 Task: Look for space in Cabanatuan City, Philippines from 12th August, 2023 to 16th August, 2023 for 8 adults in price range Rs.10000 to Rs.16000. Place can be private room with 8 bedrooms having 8 beds and 8 bathrooms. Property type can be house, flat, guest house, hotel. Amenities needed are: wifi, TV, free parkinig on premises, gym, breakfast. Booking option can be shelf check-in. Required host language is English.
Action: Mouse moved to (512, 131)
Screenshot: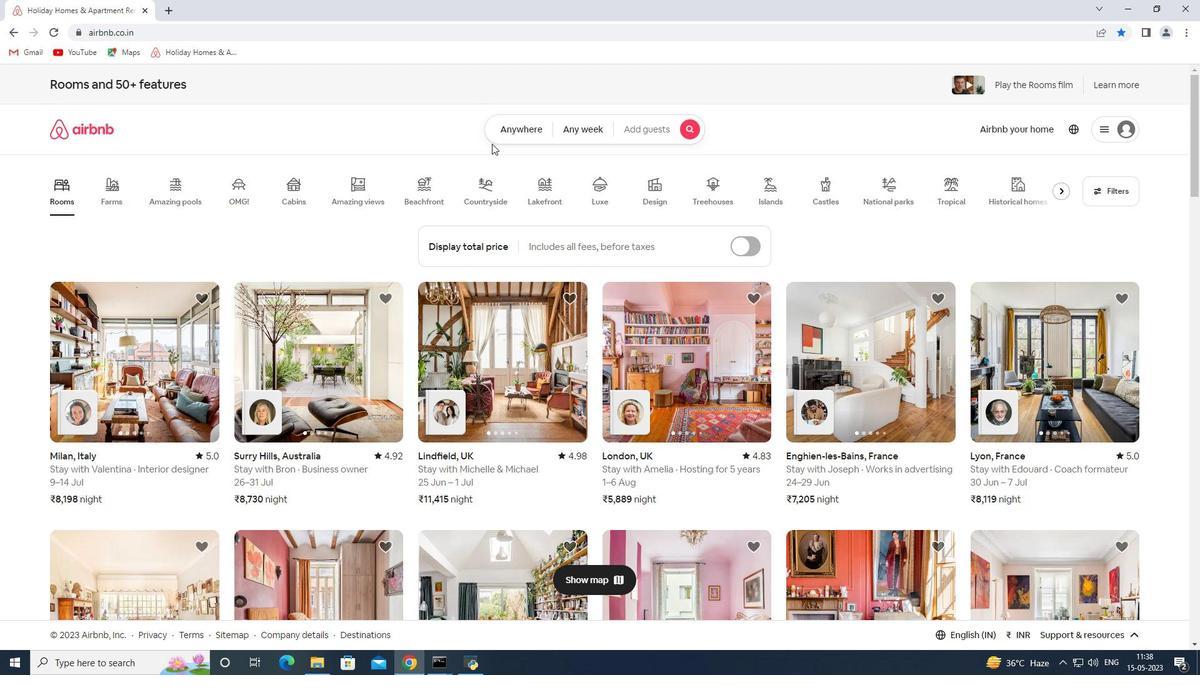 
Action: Mouse pressed left at (512, 131)
Screenshot: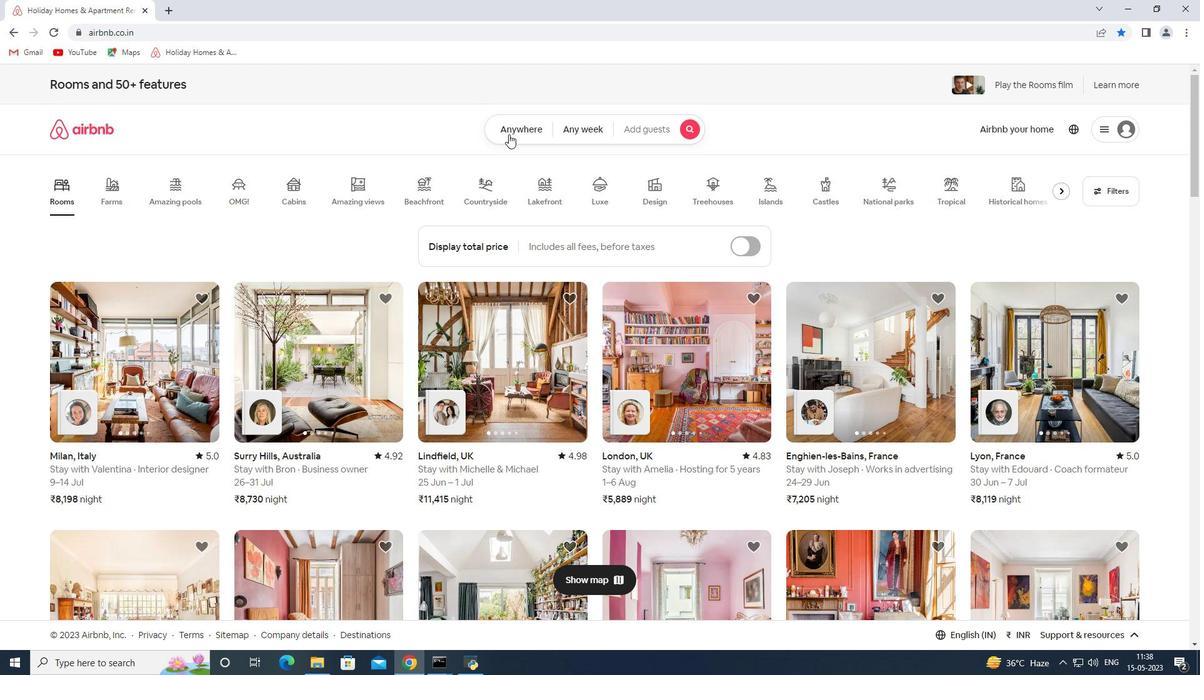 
Action: Mouse moved to (414, 182)
Screenshot: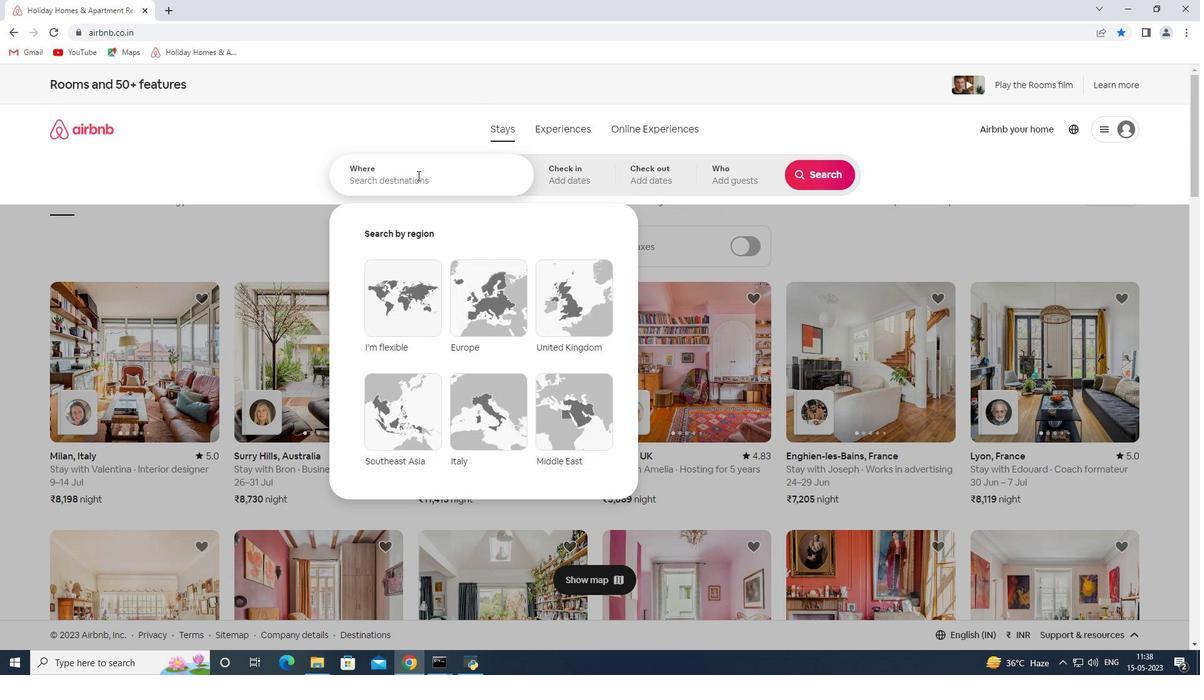 
Action: Mouse pressed left at (414, 182)
Screenshot: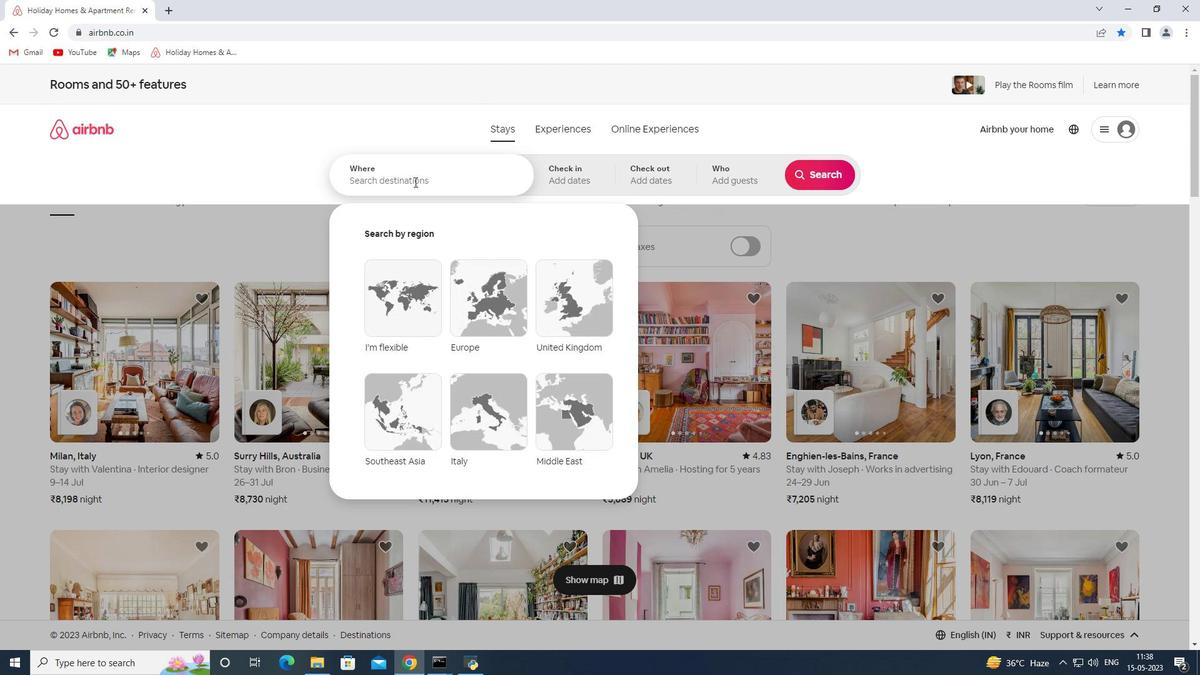 
Action: Key pressed <Key.shift><Key.shift>Cabanatuan<Key.space><Key.shift>City<Key.space><Key.shift>Philipp<Key.shift><Key.shift><Key.shift><Key.shift><Key.shift><Key.shift><Key.shift><Key.shift><Key.shift><Key.shift>Ines<Key.space><Key.enter>
Screenshot: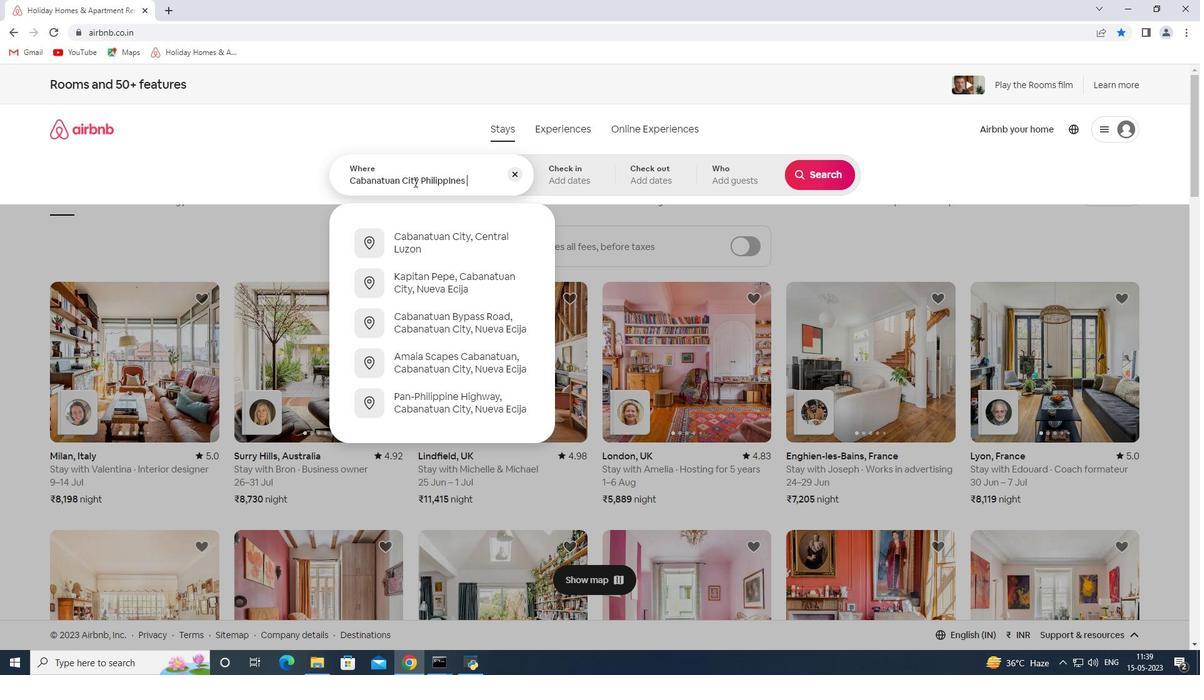 
Action: Mouse moved to (811, 277)
Screenshot: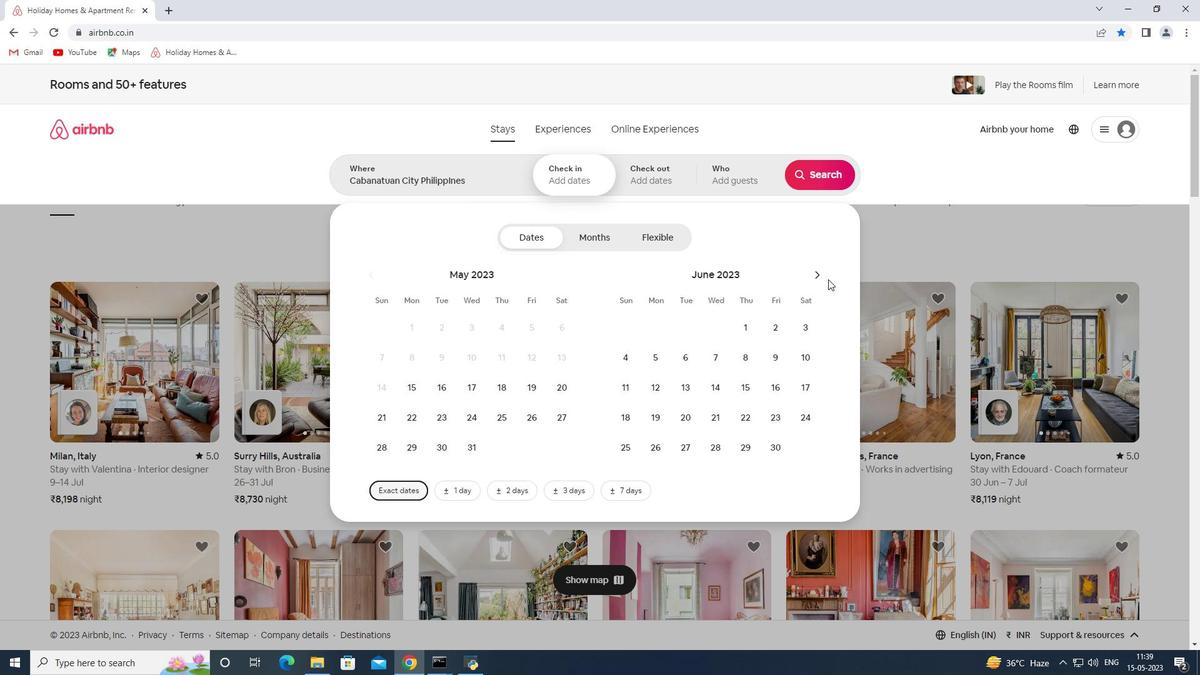 
Action: Mouse pressed left at (811, 277)
Screenshot: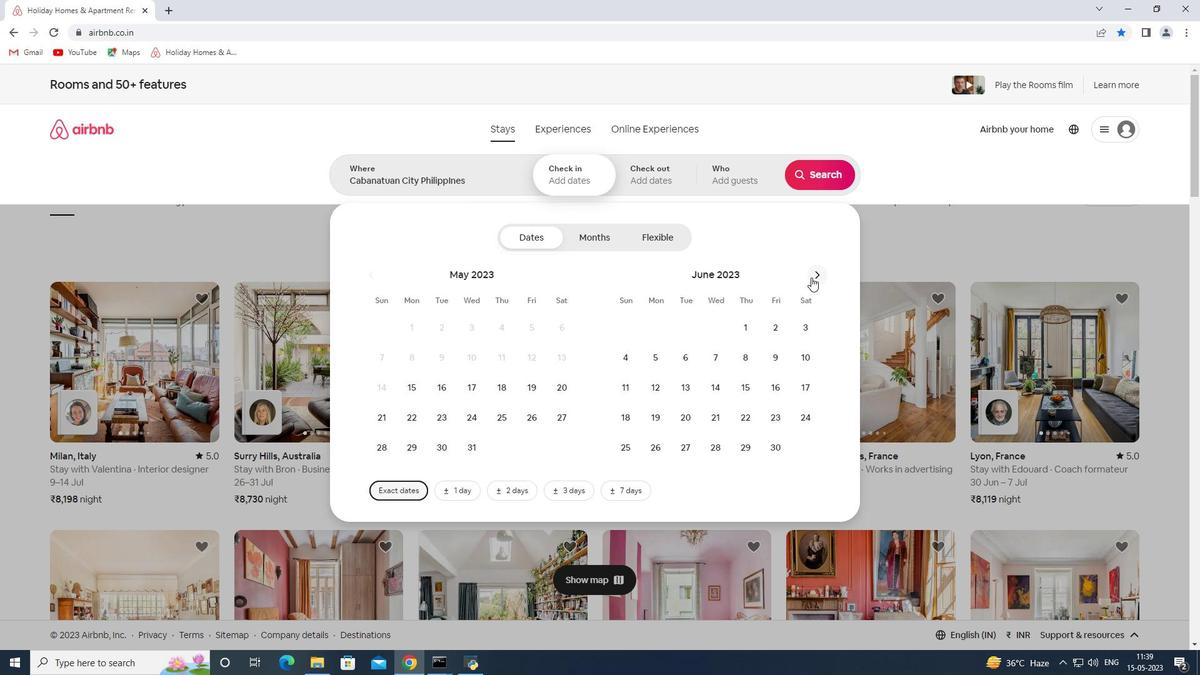 
Action: Mouse pressed left at (811, 277)
Screenshot: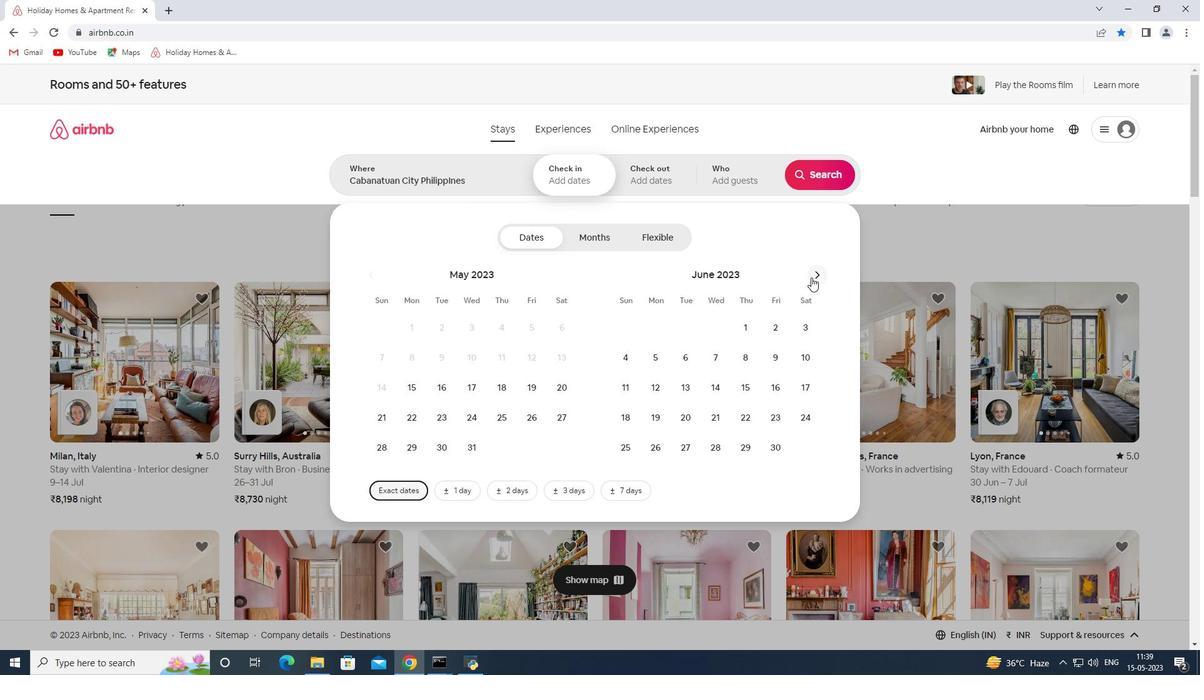 
Action: Mouse pressed left at (811, 277)
Screenshot: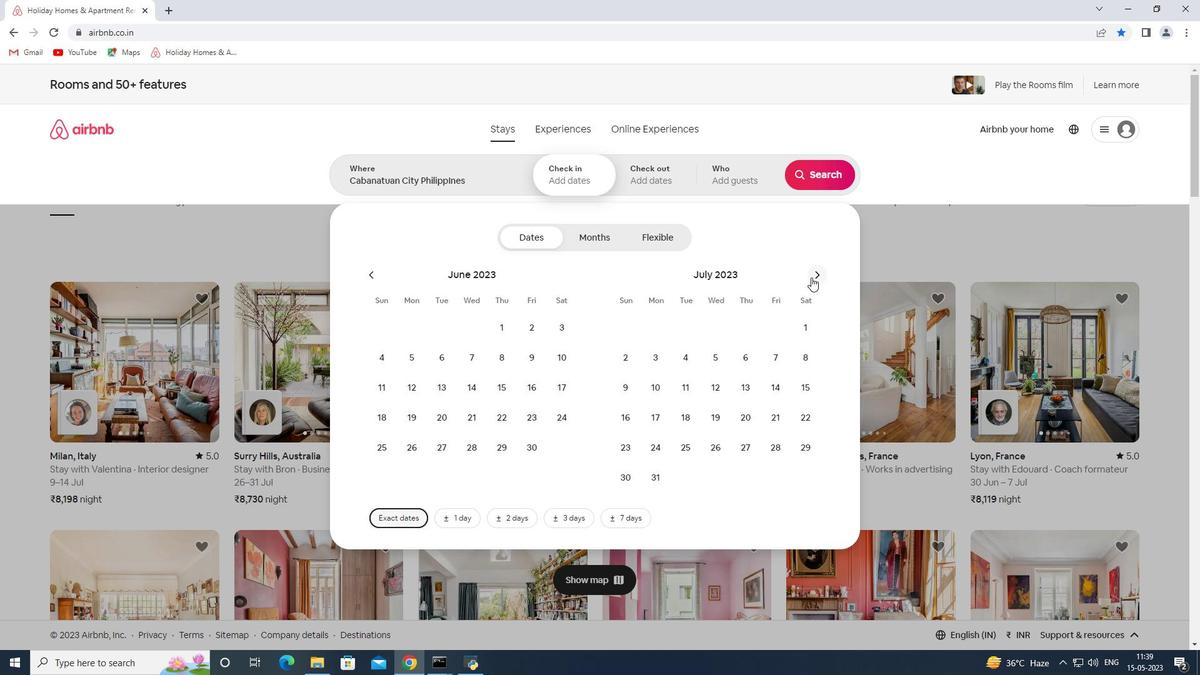 
Action: Mouse moved to (808, 356)
Screenshot: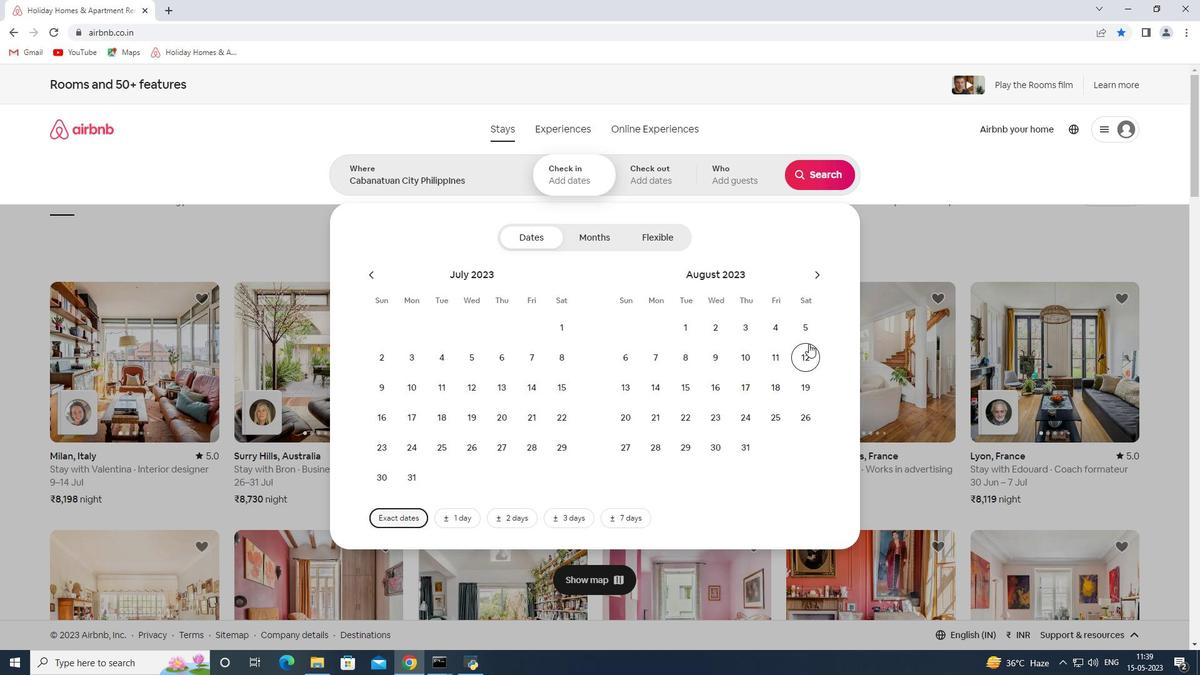 
Action: Mouse pressed left at (808, 356)
Screenshot: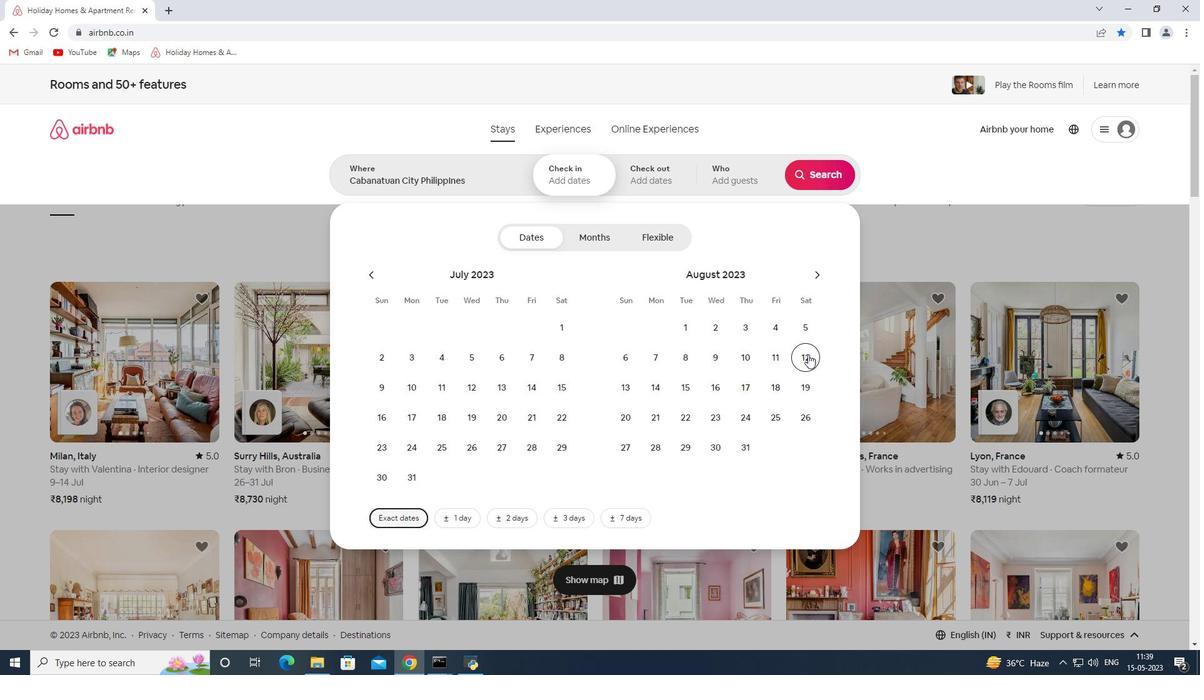 
Action: Mouse moved to (712, 392)
Screenshot: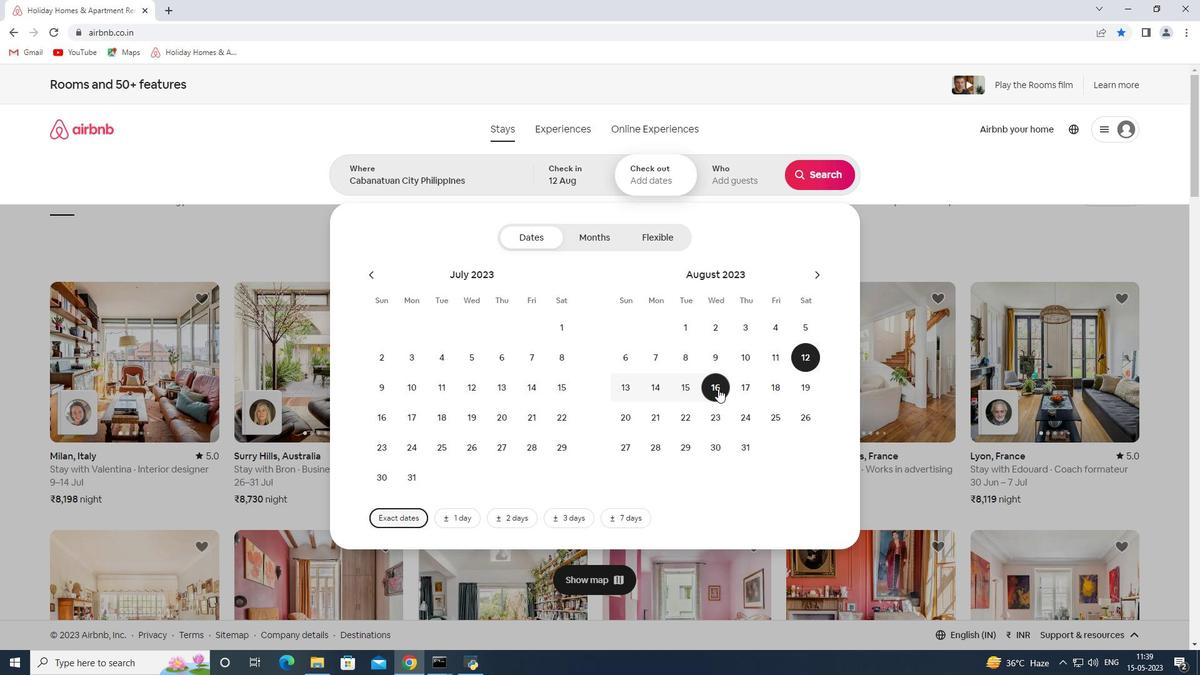 
Action: Mouse pressed left at (712, 392)
Screenshot: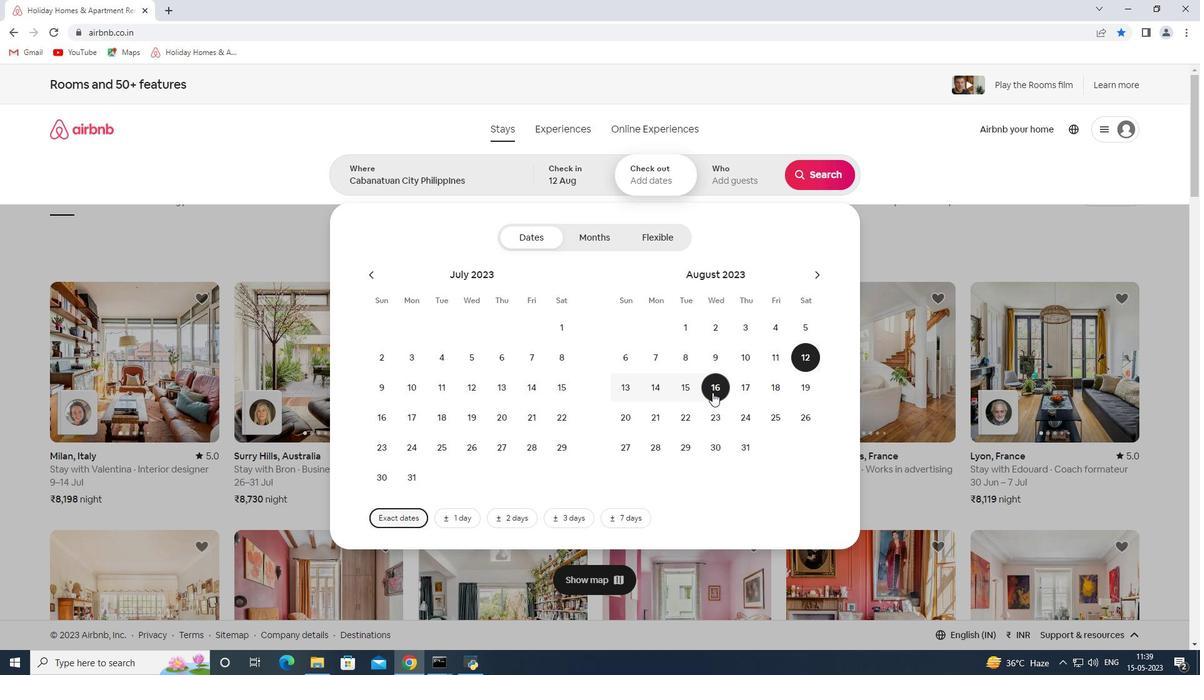 
Action: Mouse moved to (738, 175)
Screenshot: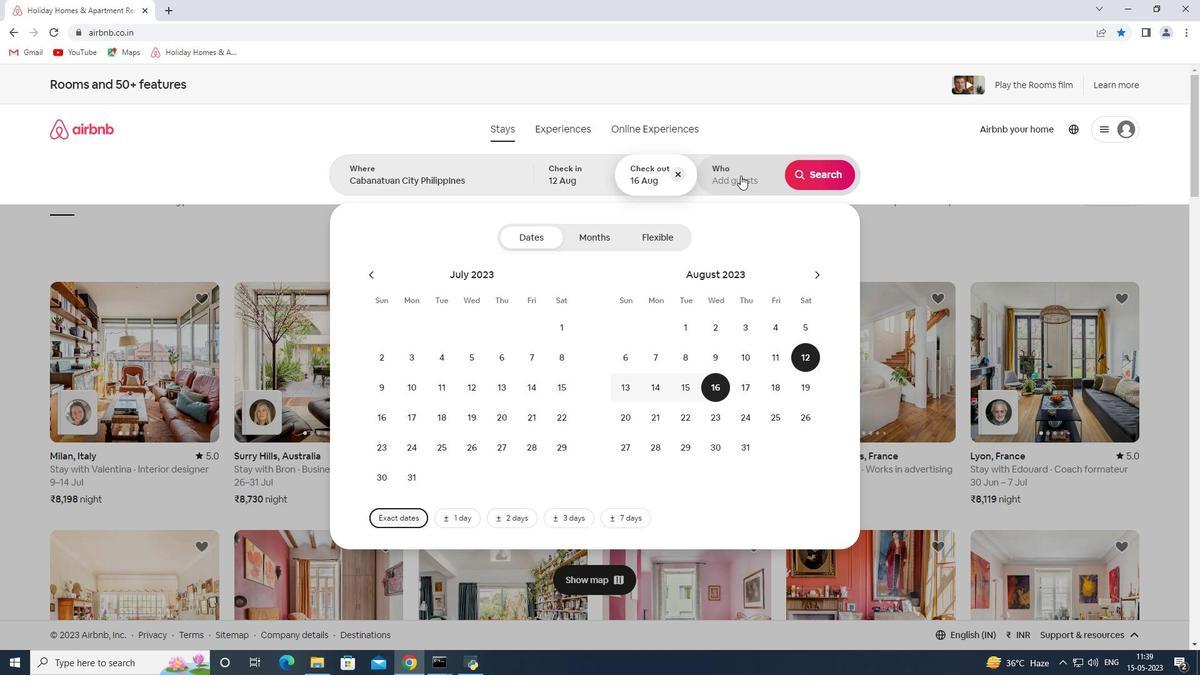 
Action: Mouse pressed left at (738, 175)
Screenshot: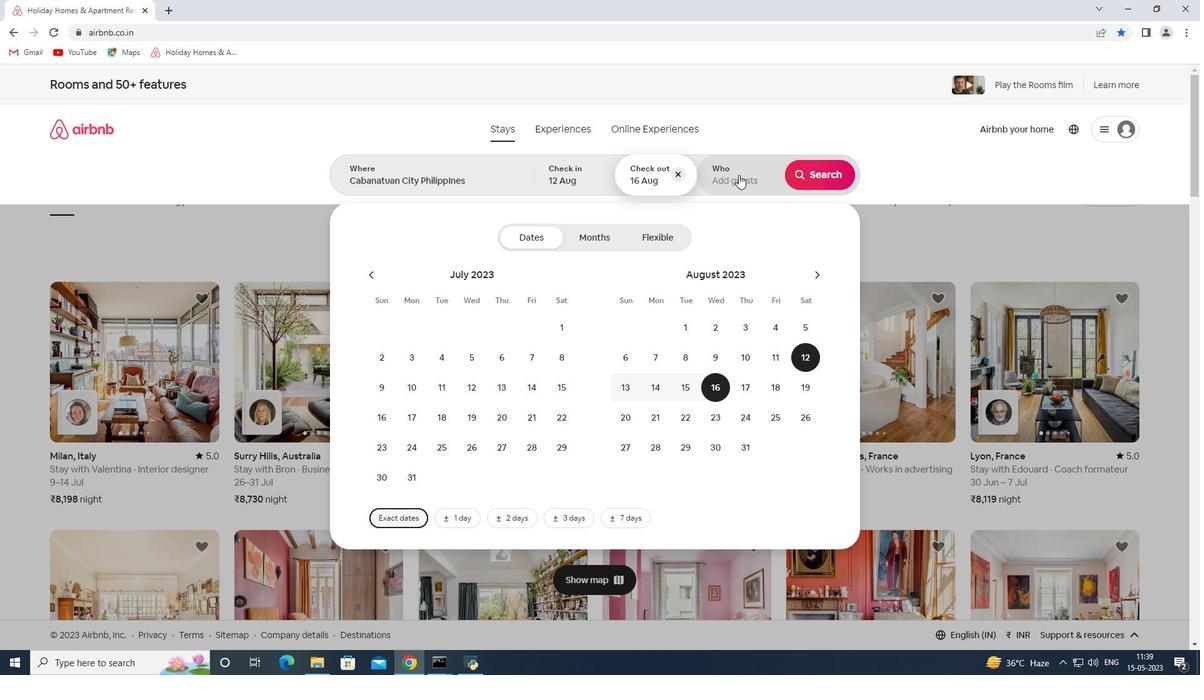 
Action: Mouse moved to (821, 242)
Screenshot: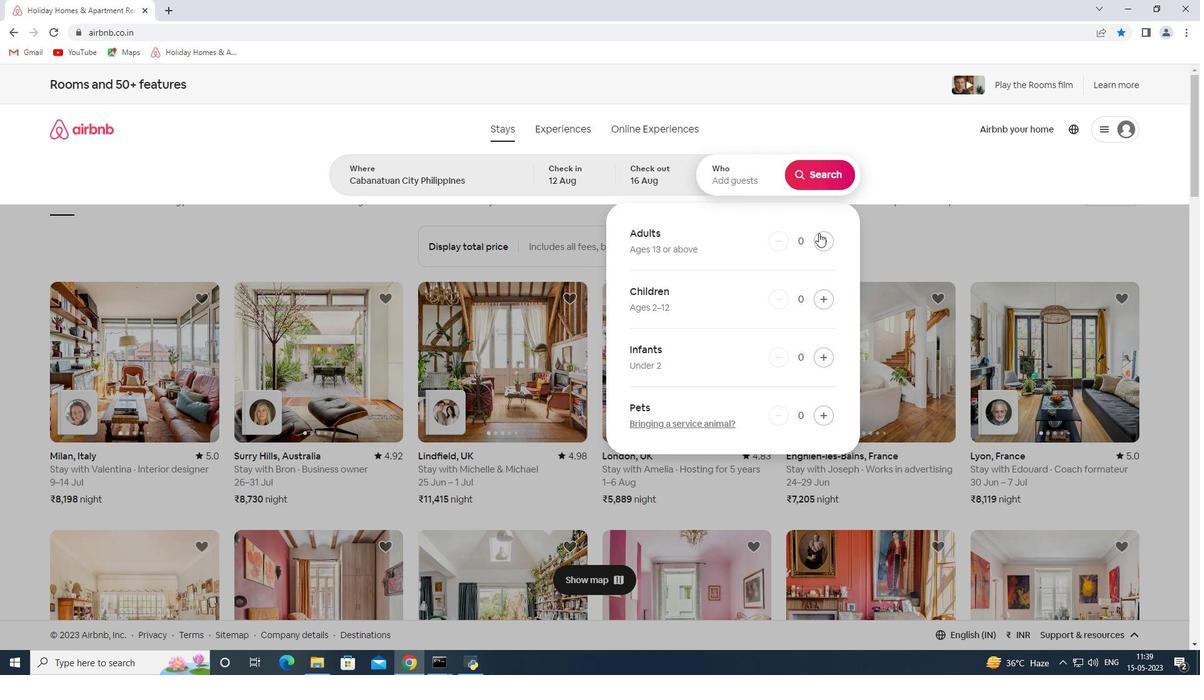 
Action: Mouse pressed left at (821, 242)
Screenshot: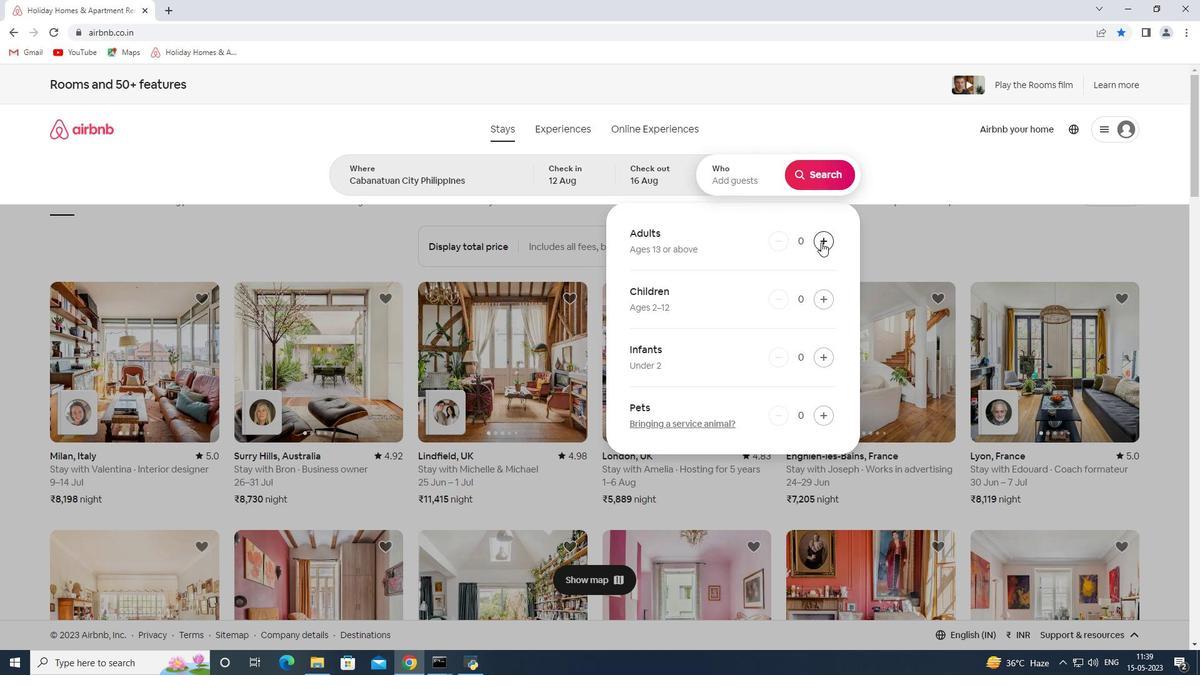 
Action: Mouse pressed left at (821, 242)
Screenshot: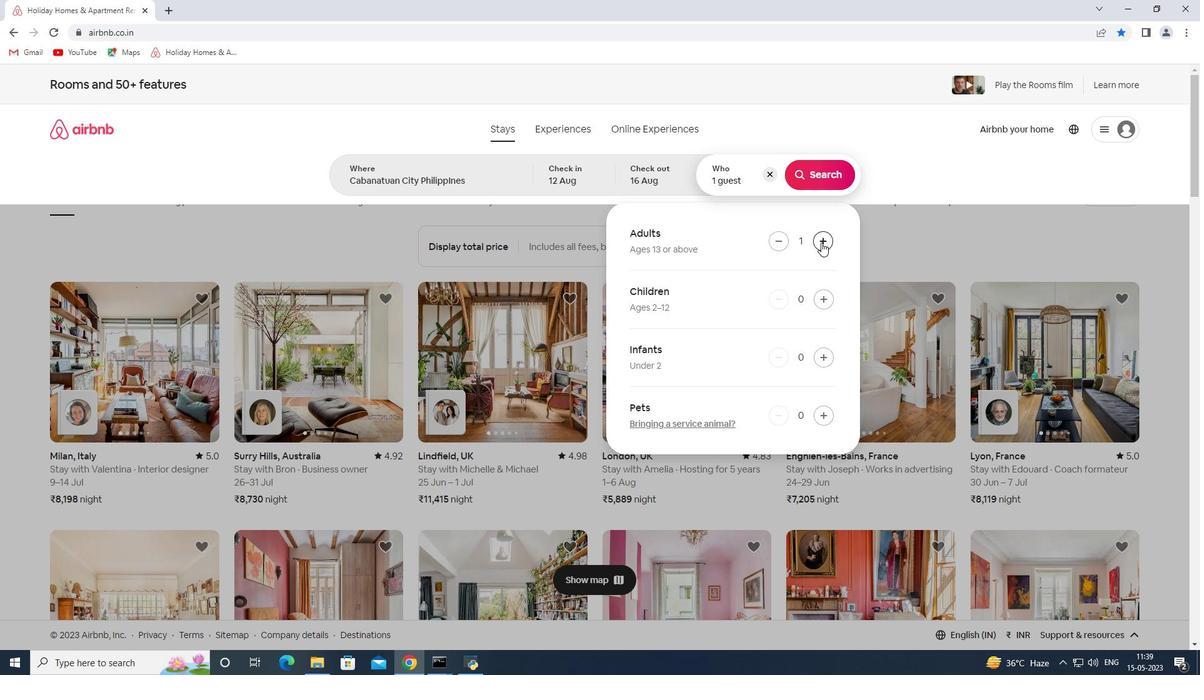 
Action: Mouse pressed left at (821, 242)
Screenshot: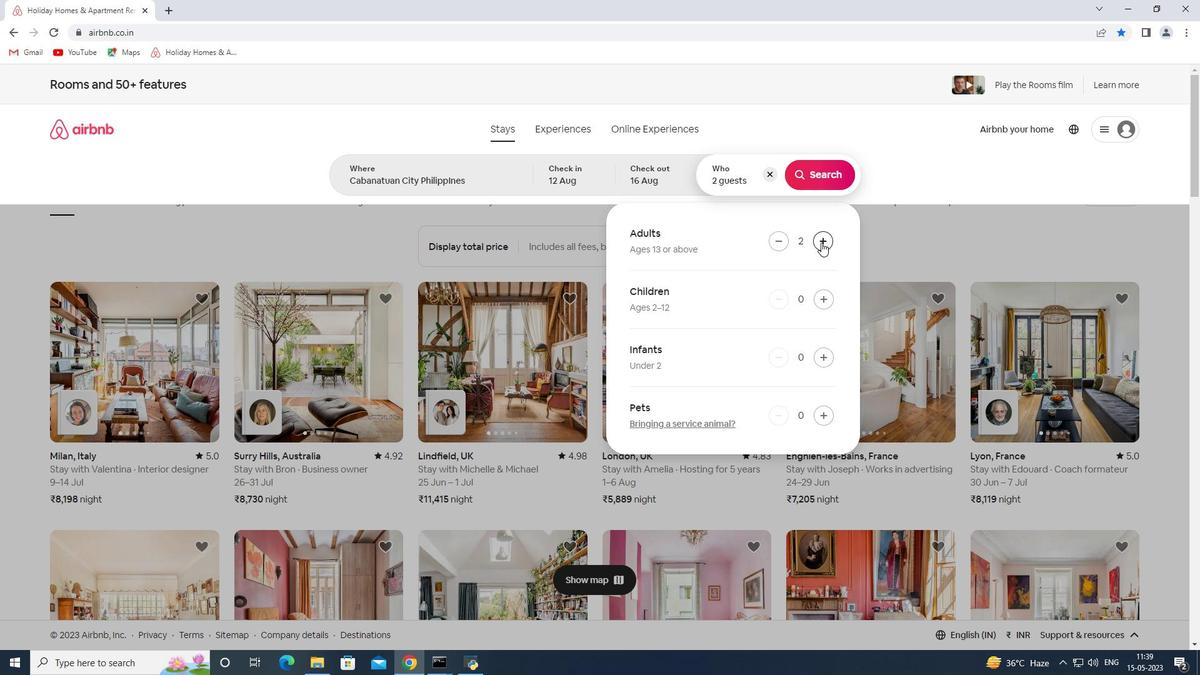 
Action: Mouse pressed left at (821, 242)
Screenshot: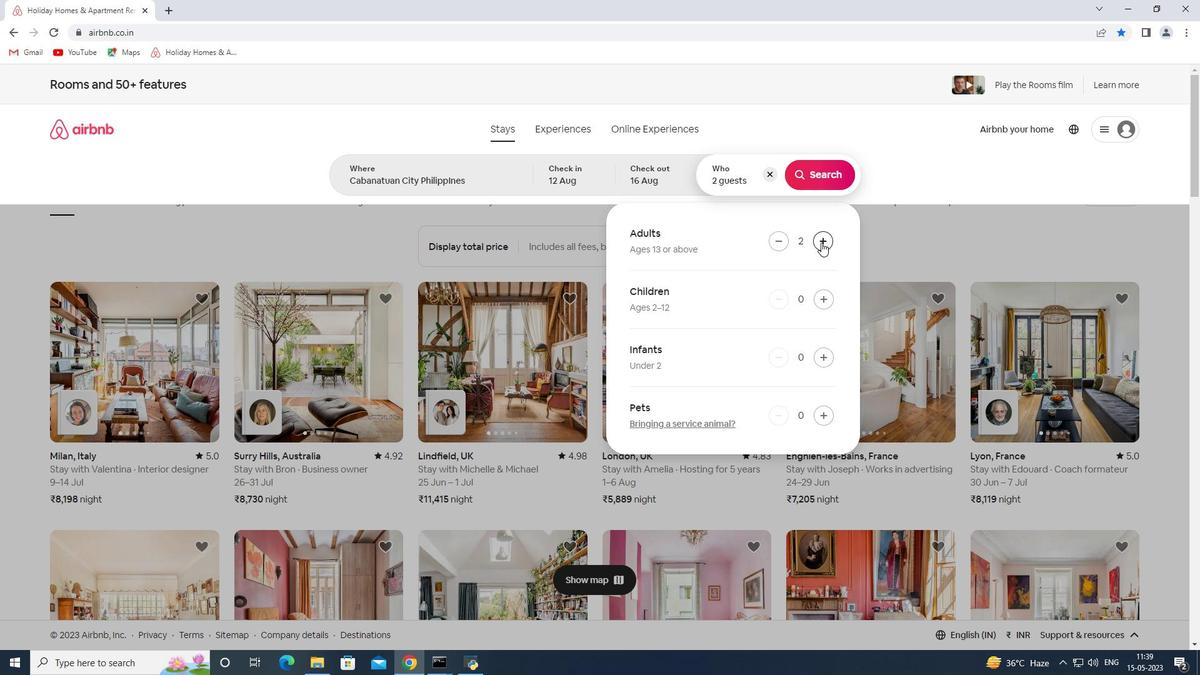 
Action: Mouse pressed left at (821, 242)
Screenshot: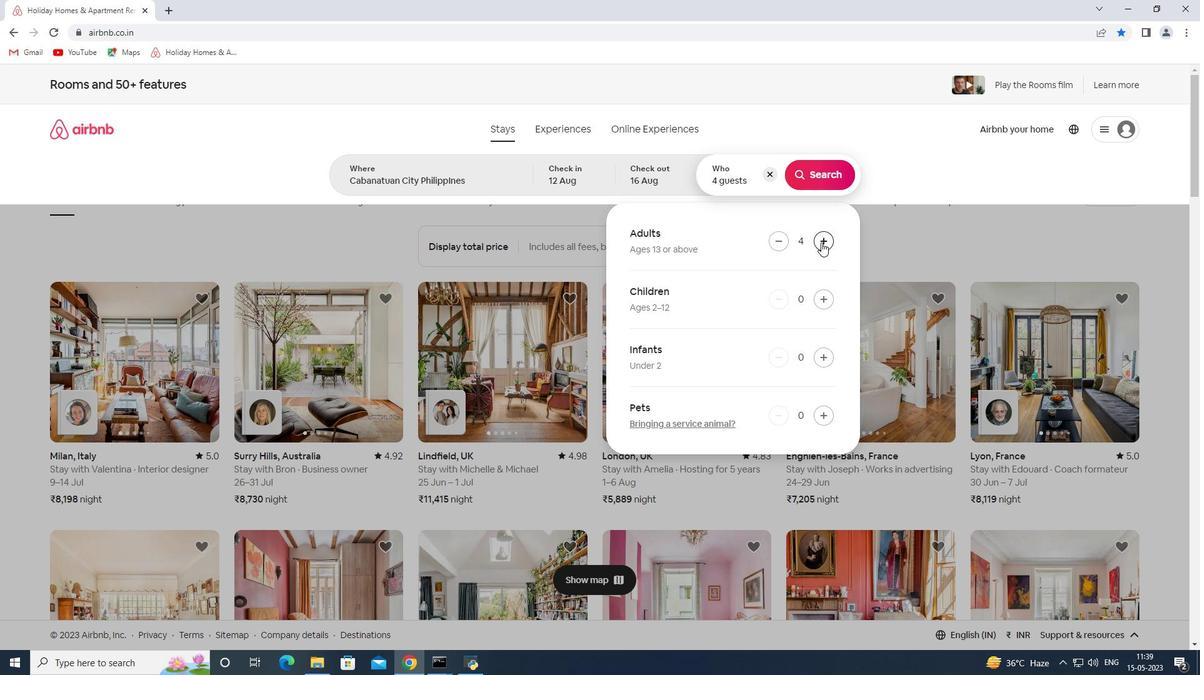 
Action: Mouse pressed left at (821, 242)
Screenshot: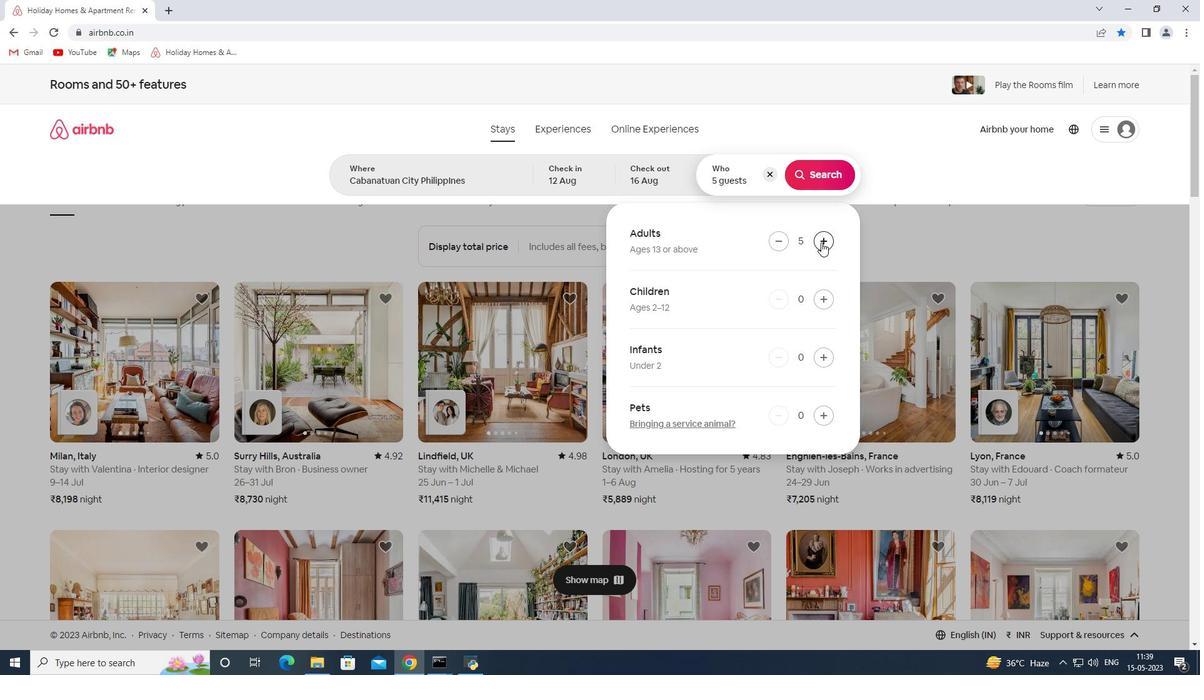 
Action: Mouse pressed left at (821, 242)
Screenshot: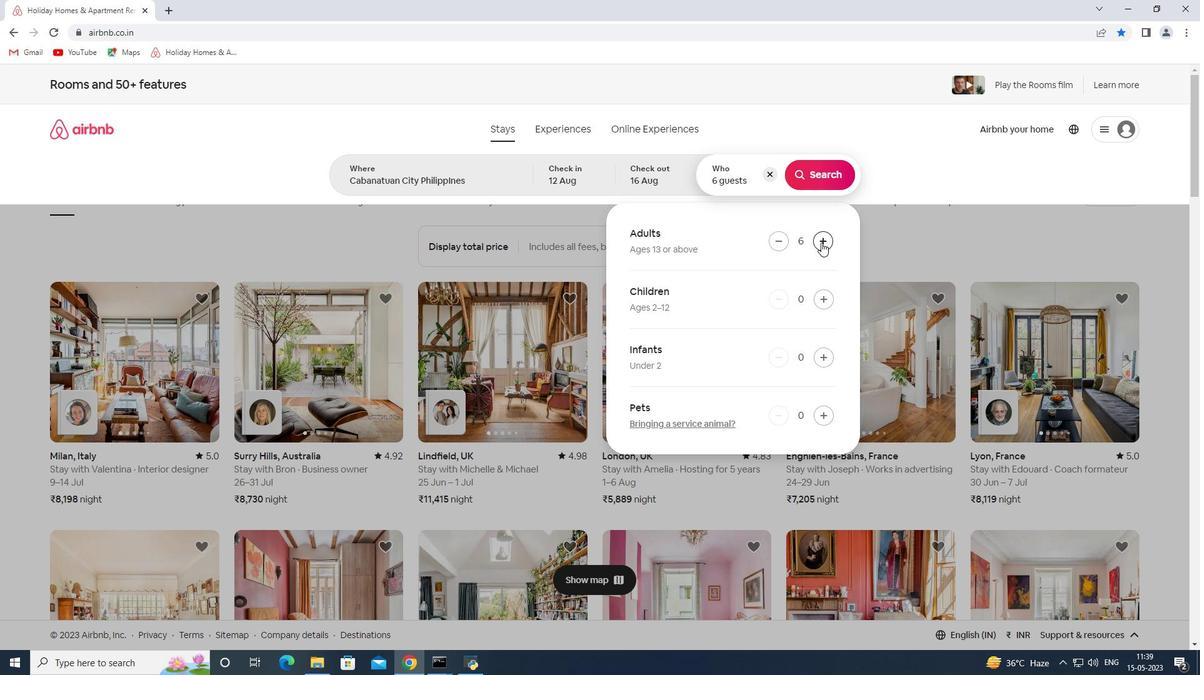 
Action: Mouse pressed left at (821, 242)
Screenshot: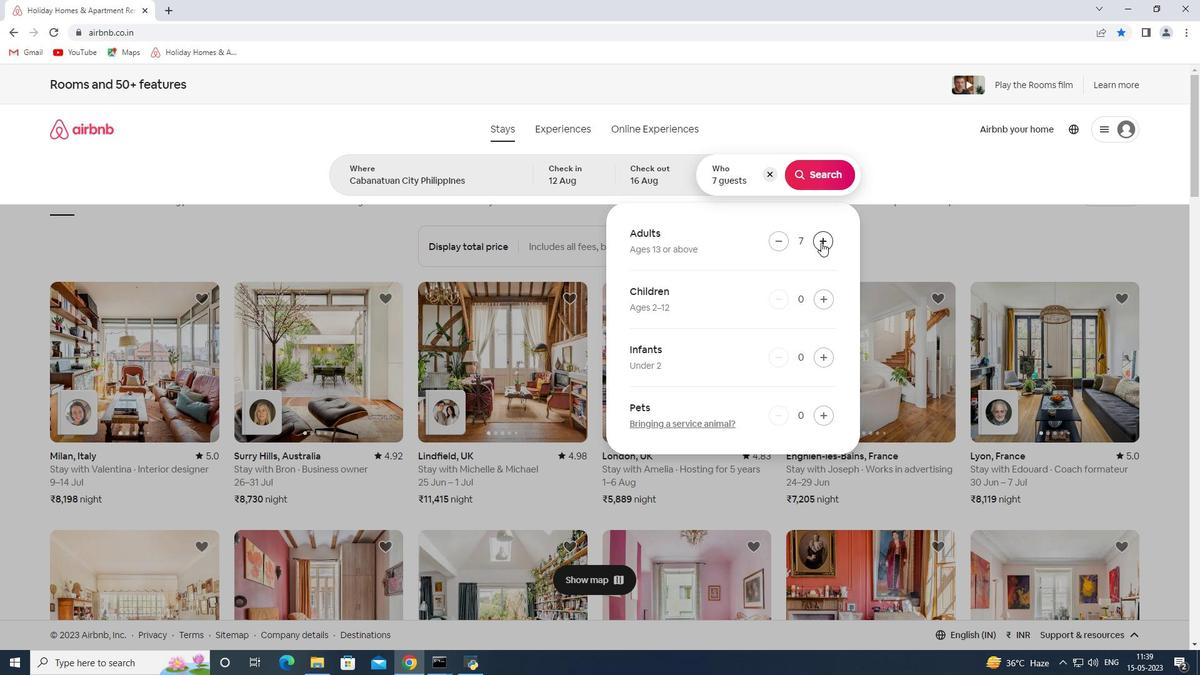 
Action: Mouse moved to (812, 177)
Screenshot: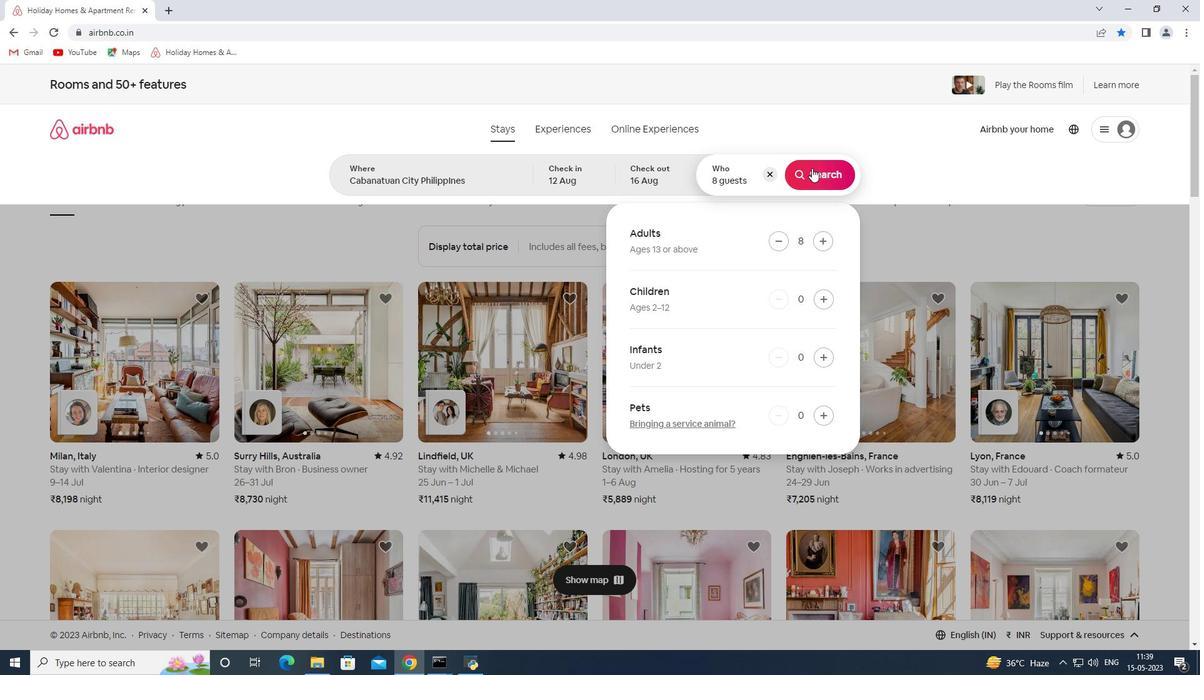 
Action: Mouse pressed left at (812, 177)
Screenshot: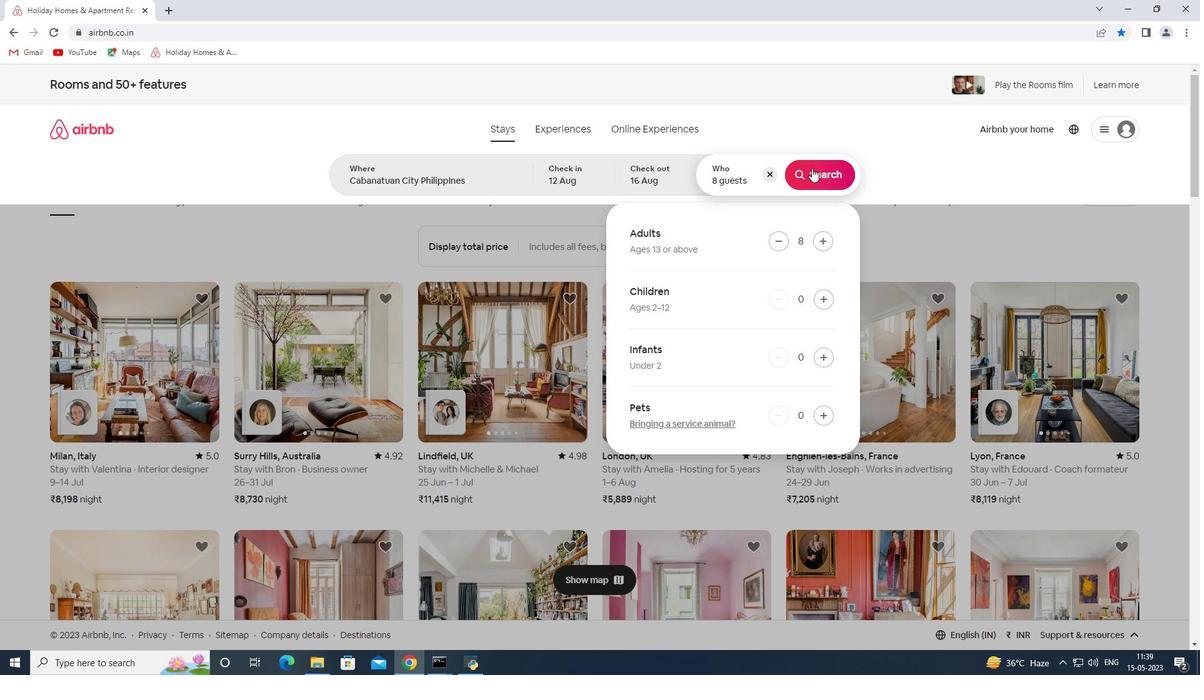 
Action: Mouse moved to (1158, 140)
Screenshot: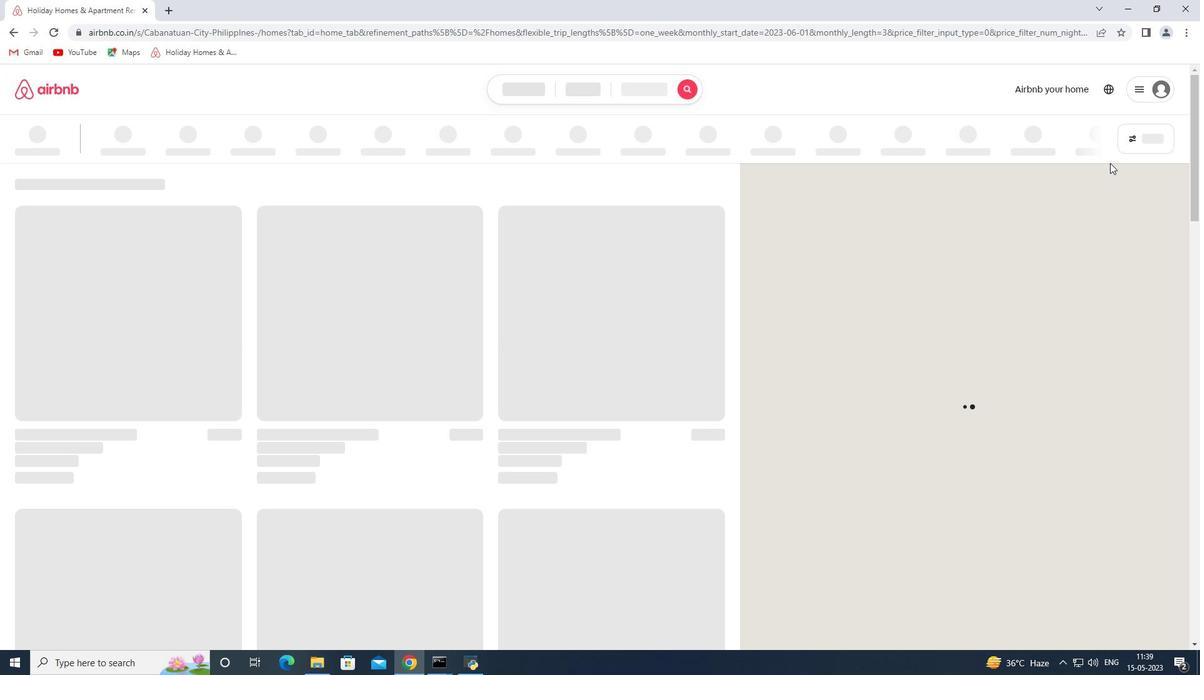 
Action: Mouse pressed left at (1158, 140)
Screenshot: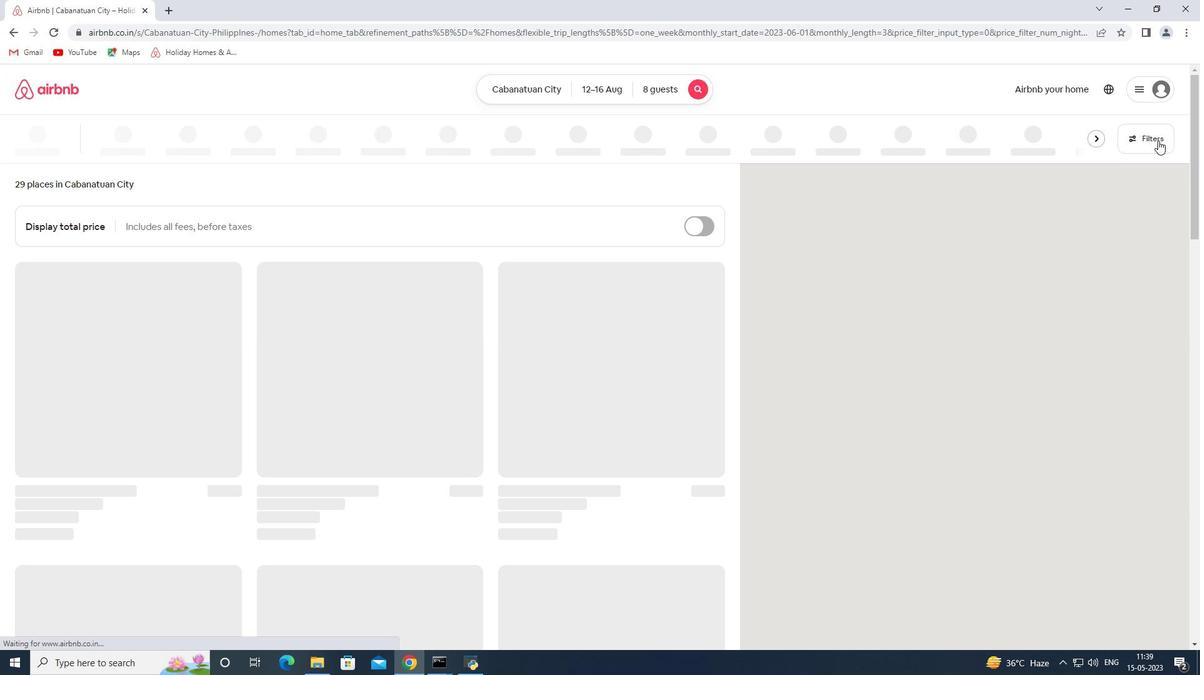 
Action: Mouse moved to (444, 447)
Screenshot: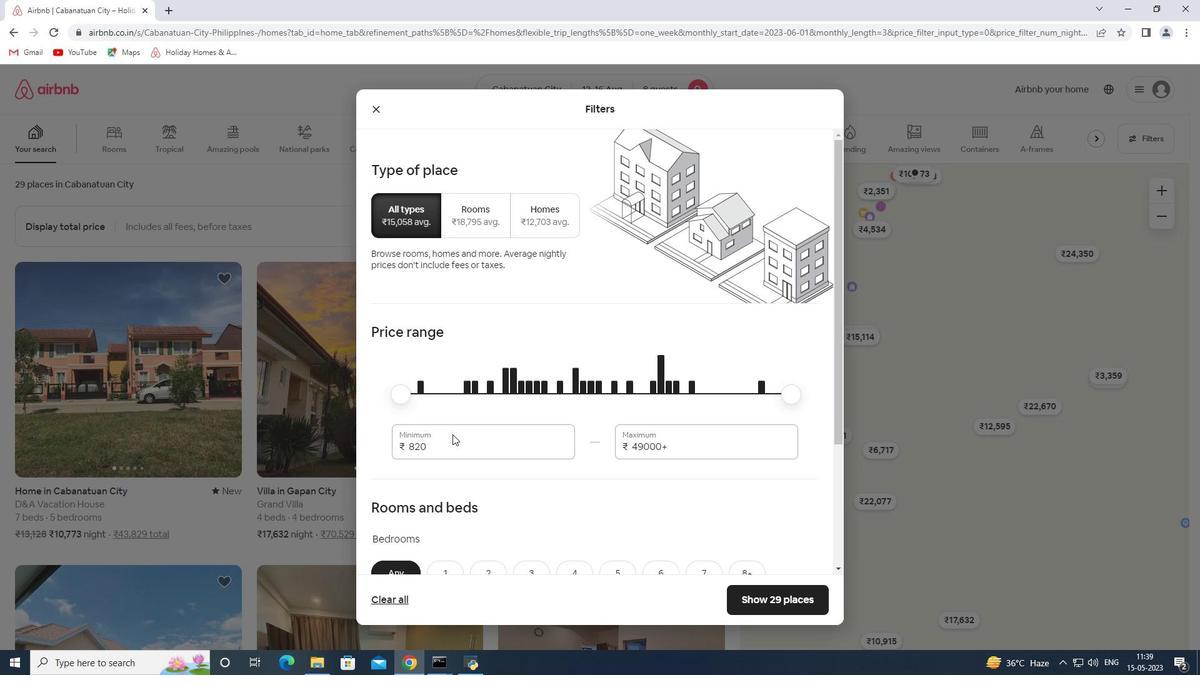 
Action: Mouse pressed left at (444, 447)
Screenshot: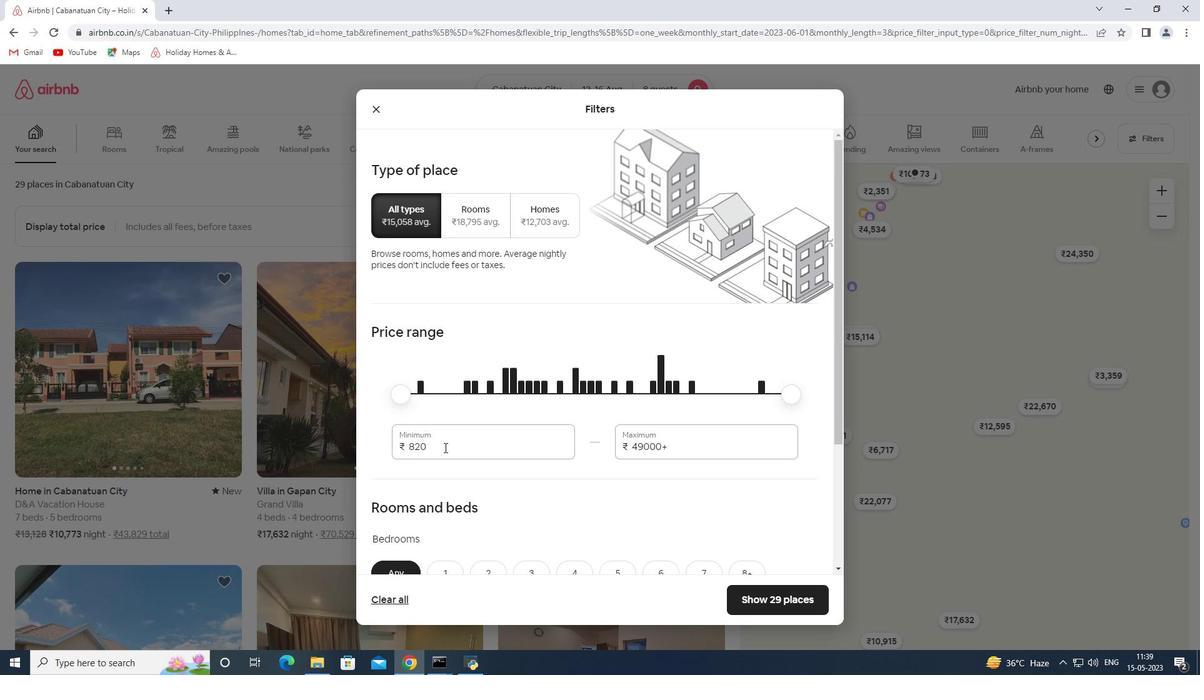 
Action: Mouse pressed left at (444, 447)
Screenshot: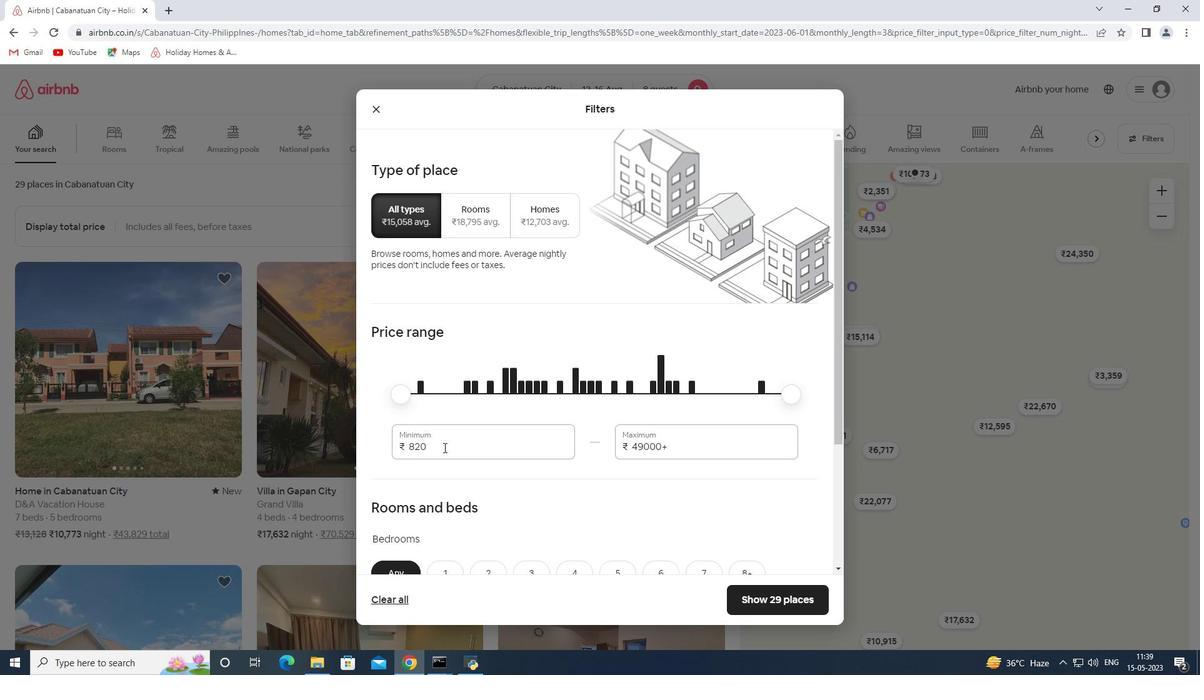 
Action: Key pressed 10000<Key.tab>16000
Screenshot: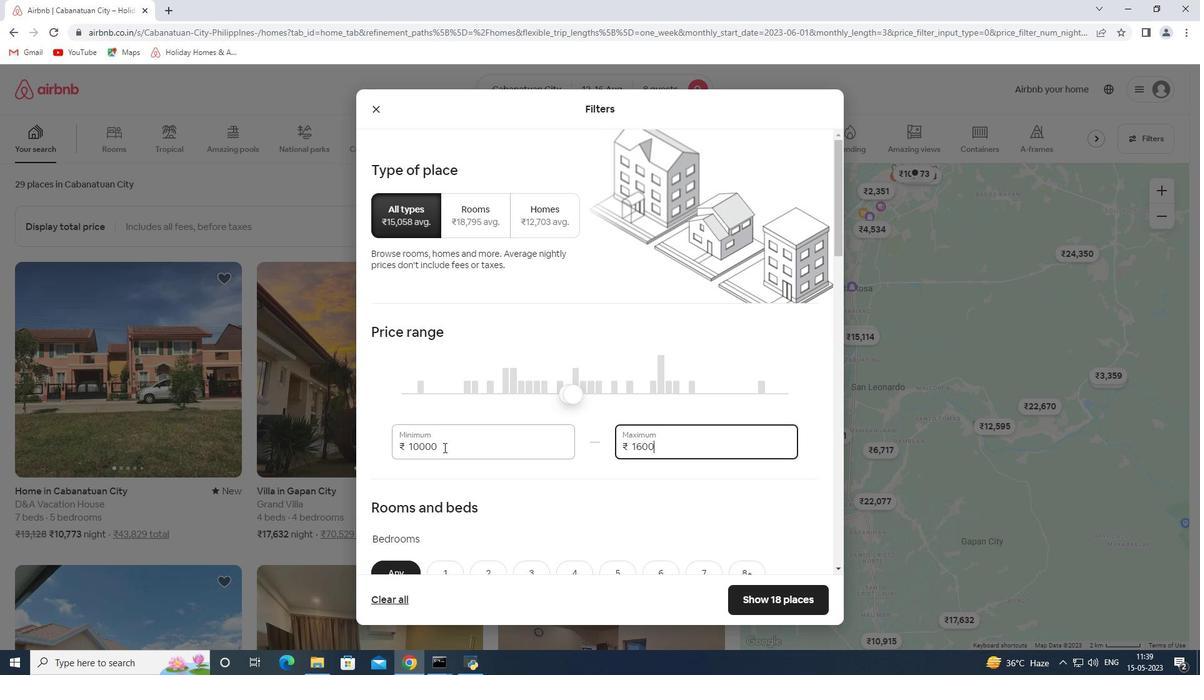 
Action: Mouse moved to (536, 342)
Screenshot: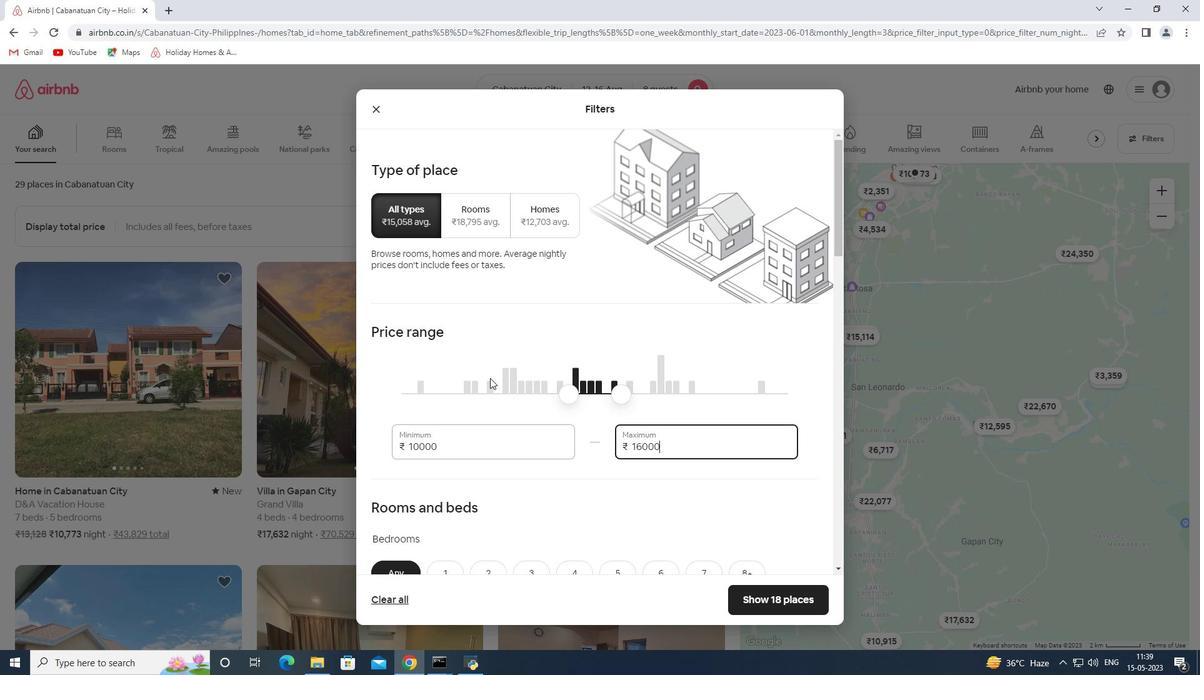 
Action: Mouse scrolled (536, 341) with delta (0, 0)
Screenshot: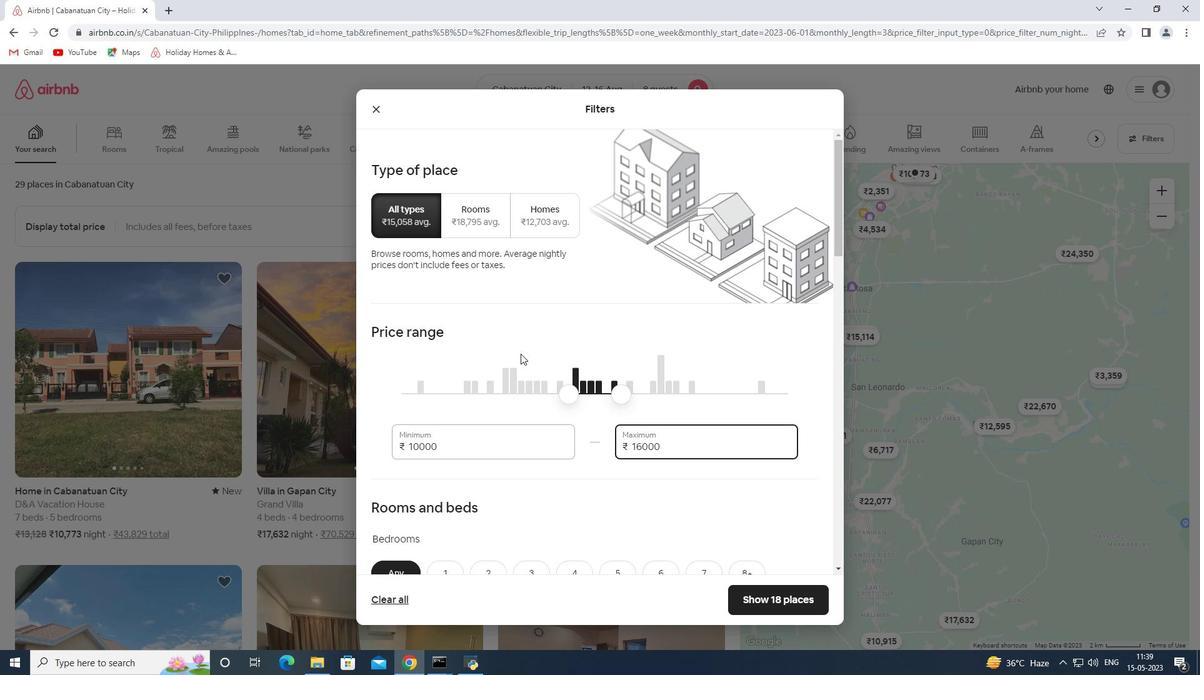 
Action: Mouse moved to (536, 342)
Screenshot: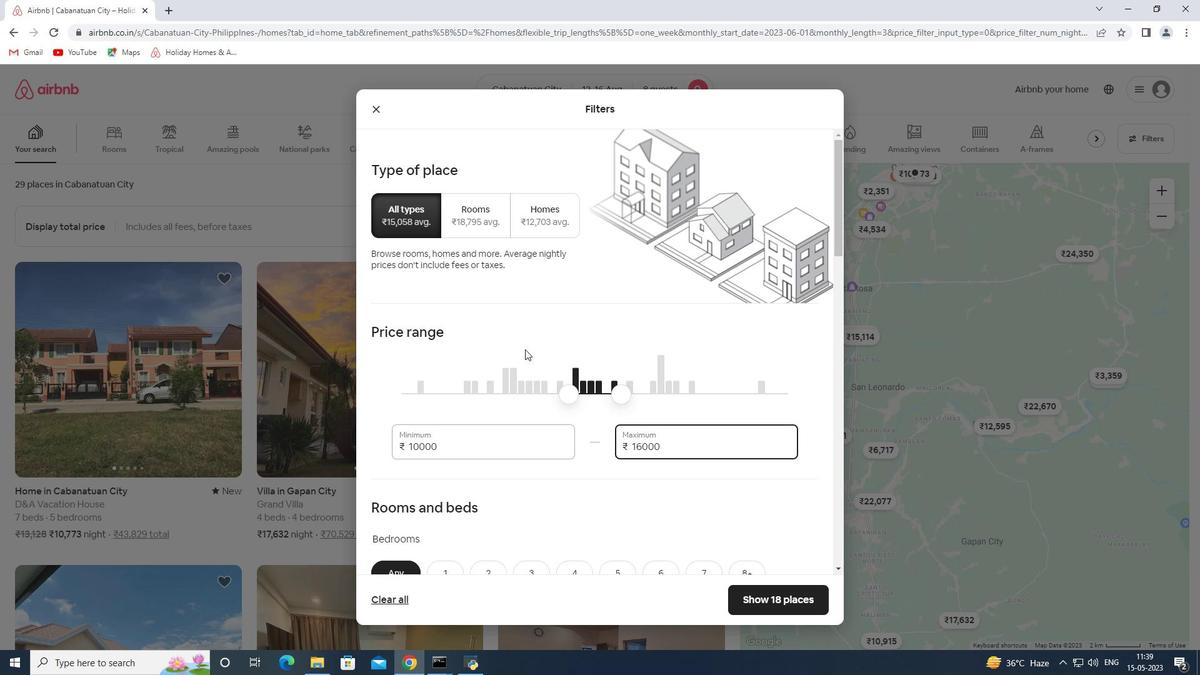 
Action: Mouse scrolled (536, 341) with delta (0, 0)
Screenshot: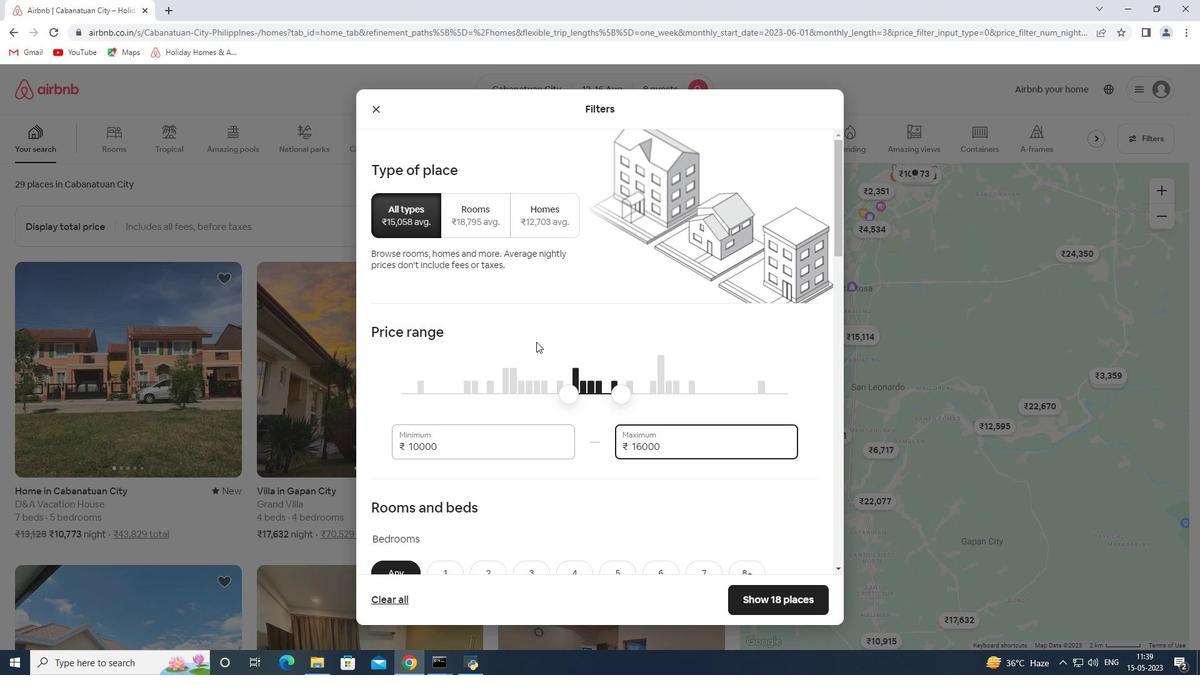 
Action: Mouse scrolled (536, 341) with delta (0, 0)
Screenshot: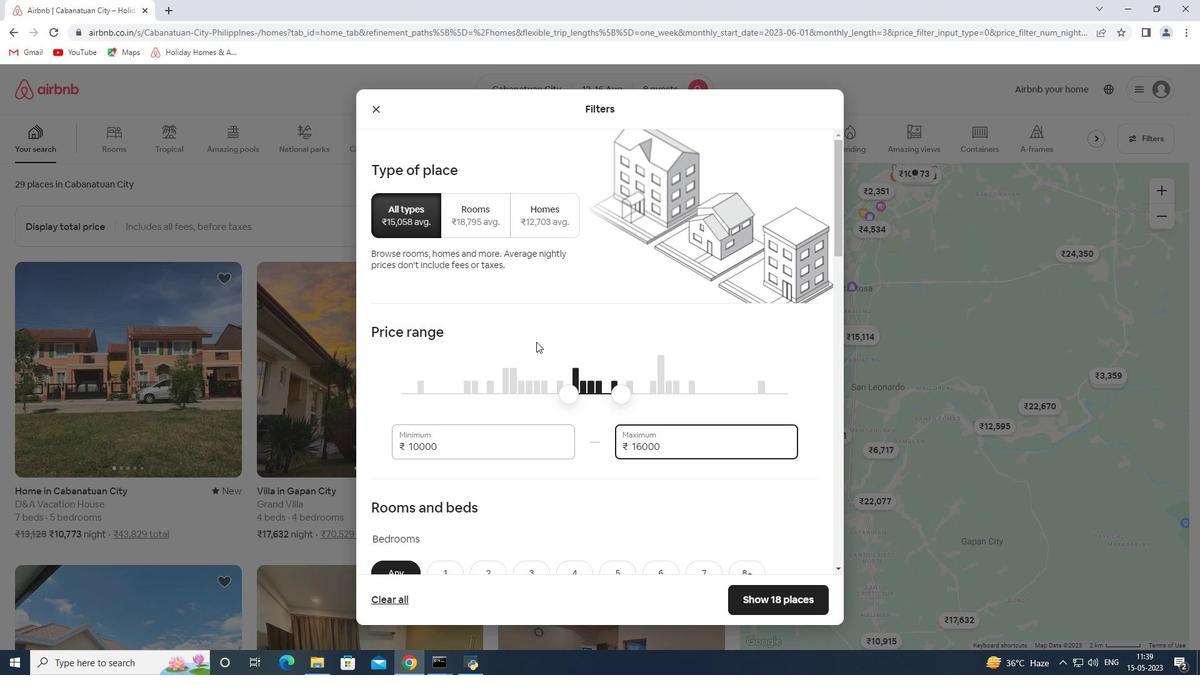 
Action: Mouse moved to (752, 391)
Screenshot: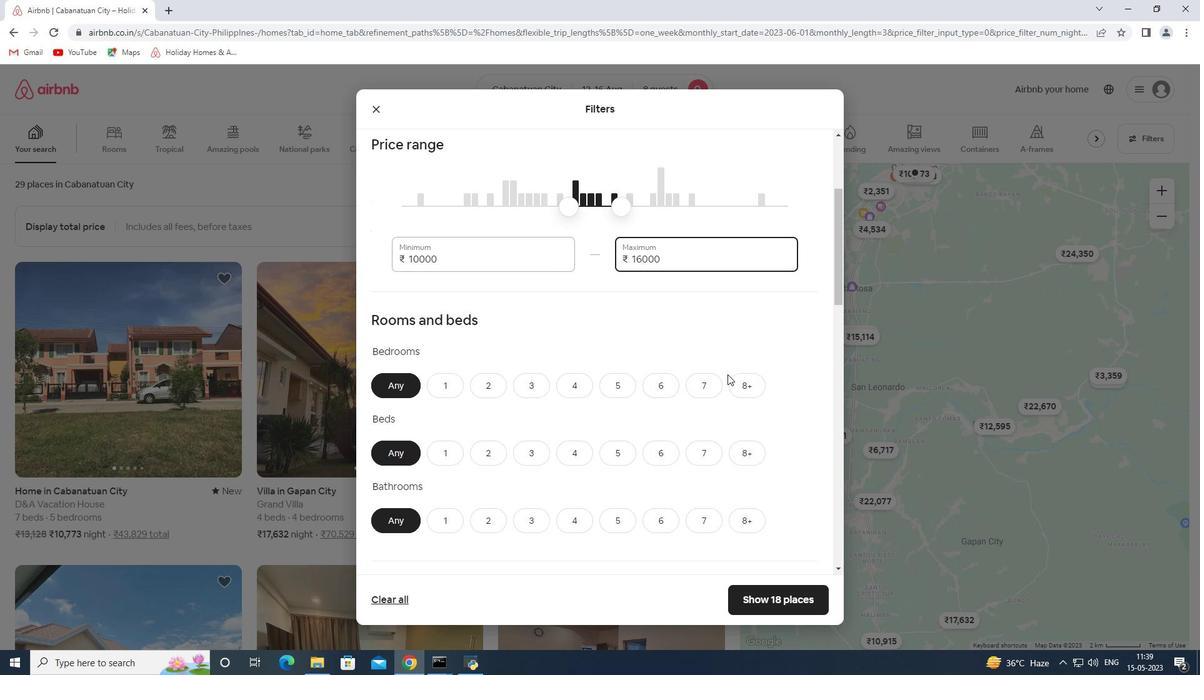 
Action: Mouse pressed left at (752, 391)
Screenshot: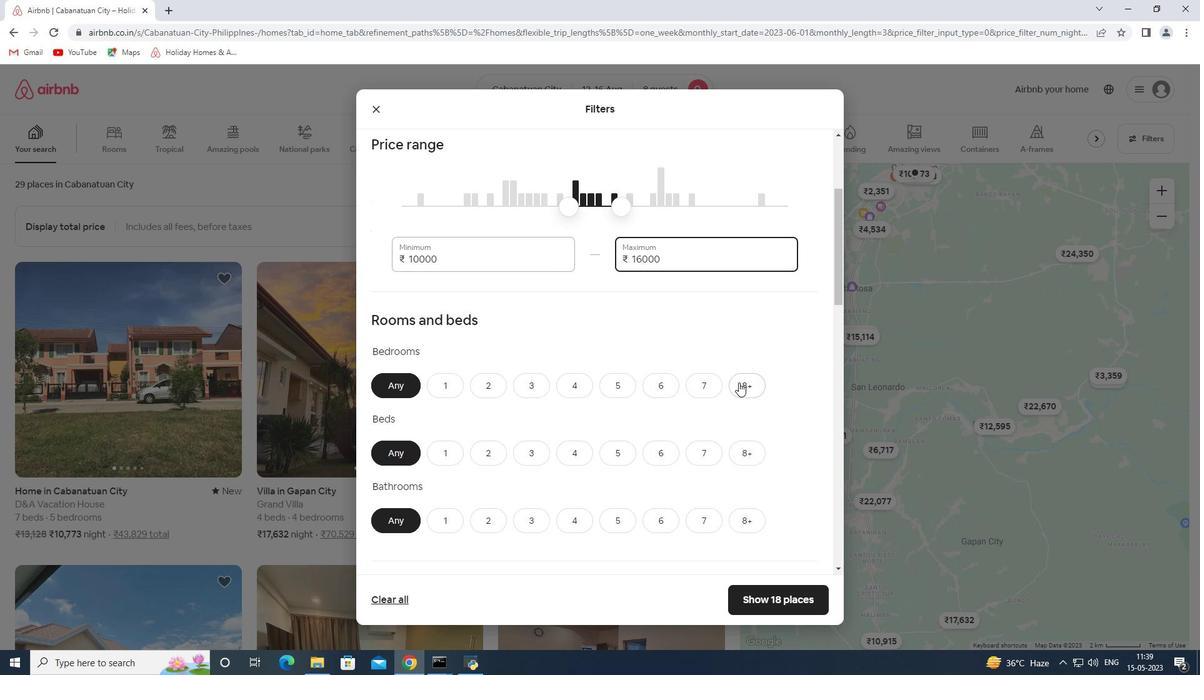 
Action: Mouse moved to (749, 450)
Screenshot: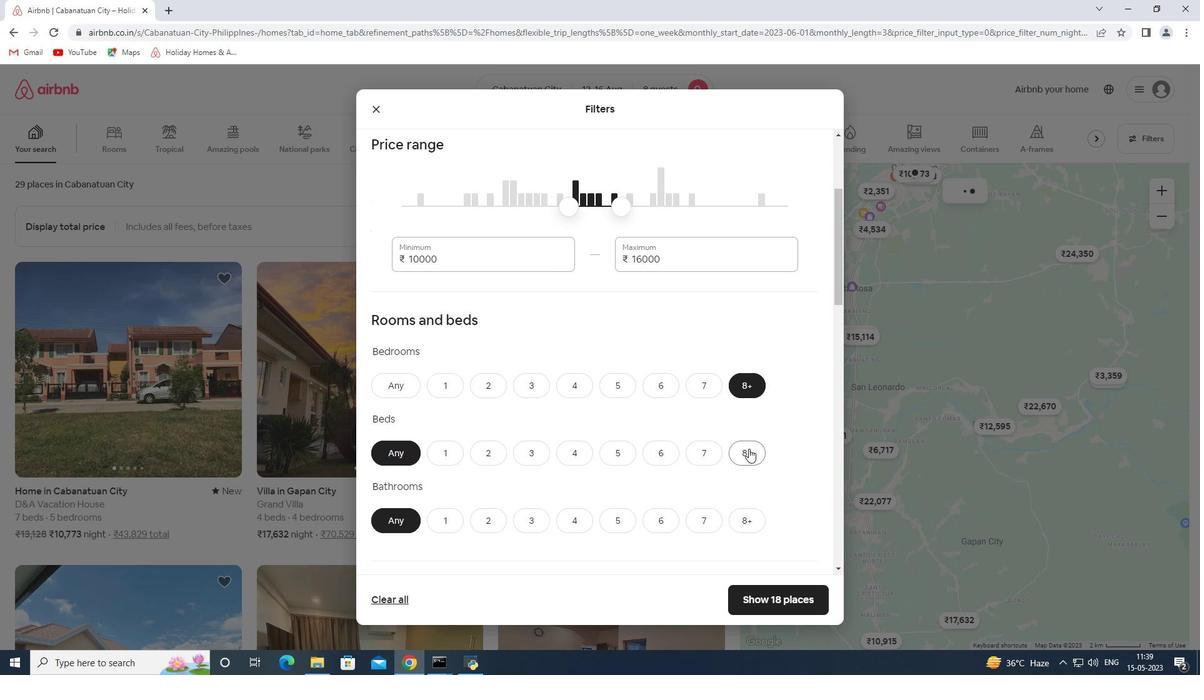 
Action: Mouse pressed left at (749, 450)
Screenshot: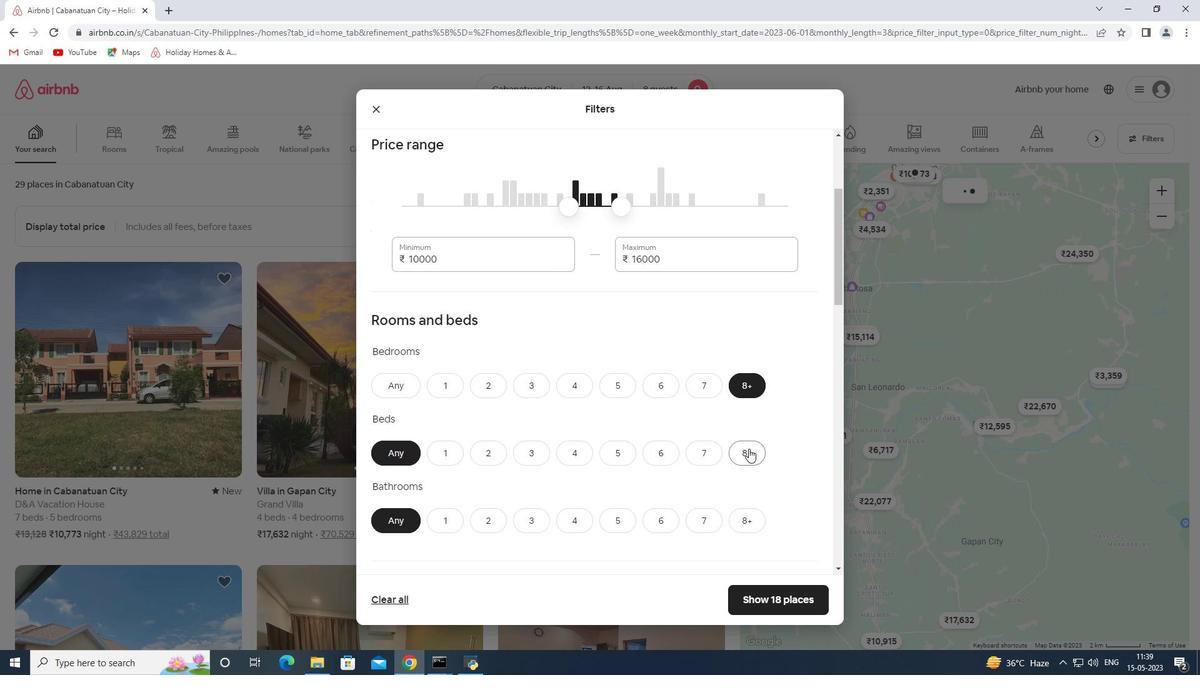 
Action: Mouse moved to (741, 512)
Screenshot: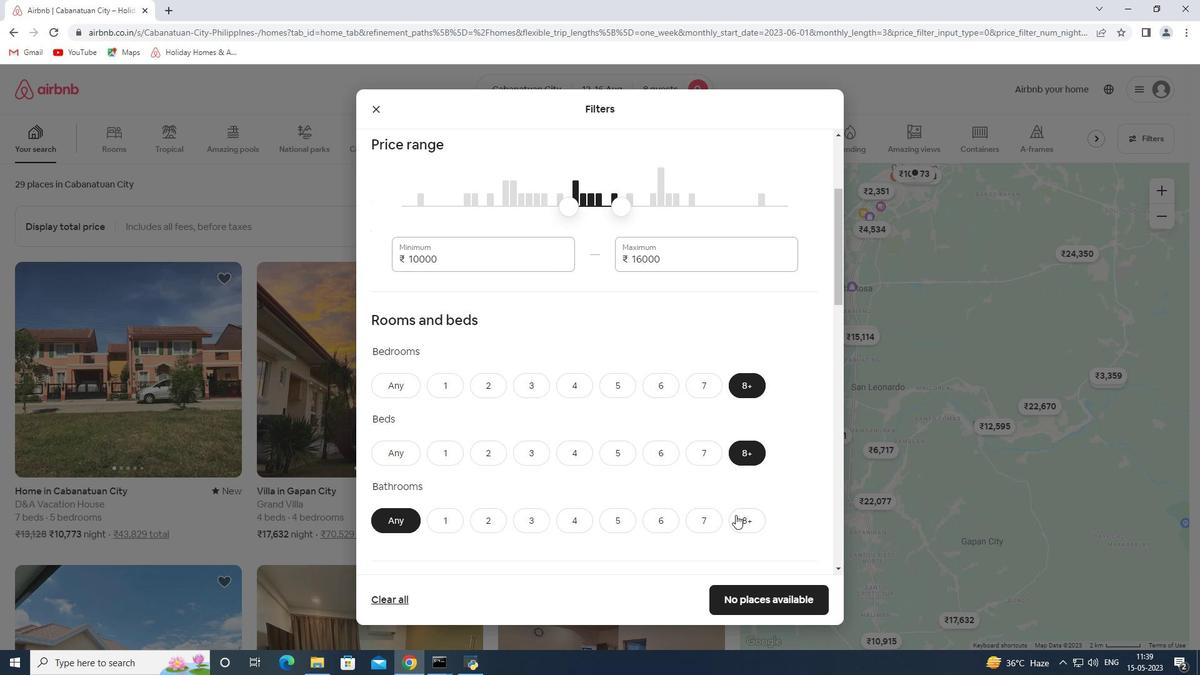 
Action: Mouse pressed left at (741, 512)
Screenshot: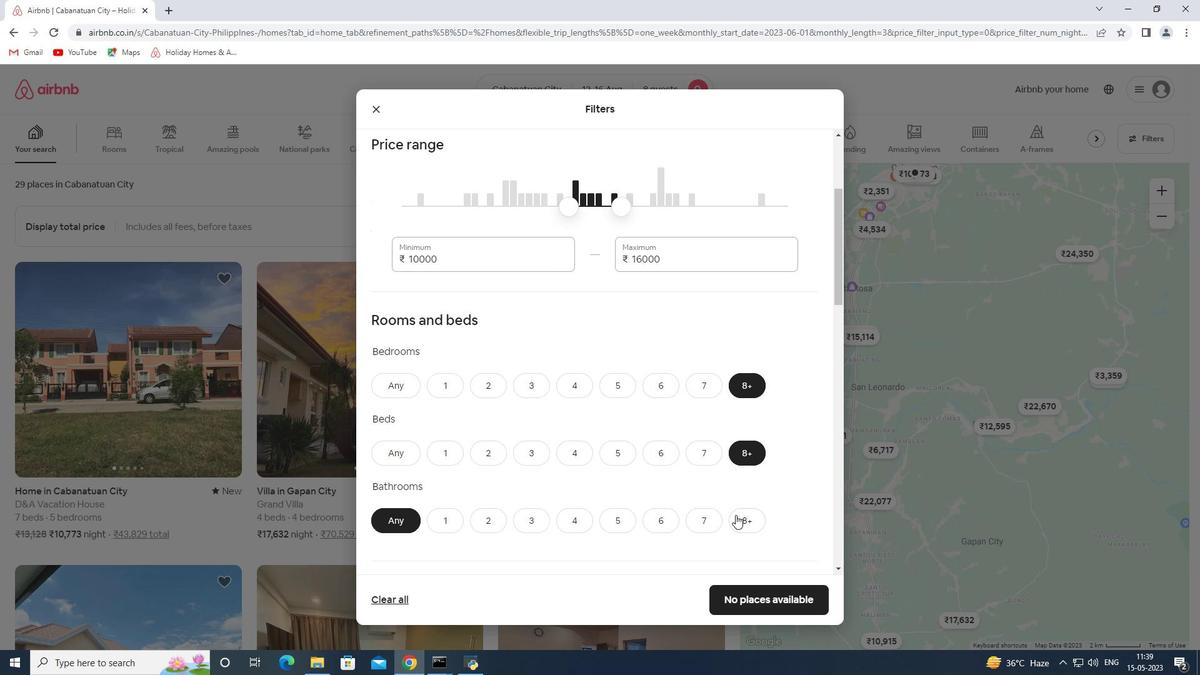 
Action: Mouse moved to (654, 418)
Screenshot: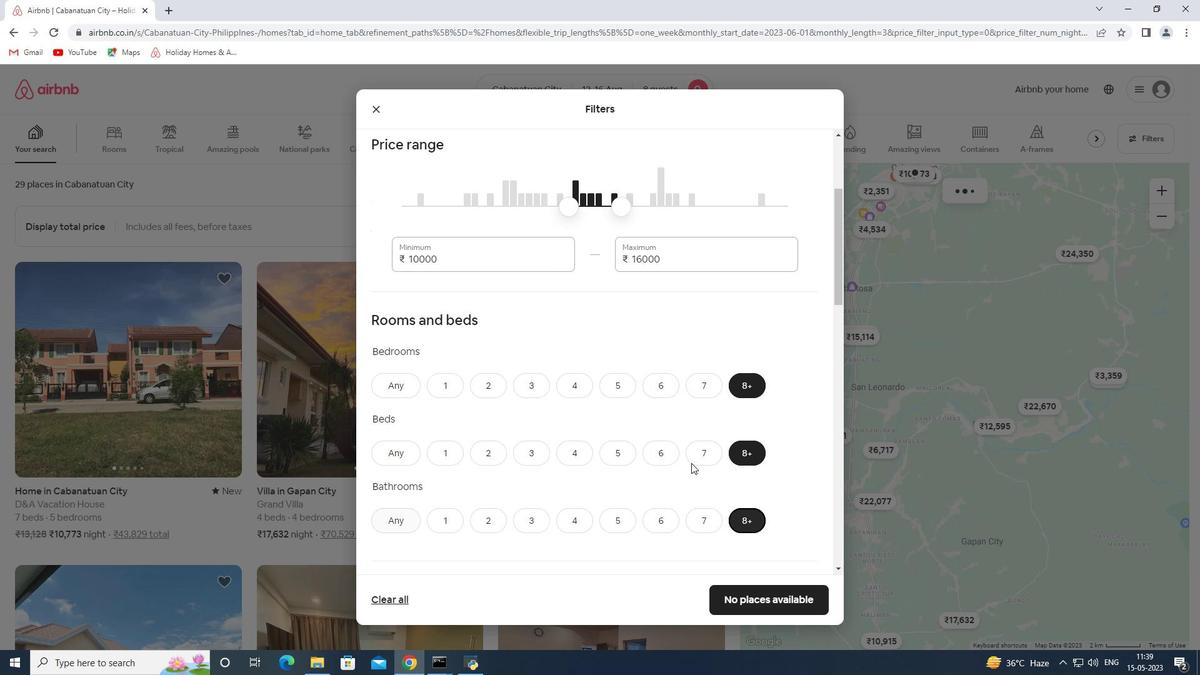 
Action: Mouse scrolled (654, 417) with delta (0, 0)
Screenshot: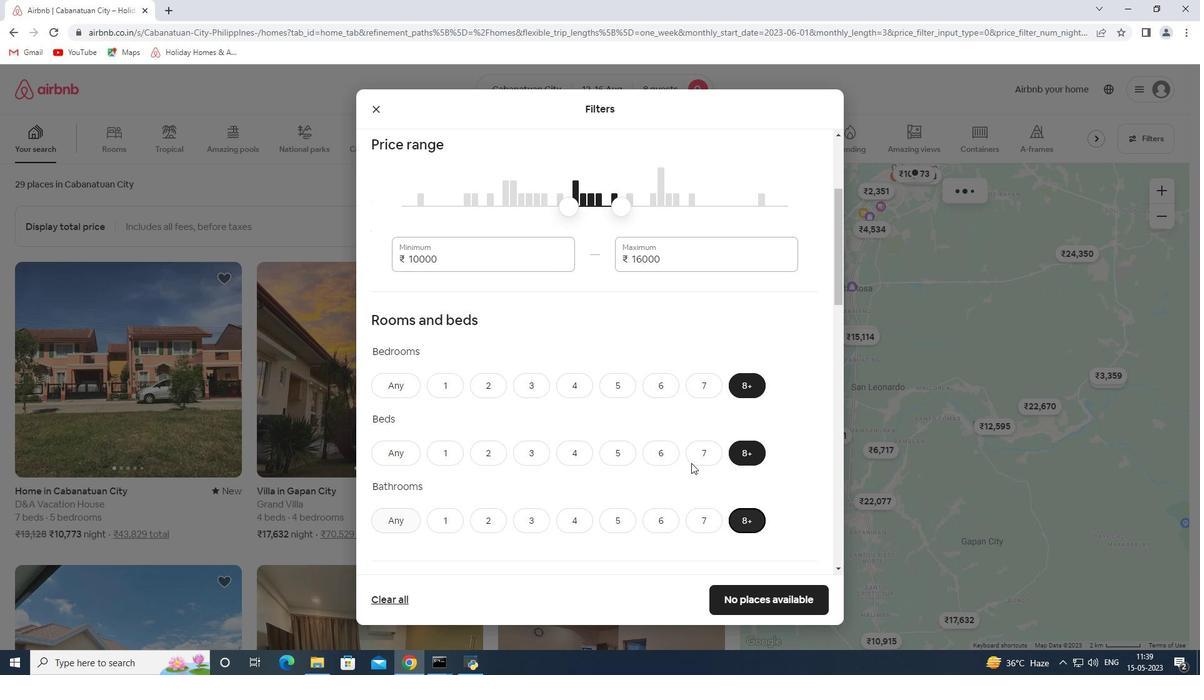 
Action: Mouse scrolled (654, 417) with delta (0, 0)
Screenshot: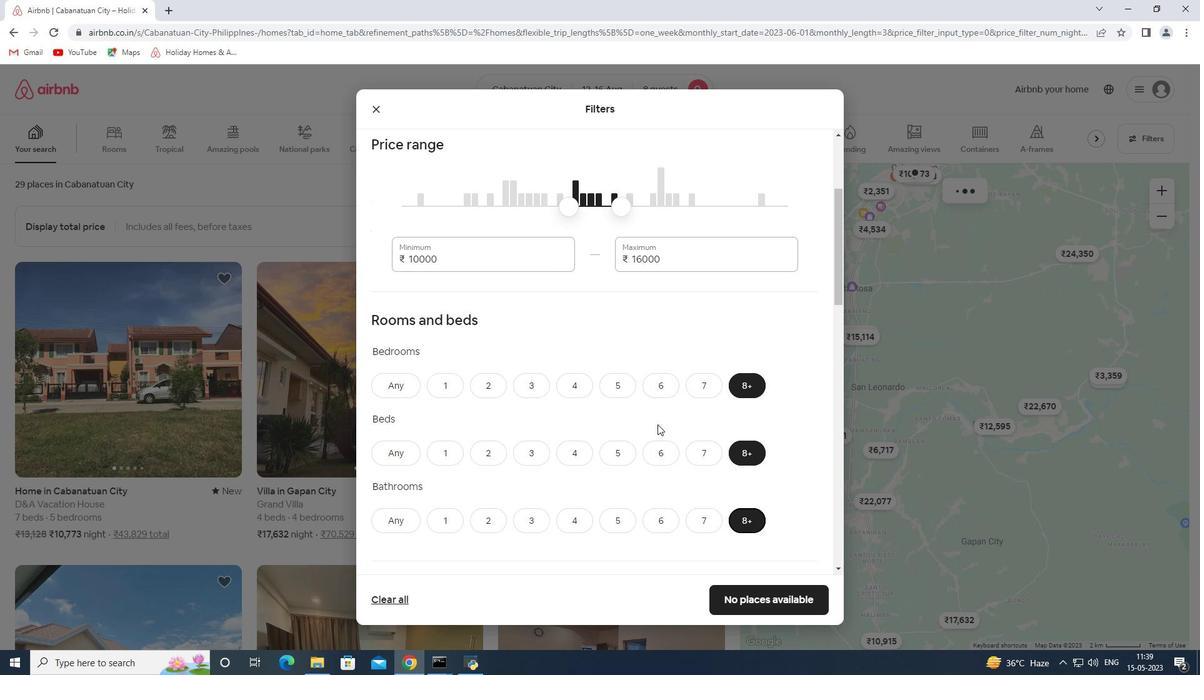 
Action: Mouse scrolled (654, 417) with delta (0, 0)
Screenshot: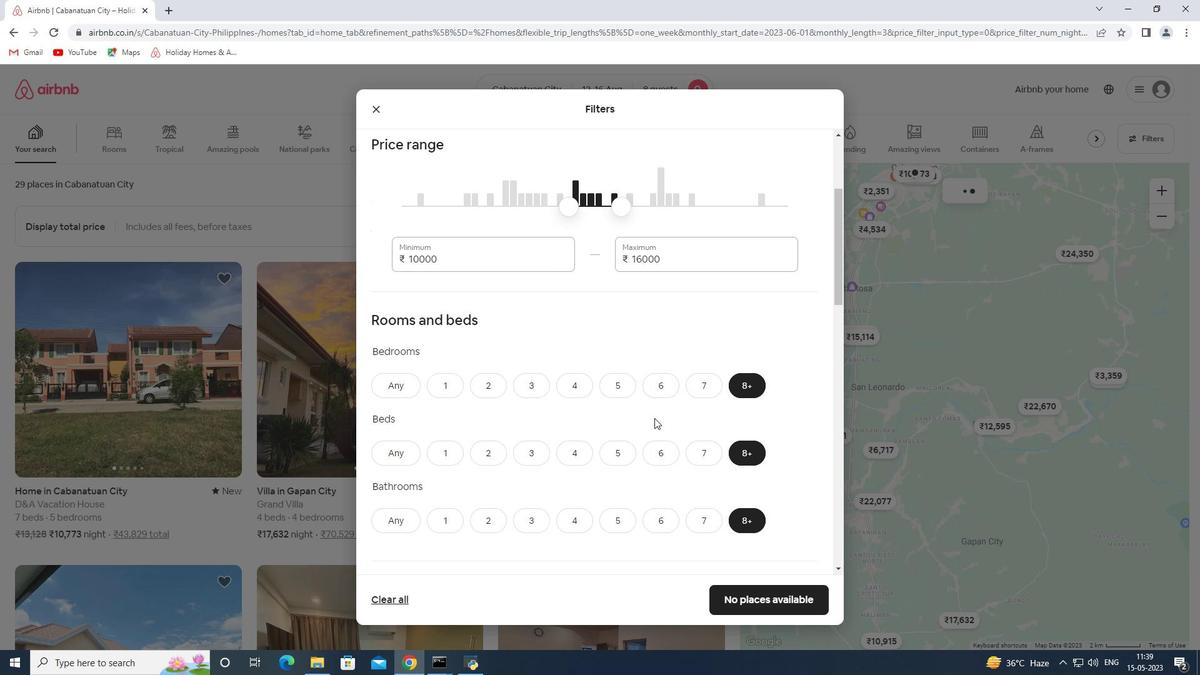 
Action: Mouse scrolled (654, 417) with delta (0, 0)
Screenshot: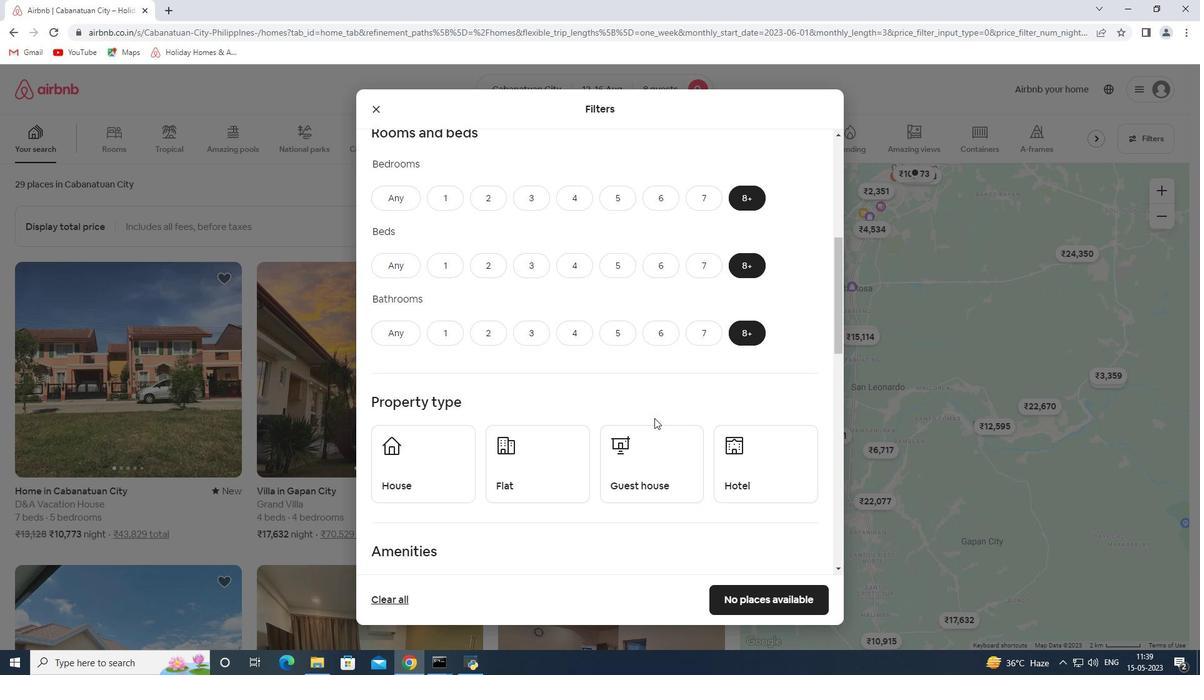 
Action: Mouse moved to (445, 415)
Screenshot: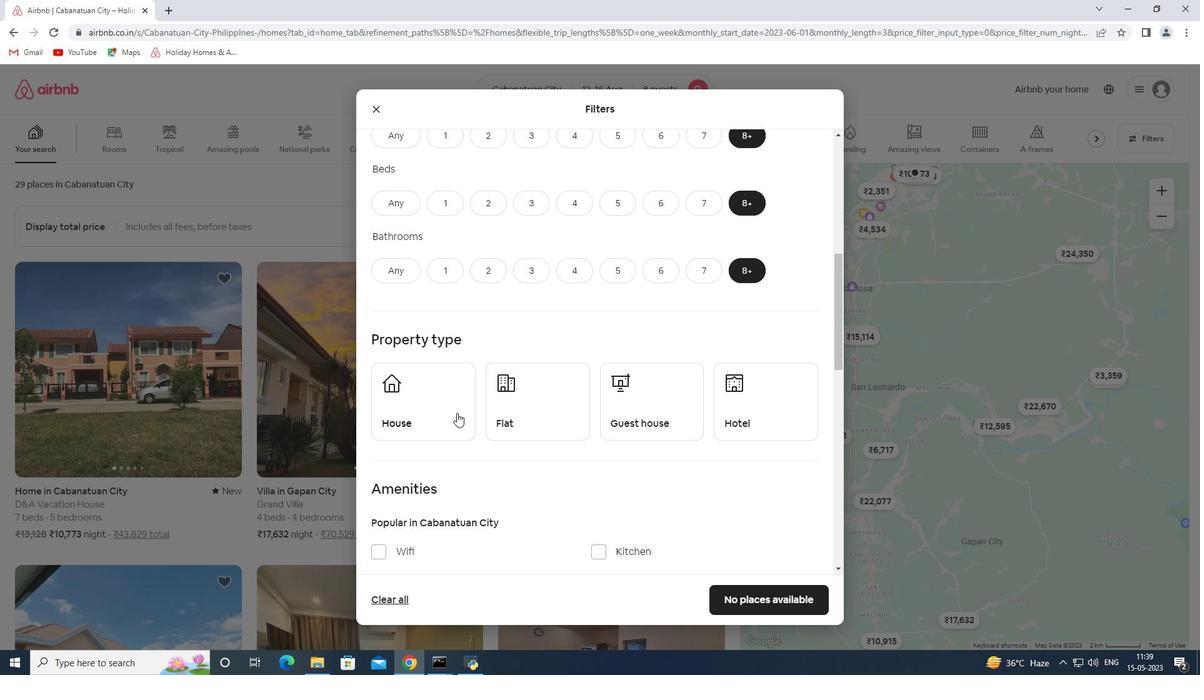 
Action: Mouse pressed left at (445, 415)
Screenshot: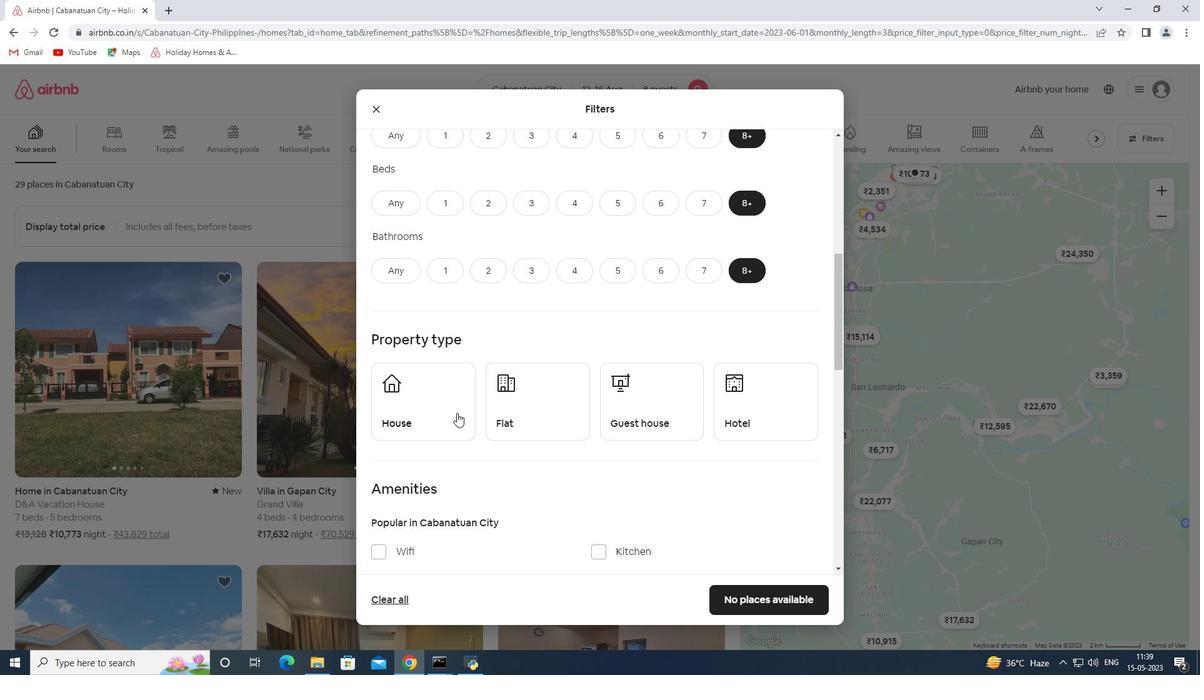 
Action: Mouse moved to (531, 417)
Screenshot: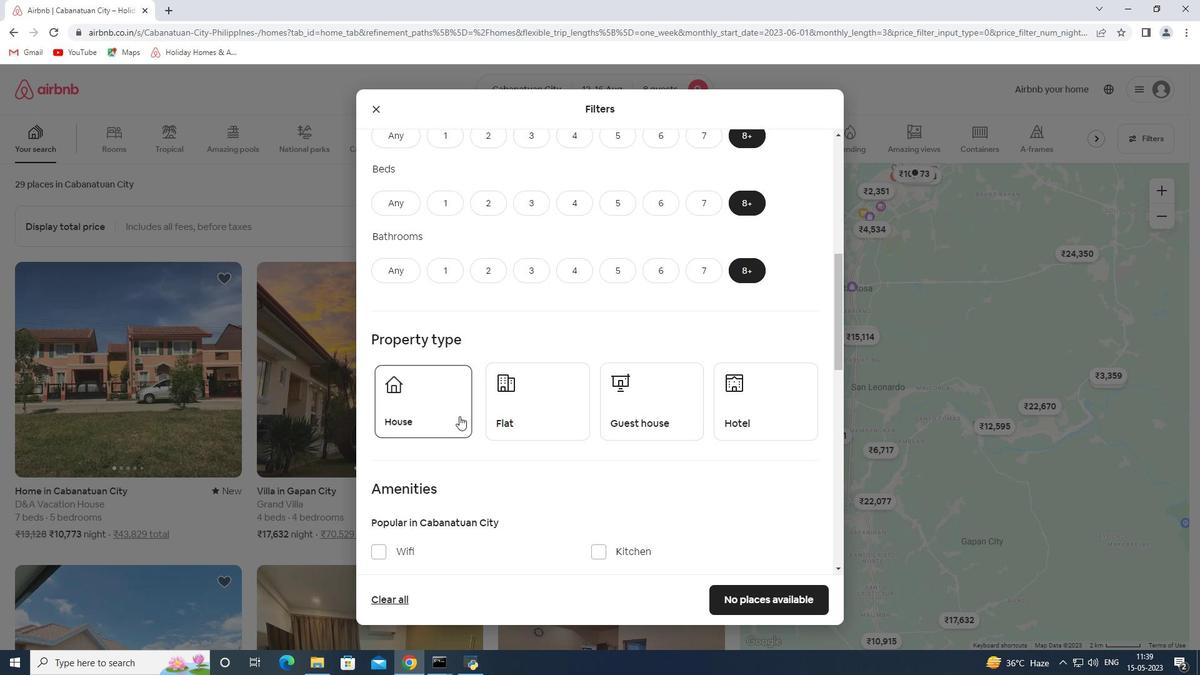 
Action: Mouse pressed left at (531, 417)
Screenshot: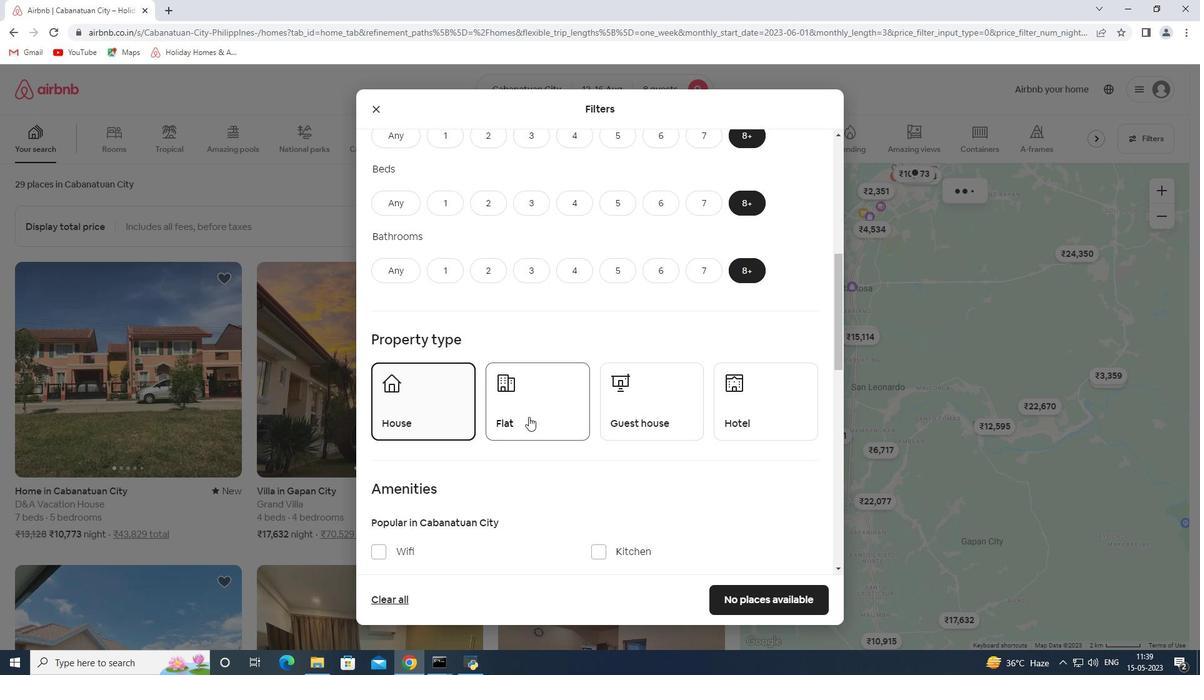 
Action: Mouse moved to (641, 418)
Screenshot: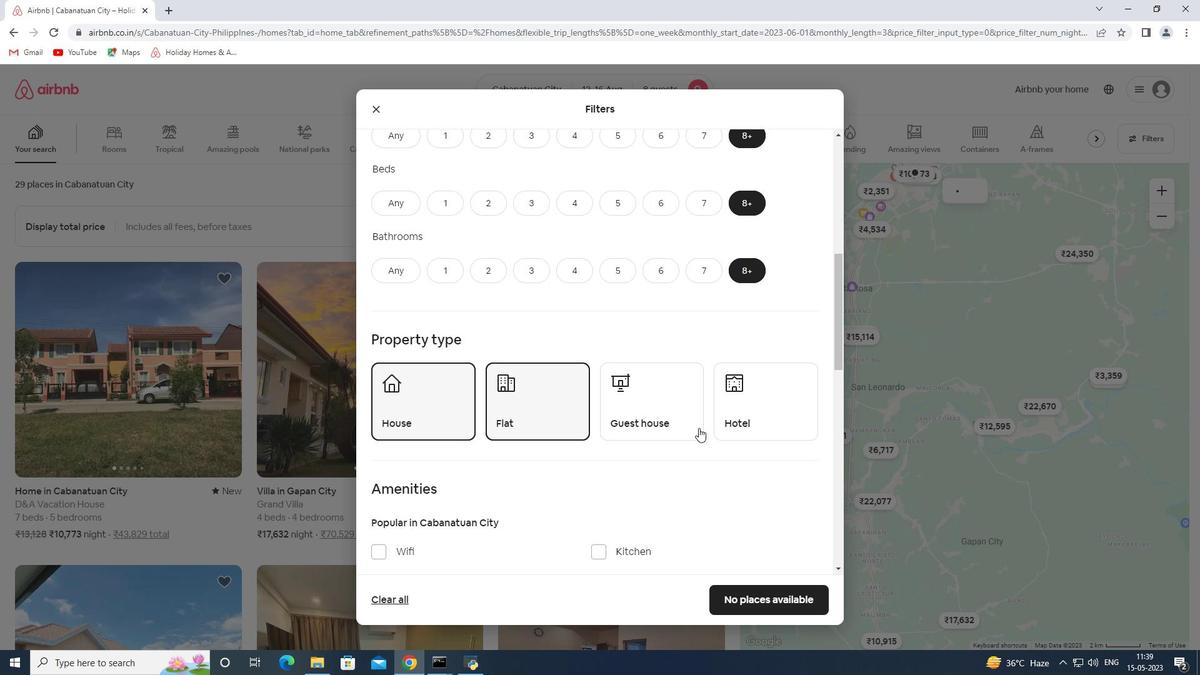 
Action: Mouse pressed left at (641, 418)
Screenshot: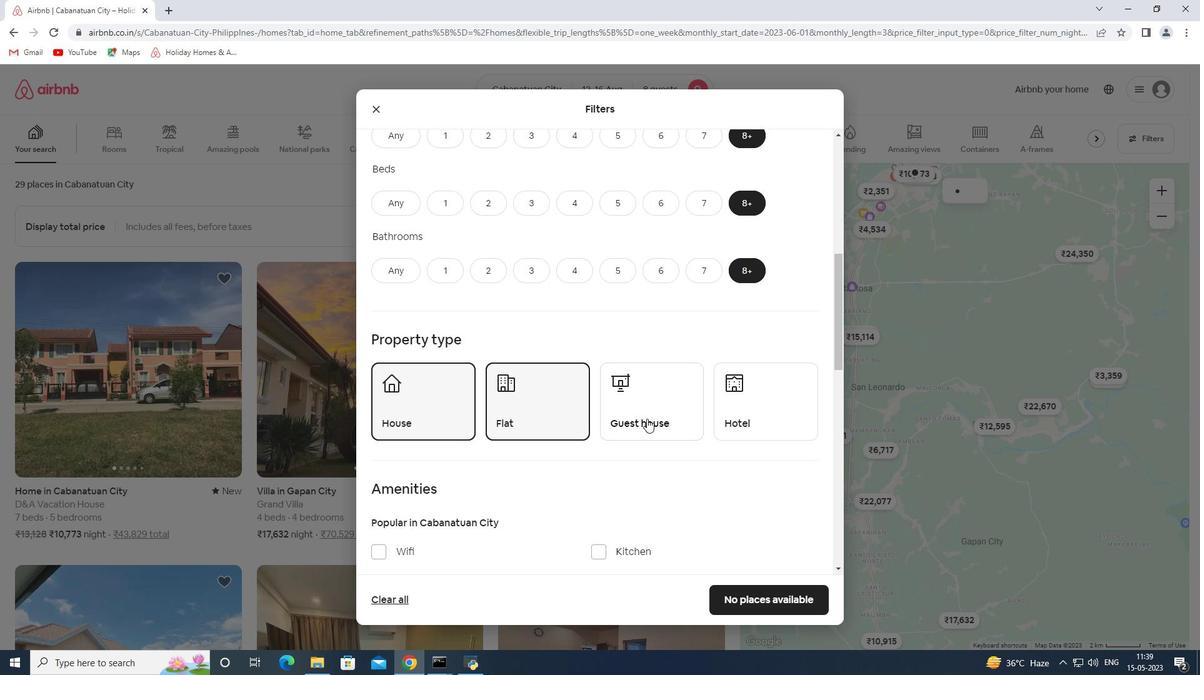 
Action: Mouse moved to (757, 435)
Screenshot: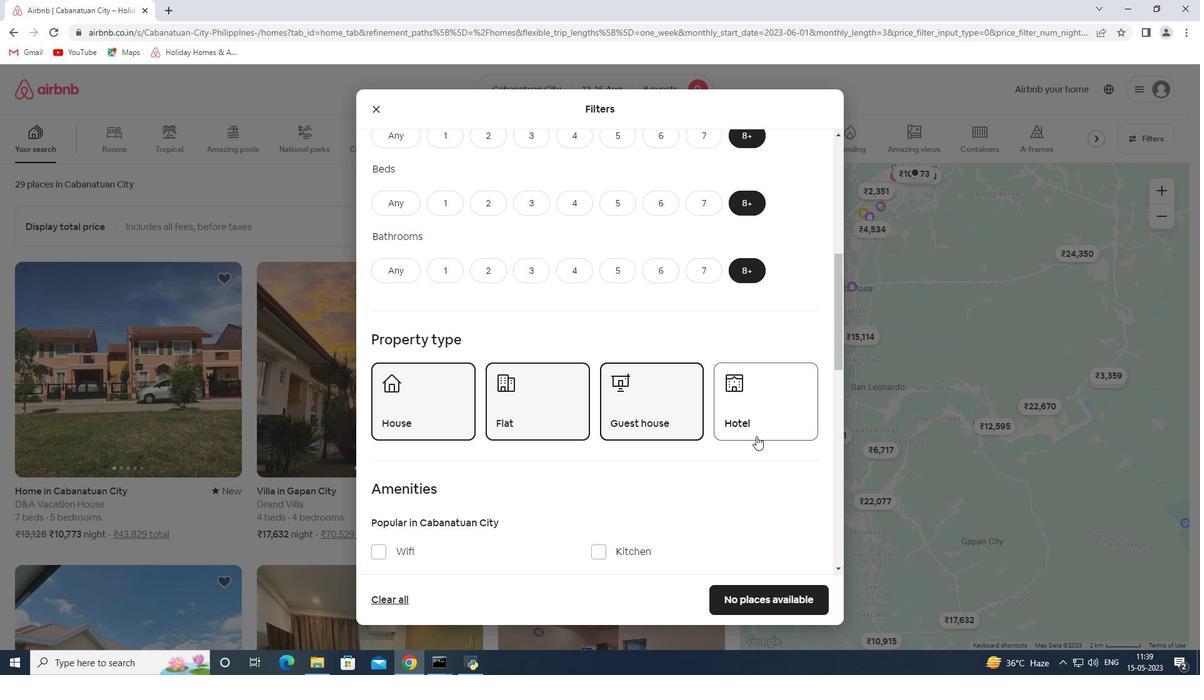 
Action: Mouse pressed left at (757, 435)
Screenshot: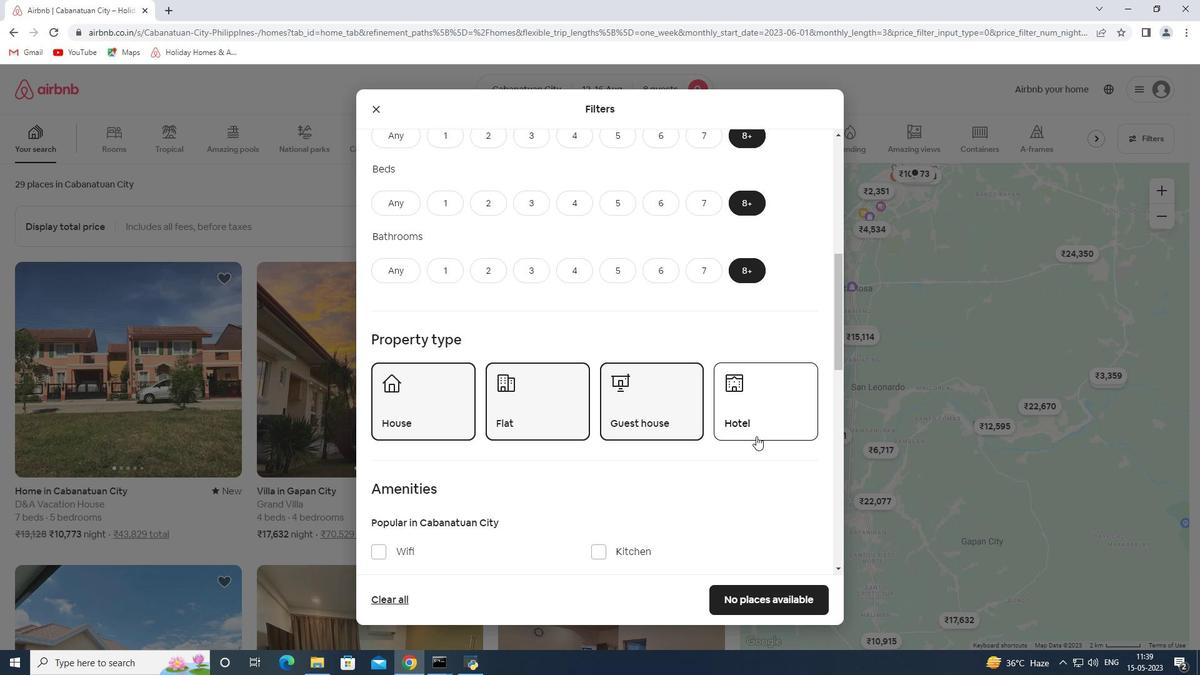 
Action: Mouse moved to (456, 508)
Screenshot: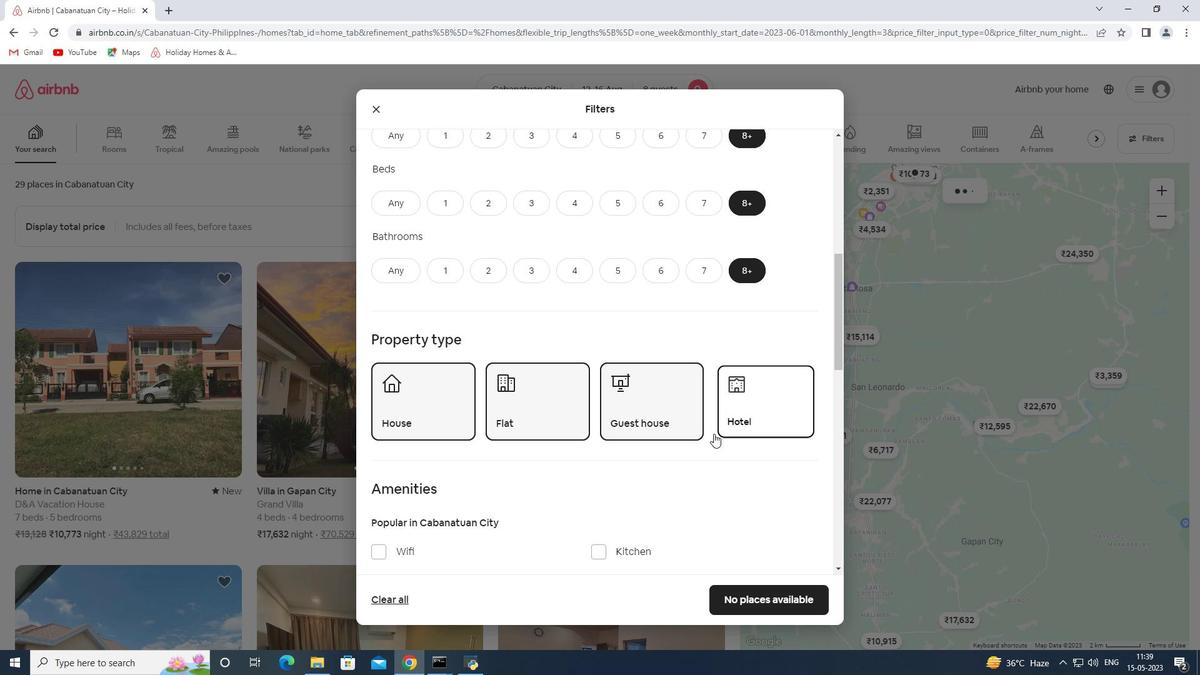 
Action: Mouse scrolled (456, 507) with delta (0, 0)
Screenshot: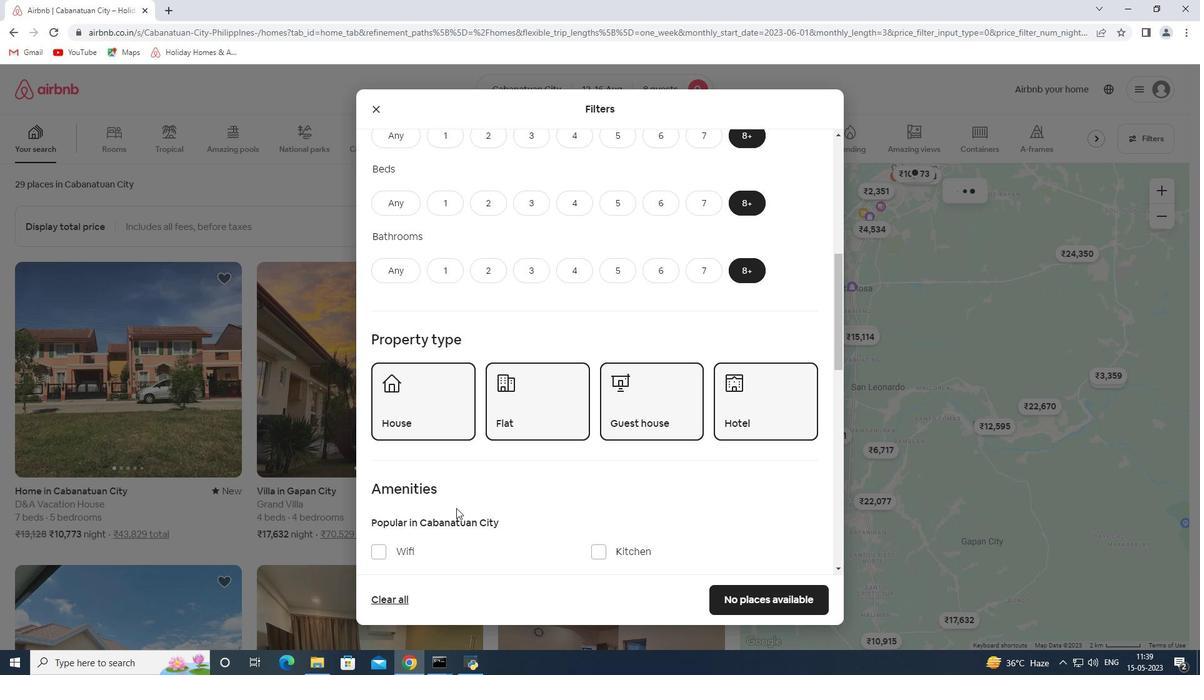 
Action: Mouse scrolled (456, 507) with delta (0, 0)
Screenshot: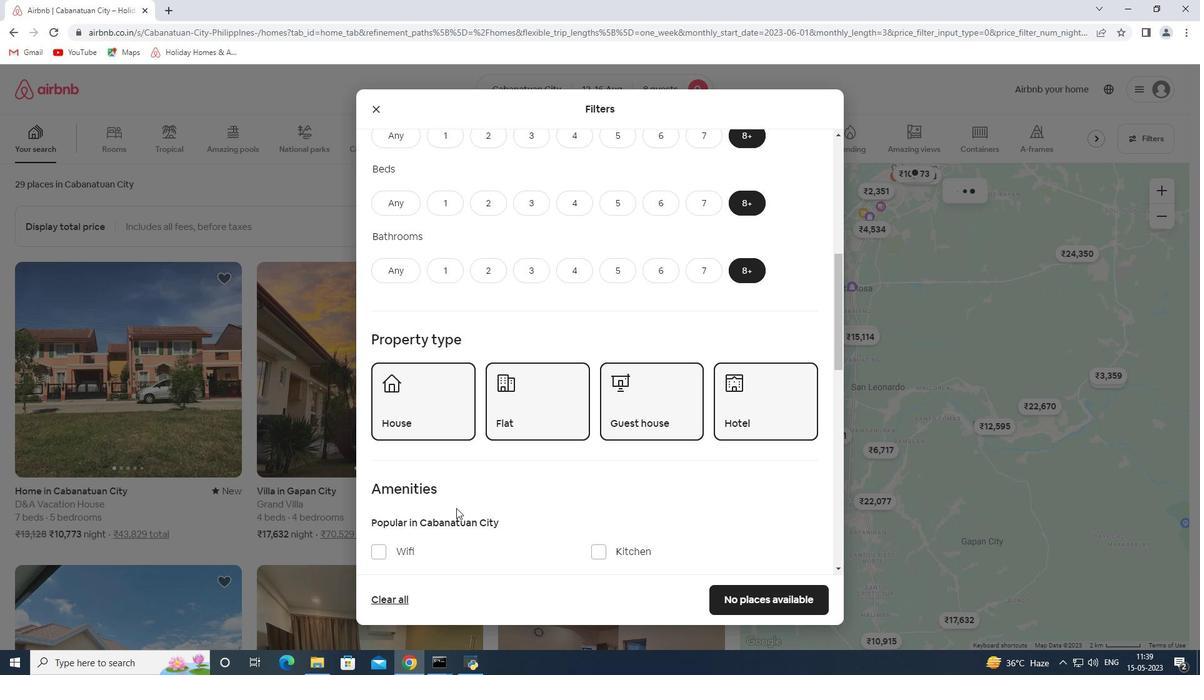 
Action: Mouse scrolled (456, 507) with delta (0, 0)
Screenshot: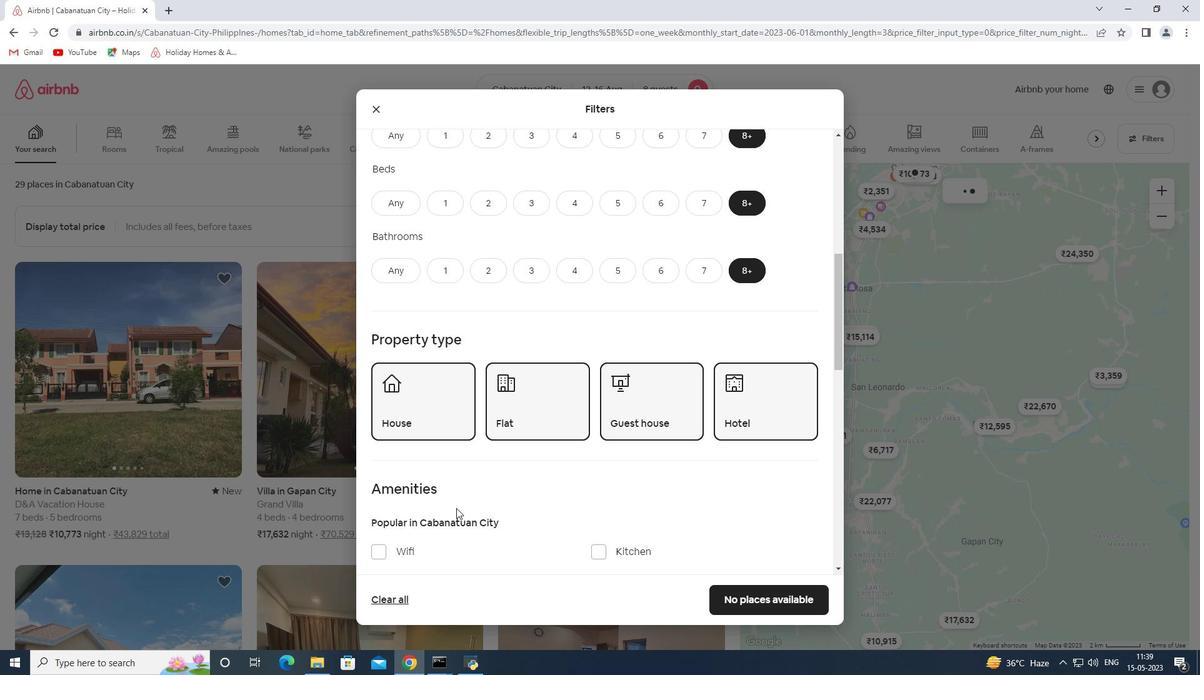 
Action: Mouse moved to (455, 508)
Screenshot: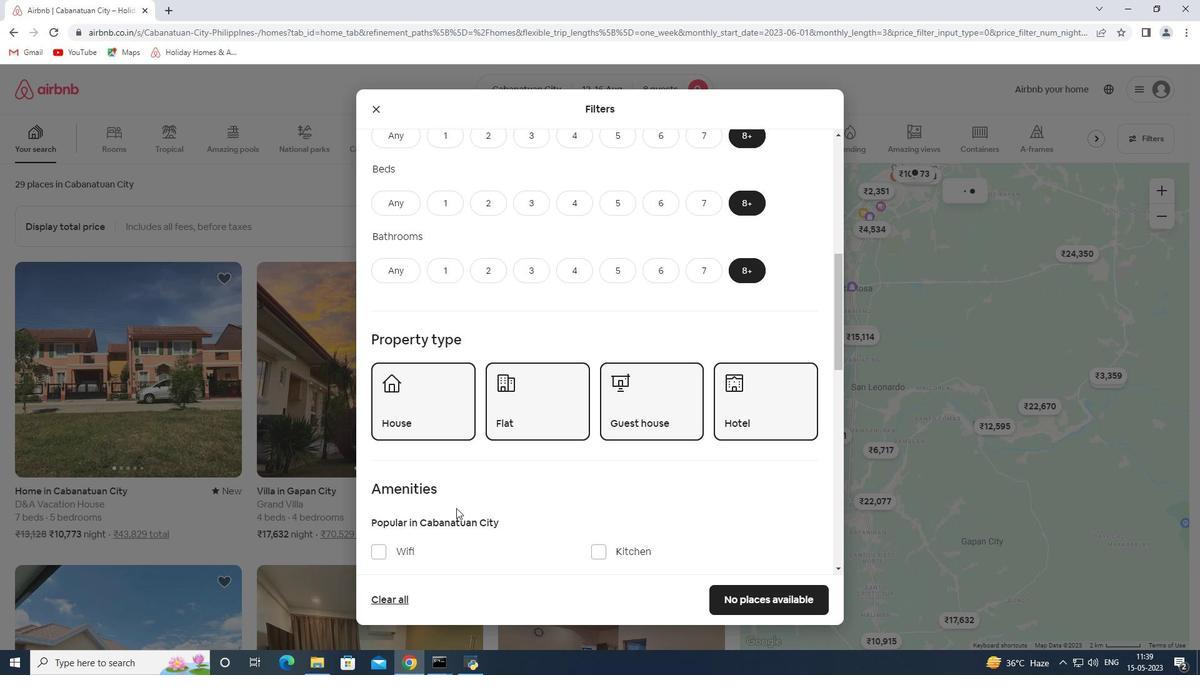 
Action: Mouse scrolled (455, 507) with delta (0, 0)
Screenshot: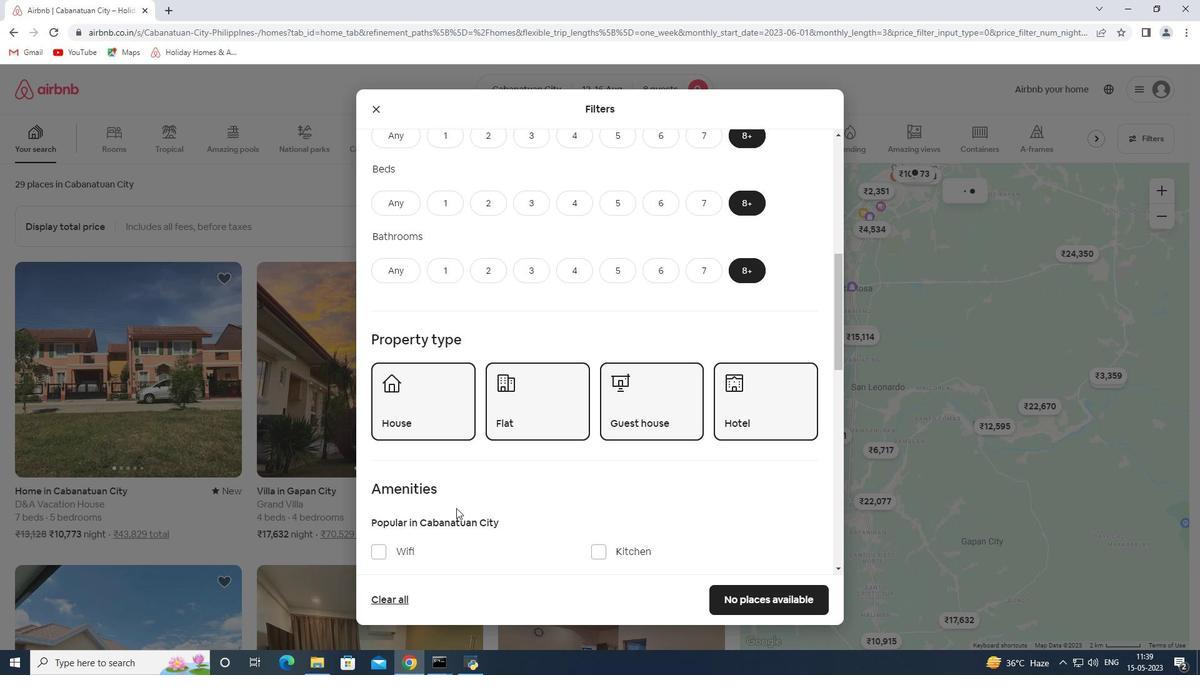 
Action: Mouse moved to (407, 301)
Screenshot: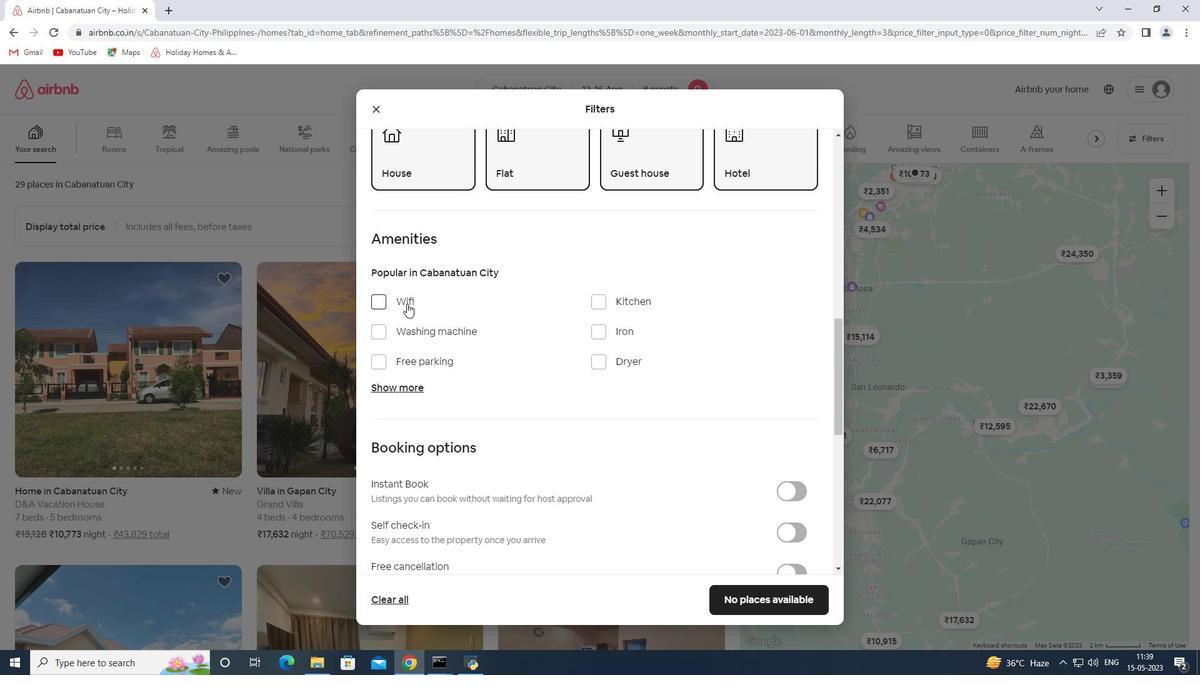 
Action: Mouse pressed left at (407, 301)
Screenshot: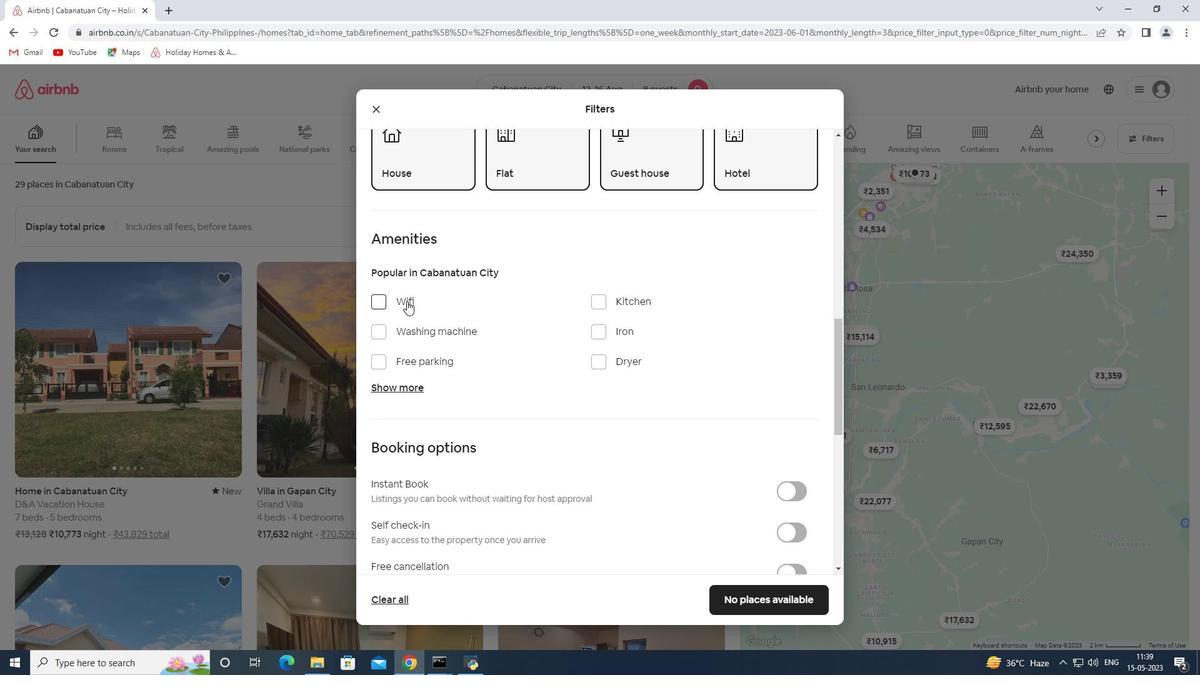 
Action: Mouse moved to (411, 390)
Screenshot: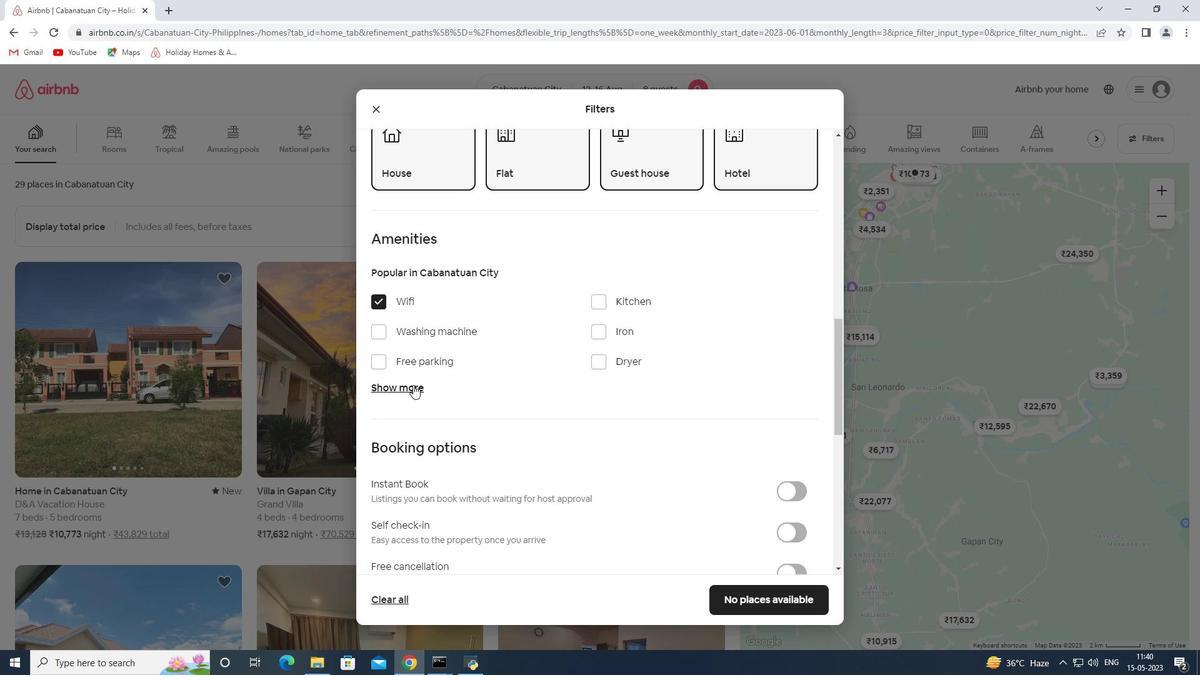
Action: Mouse pressed left at (411, 390)
Screenshot: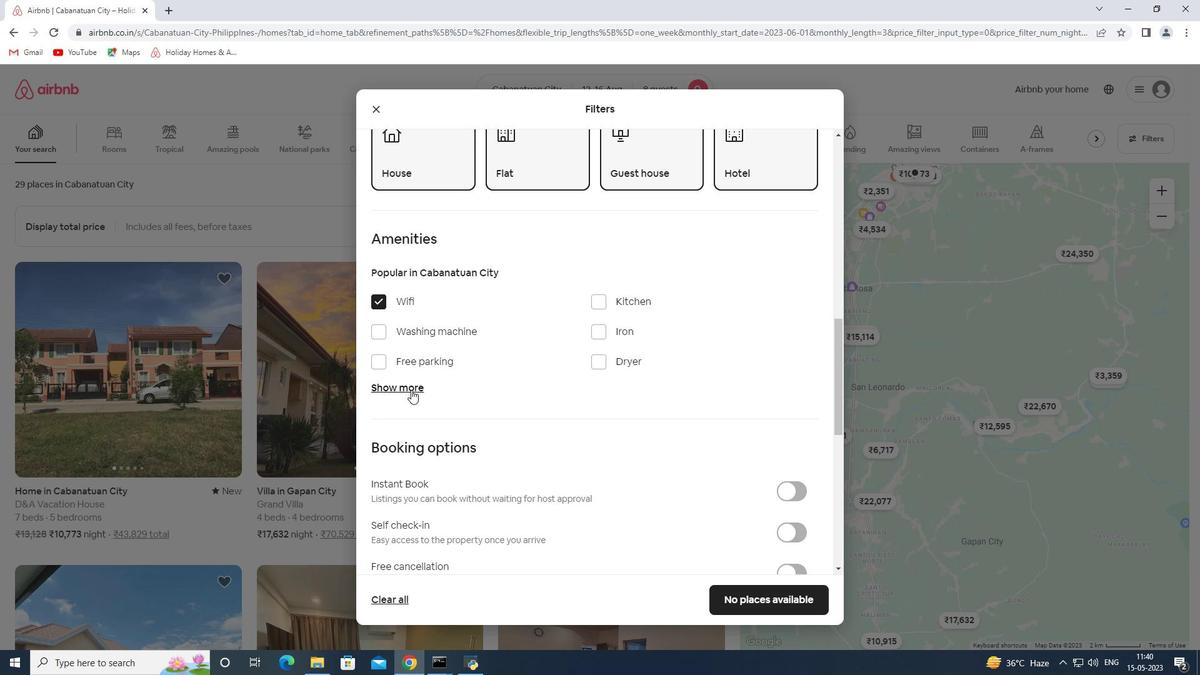 
Action: Mouse moved to (432, 353)
Screenshot: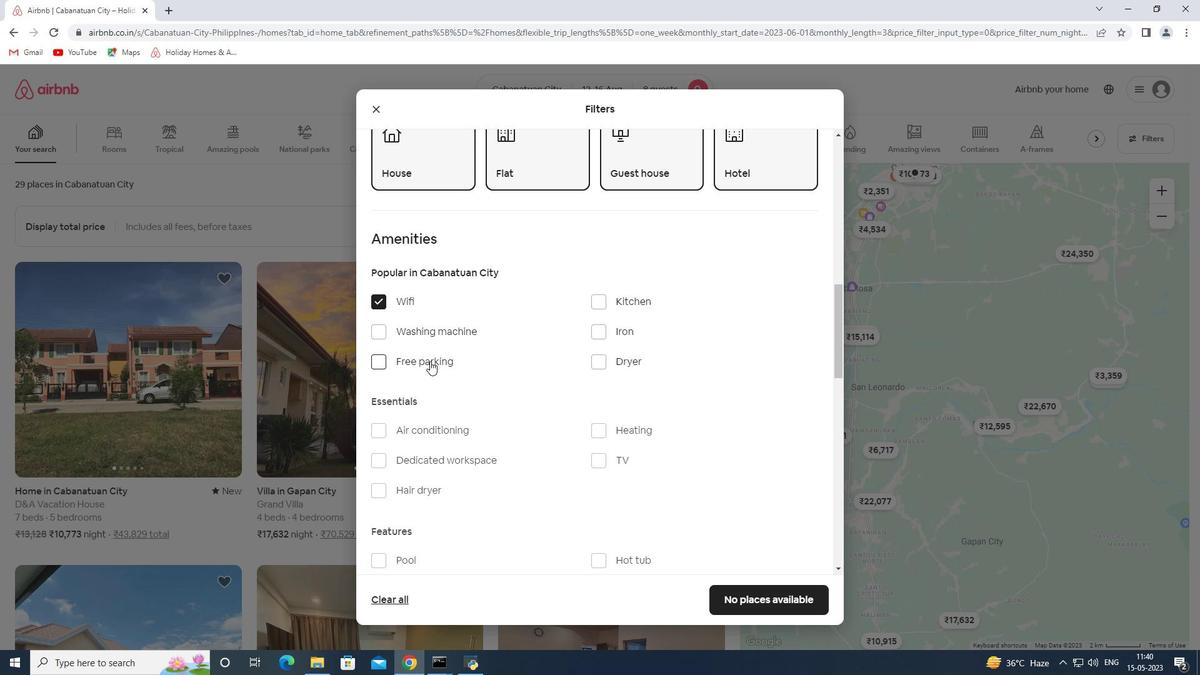 
Action: Mouse pressed left at (432, 353)
Screenshot: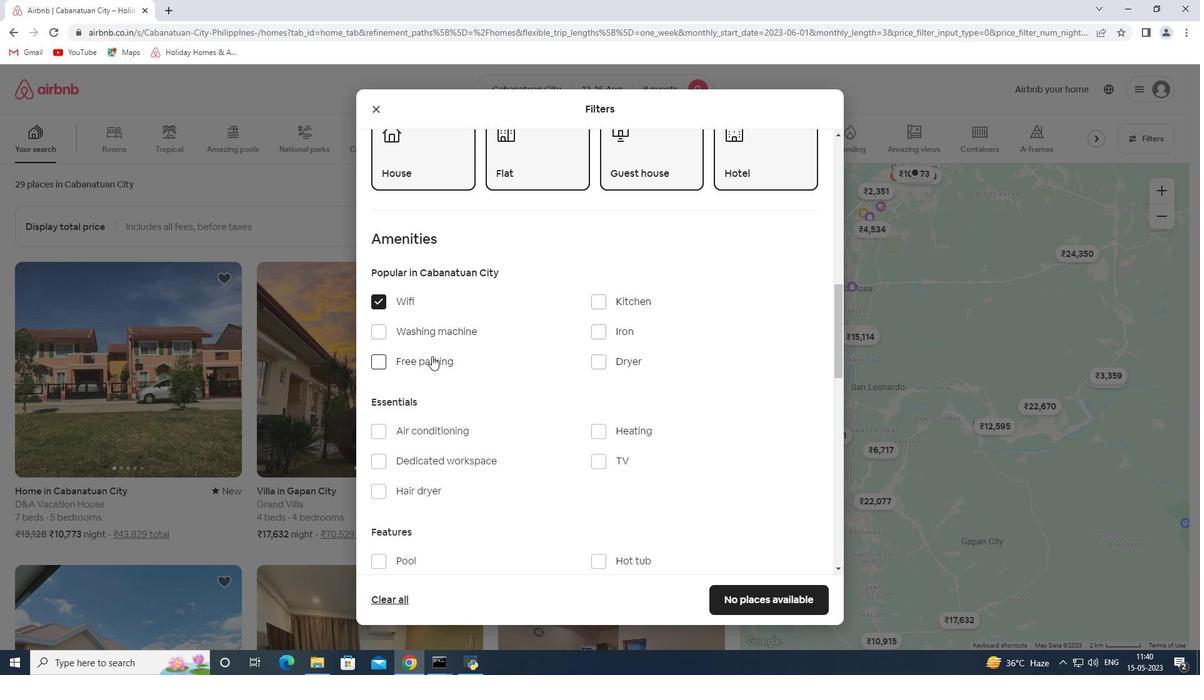 
Action: Mouse moved to (432, 358)
Screenshot: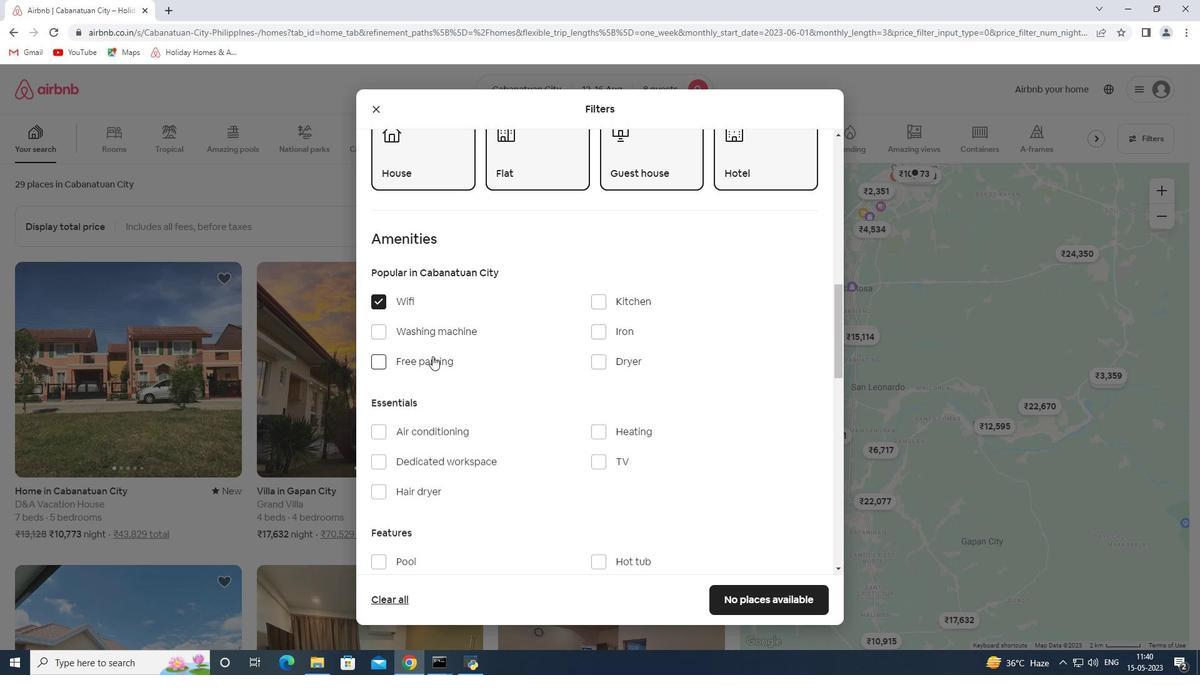 
Action: Mouse pressed left at (432, 358)
Screenshot: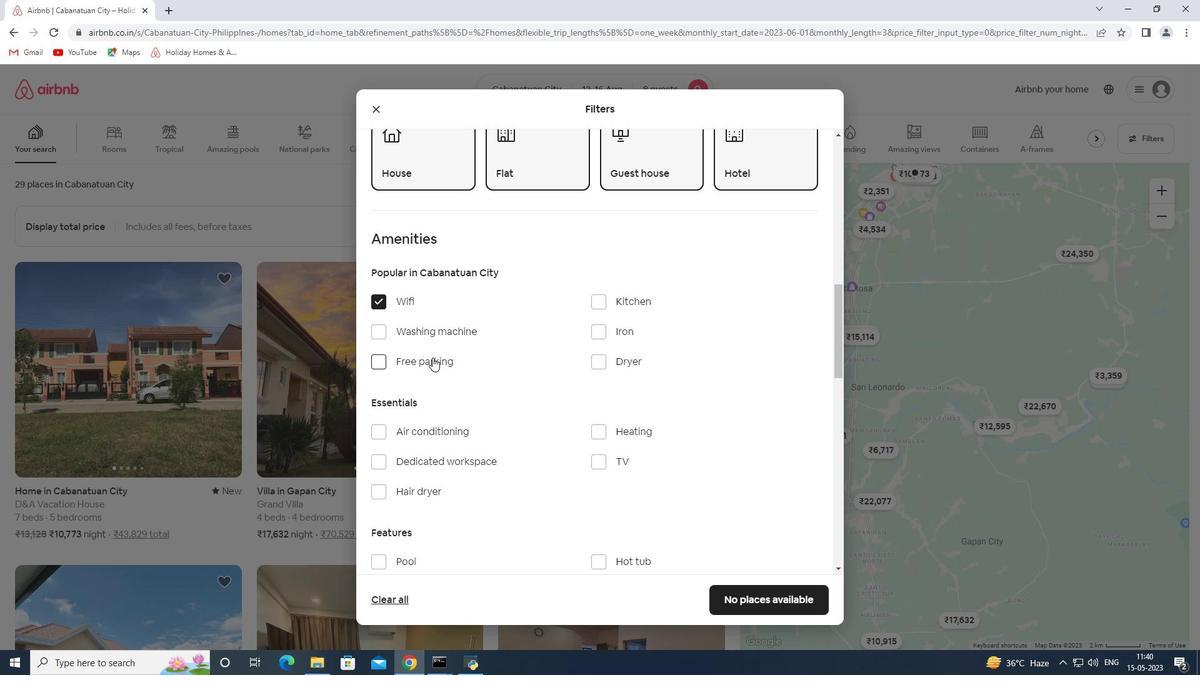 
Action: Mouse moved to (616, 465)
Screenshot: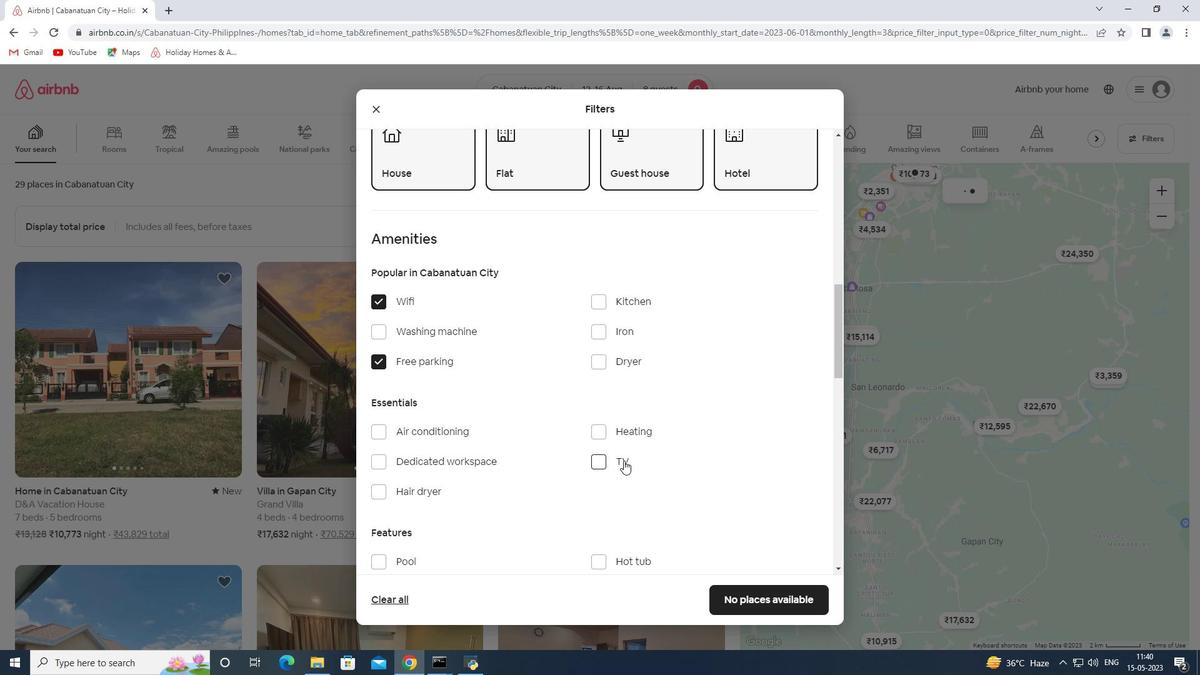 
Action: Mouse pressed left at (616, 465)
Screenshot: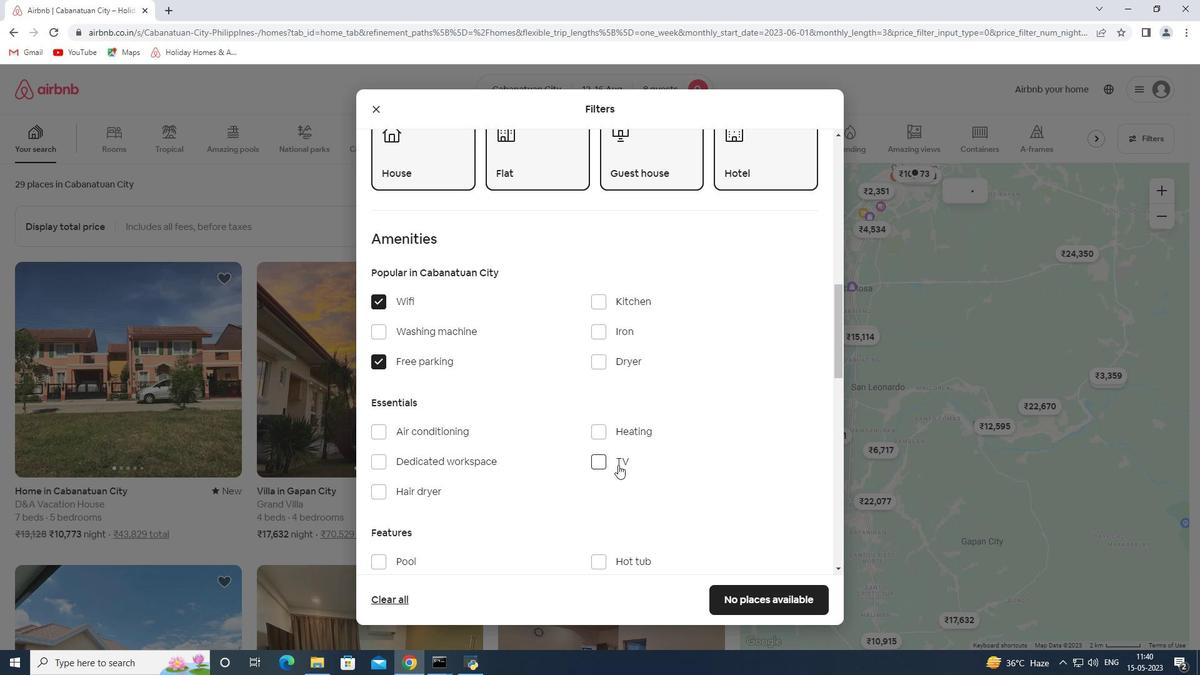 
Action: Mouse moved to (572, 479)
Screenshot: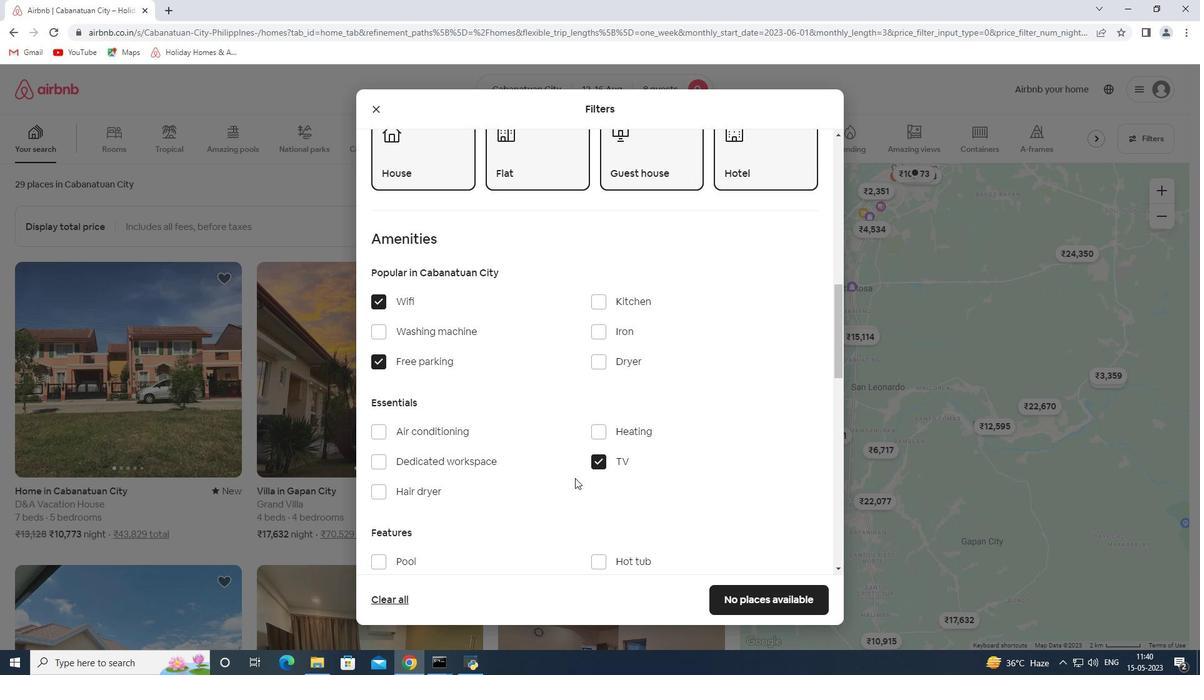 
Action: Mouse scrolled (572, 479) with delta (0, 0)
Screenshot: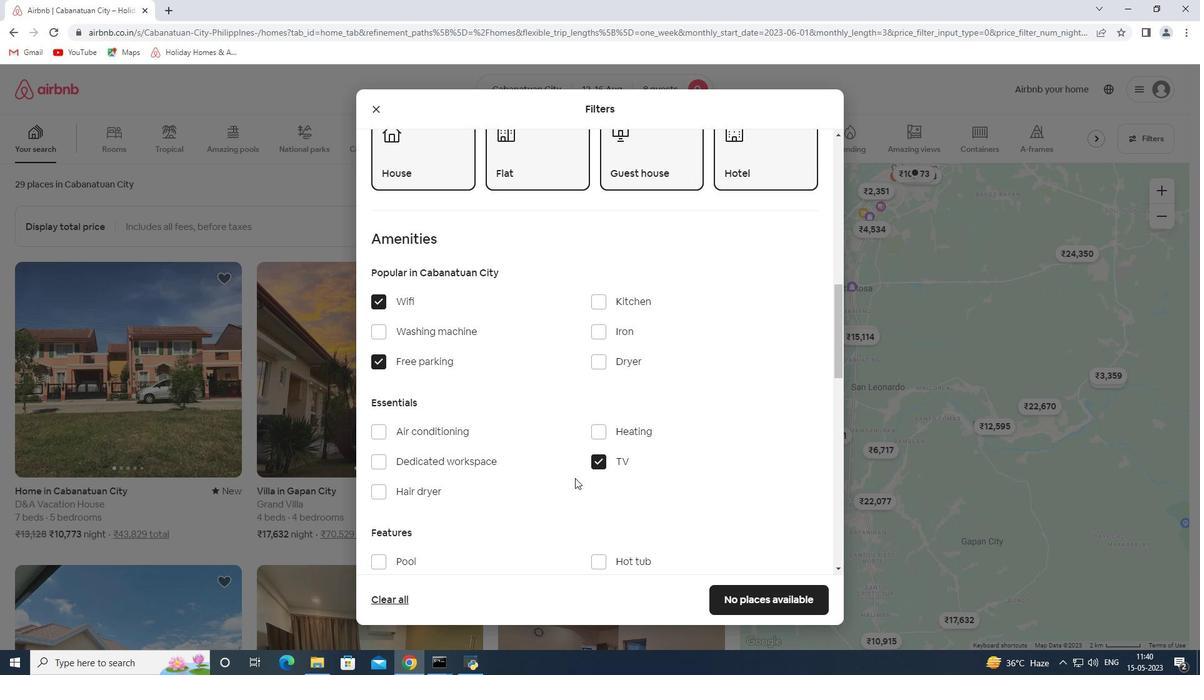 
Action: Mouse moved to (567, 481)
Screenshot: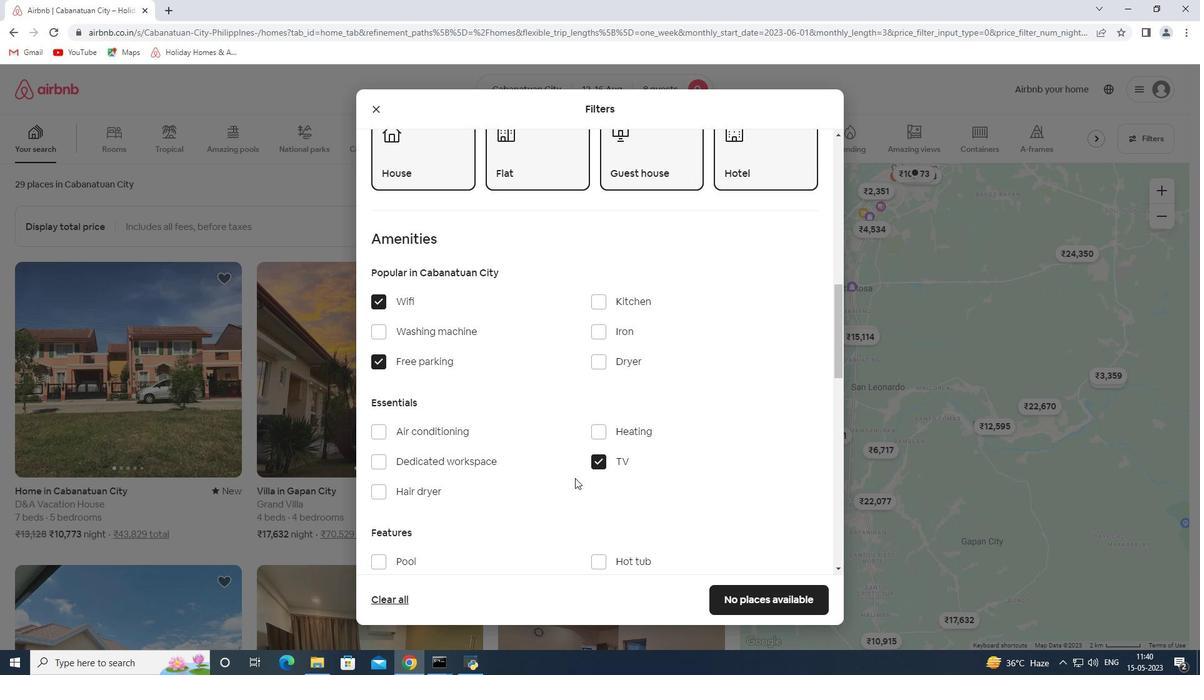 
Action: Mouse scrolled (567, 480) with delta (0, 0)
Screenshot: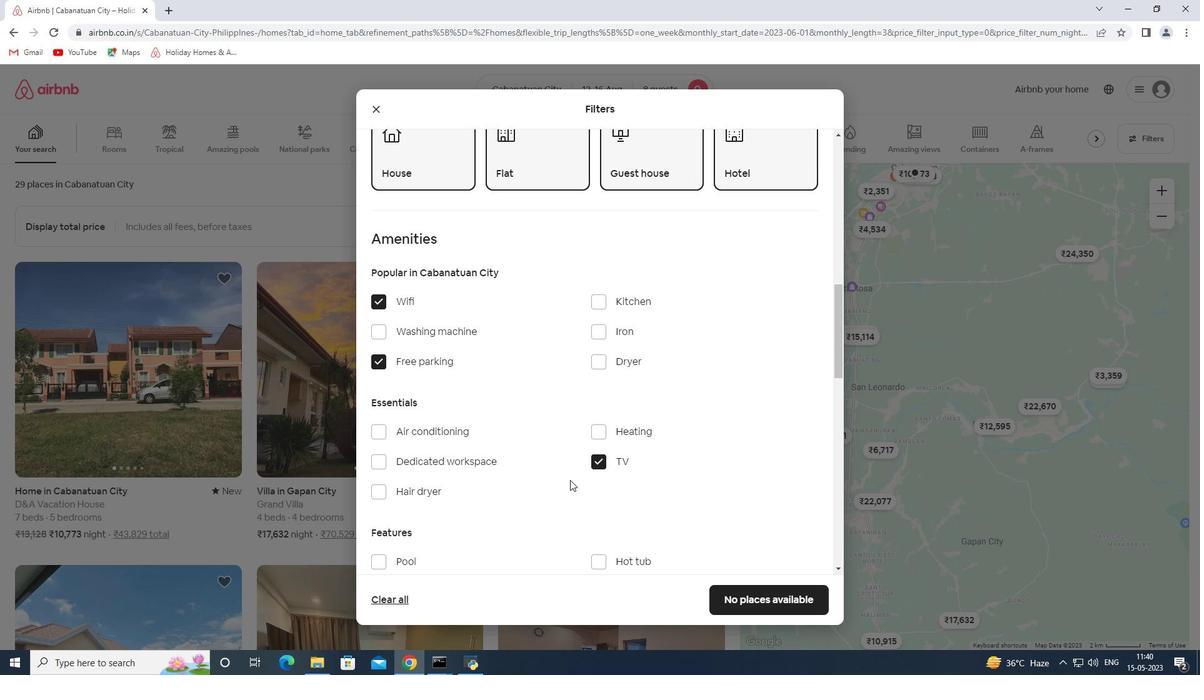 
Action: Mouse moved to (427, 530)
Screenshot: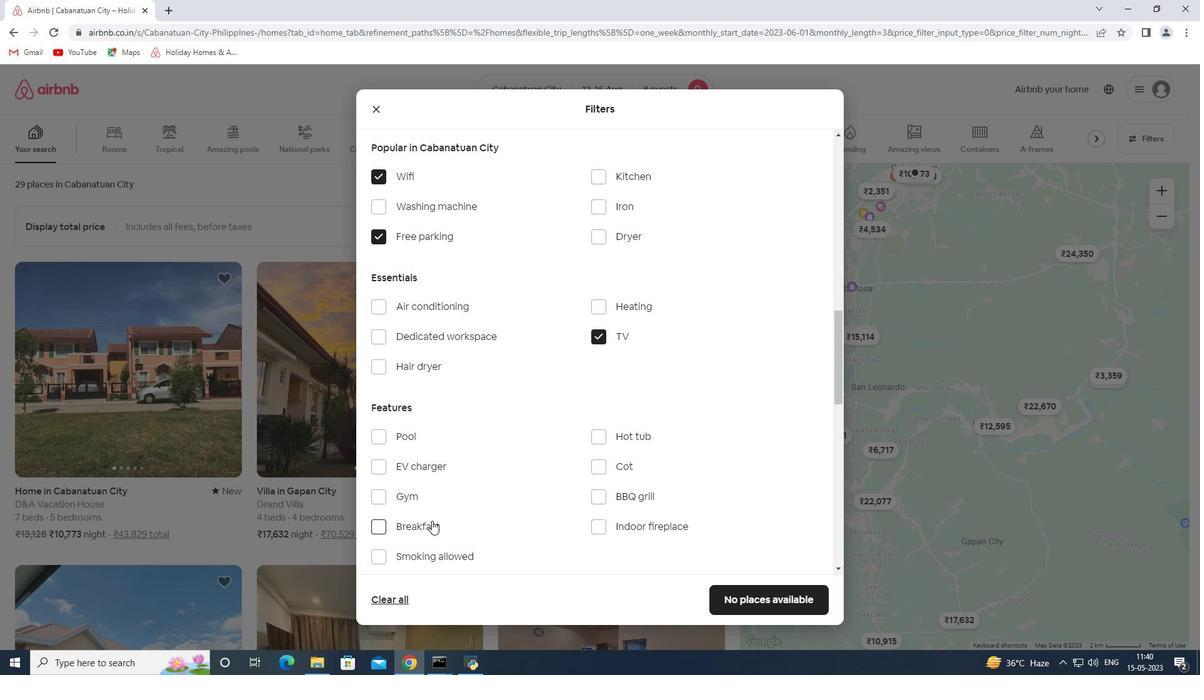 
Action: Mouse pressed left at (427, 530)
Screenshot: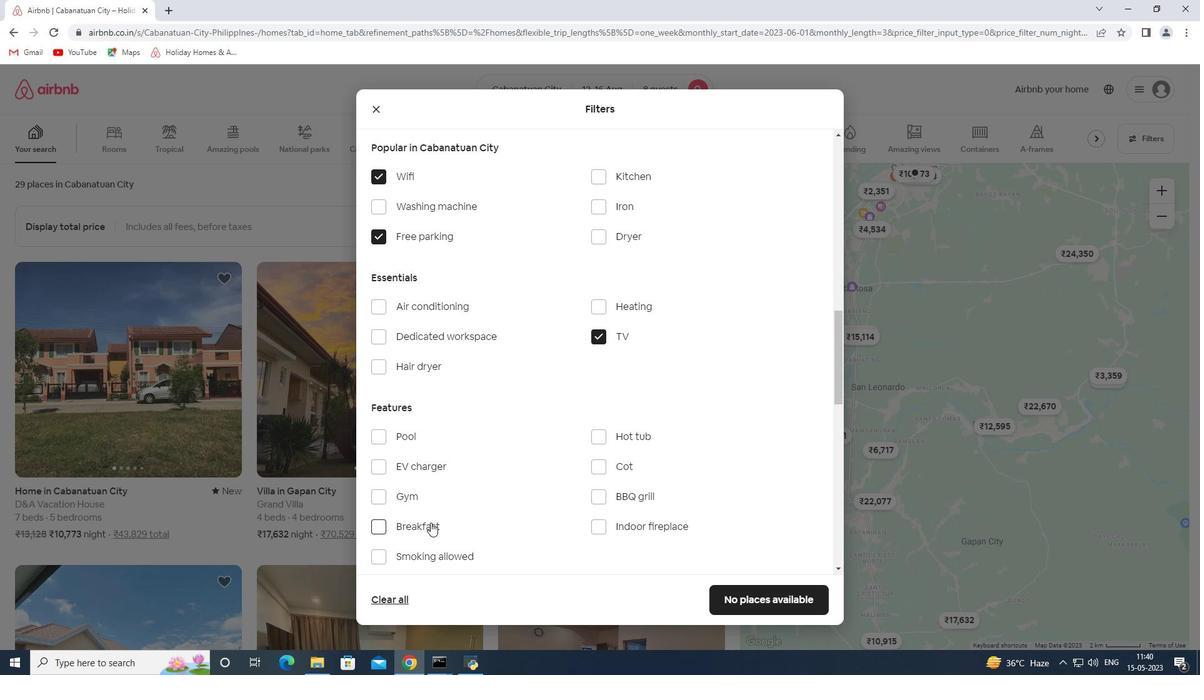 
Action: Mouse moved to (404, 491)
Screenshot: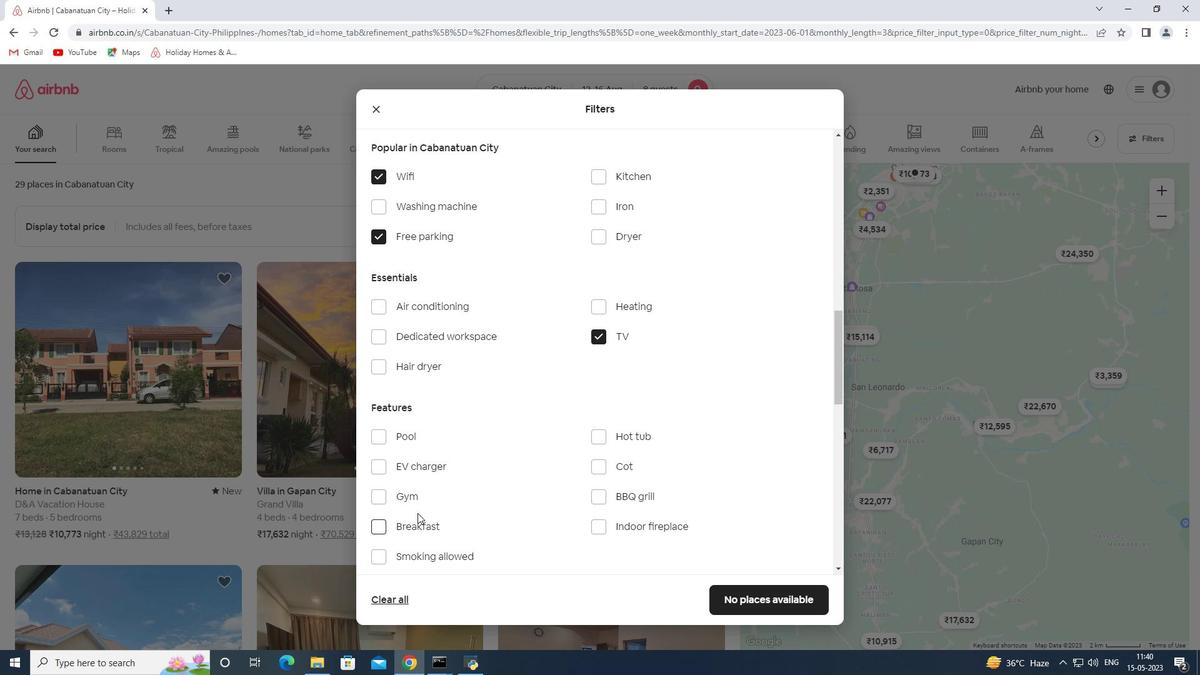 
Action: Mouse pressed left at (404, 491)
Screenshot: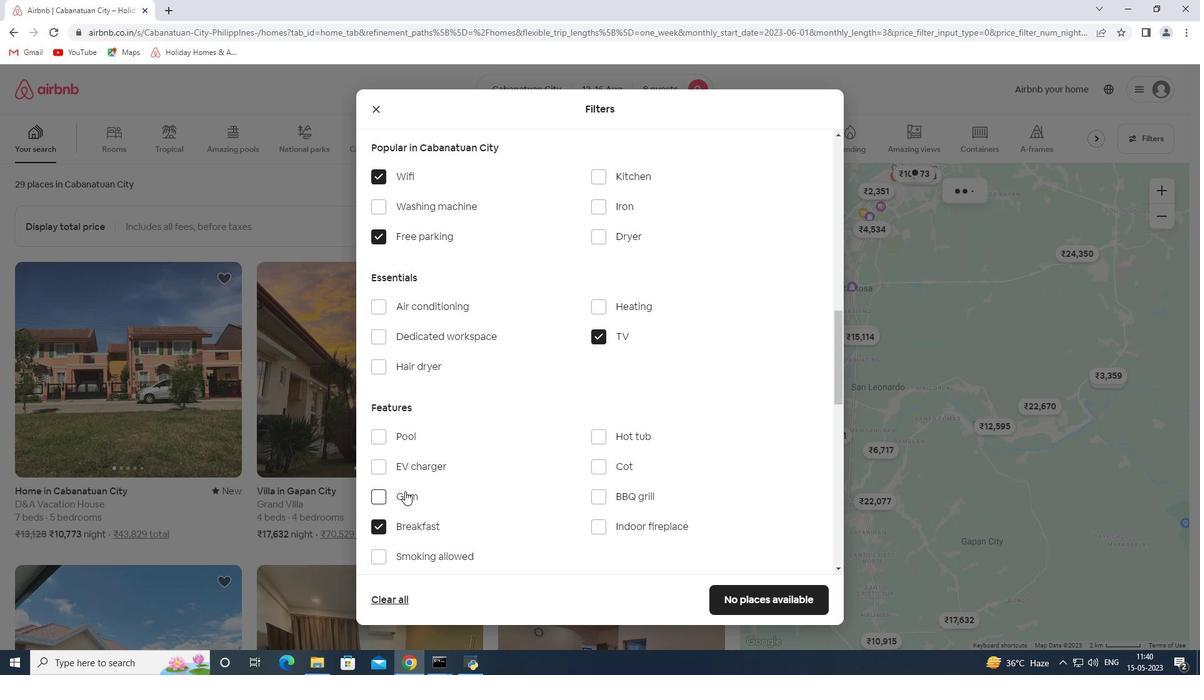
Action: Mouse moved to (612, 474)
Screenshot: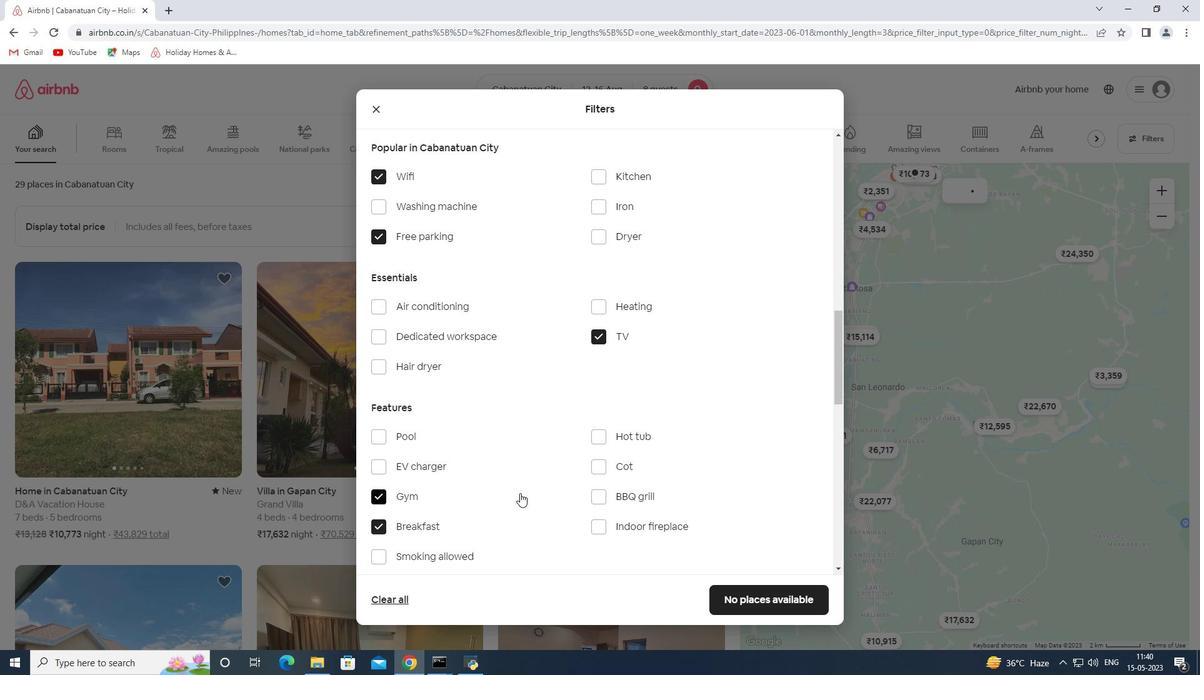 
Action: Mouse scrolled (612, 474) with delta (0, 0)
Screenshot: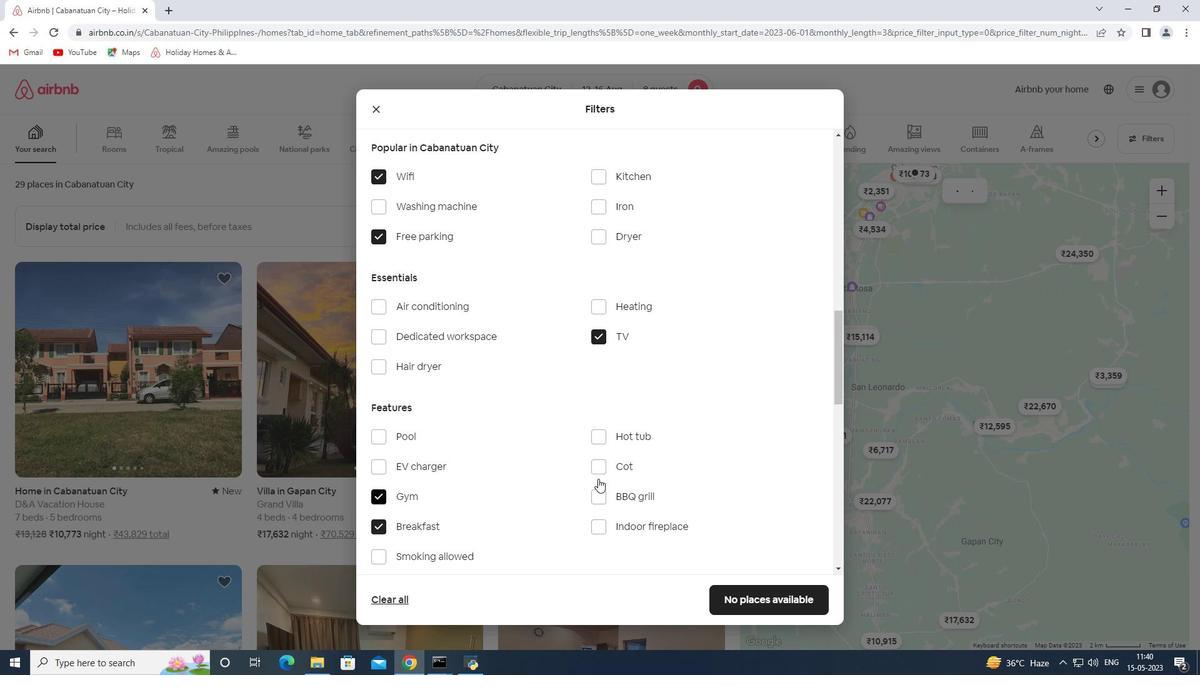 
Action: Mouse scrolled (612, 474) with delta (0, 0)
Screenshot: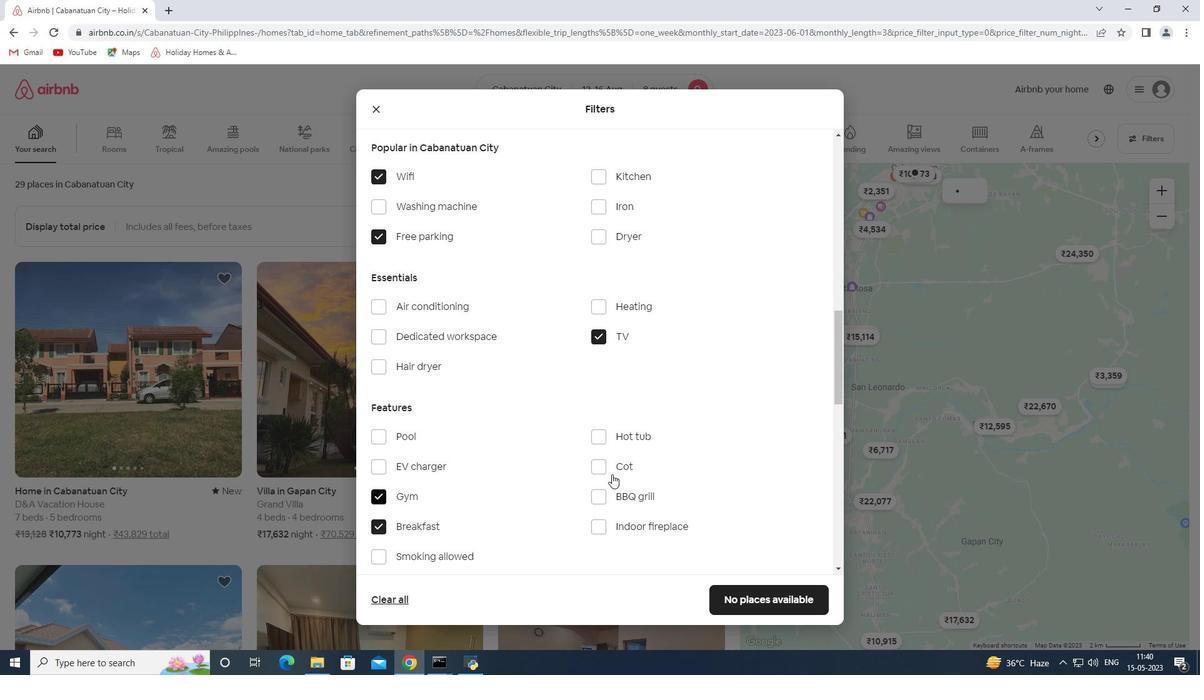 
Action: Mouse scrolled (612, 474) with delta (0, 0)
Screenshot: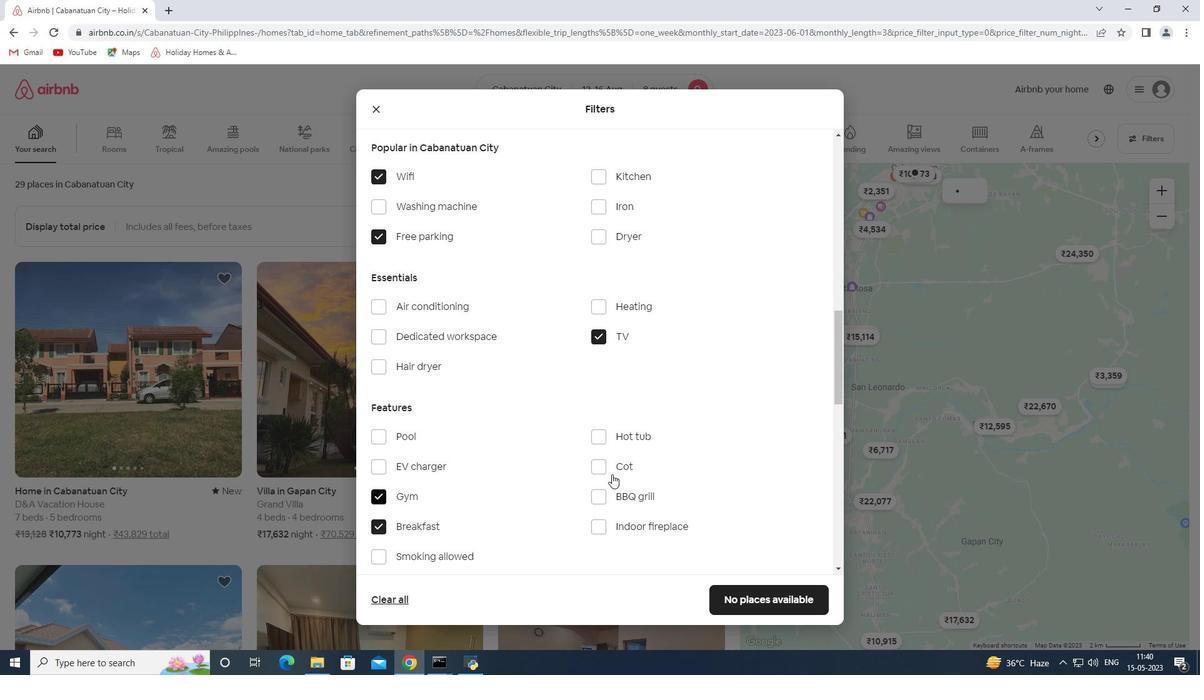 
Action: Mouse scrolled (612, 474) with delta (0, 0)
Screenshot: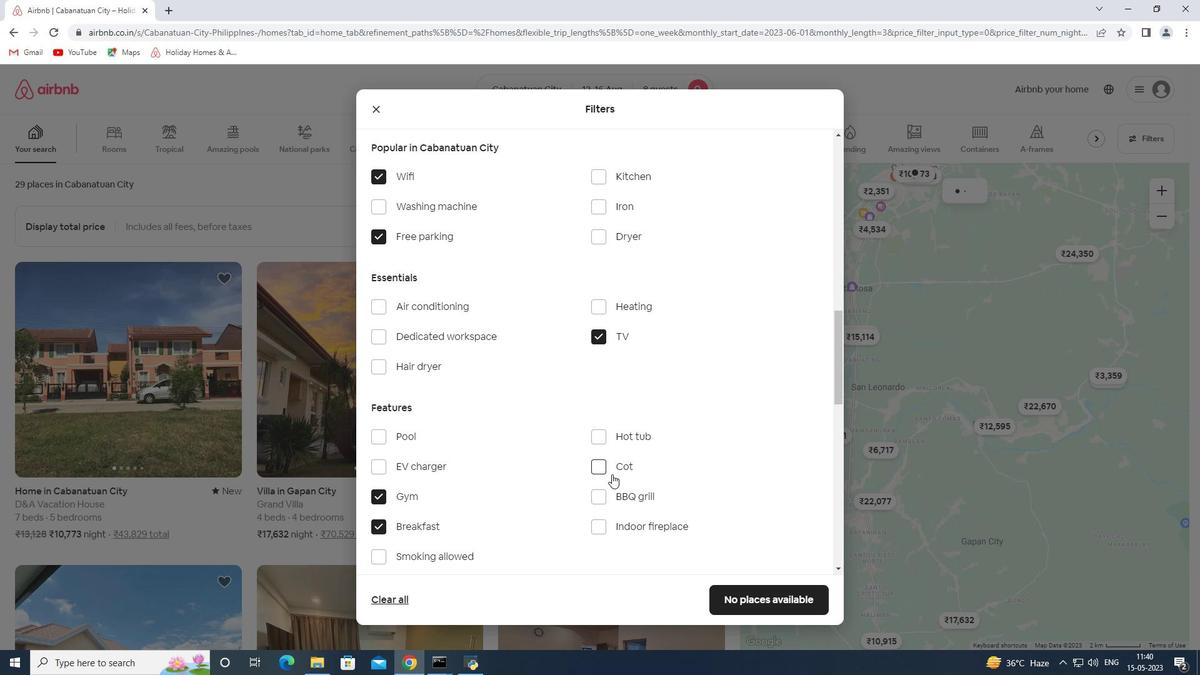 
Action: Mouse moved to (751, 457)
Screenshot: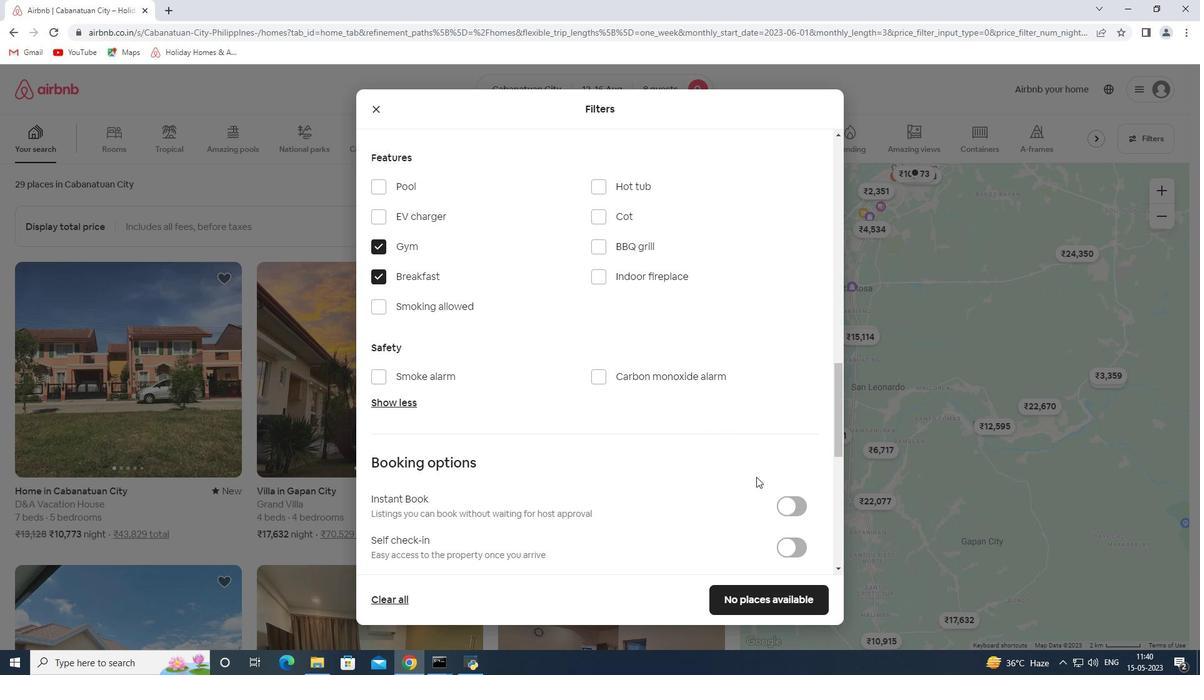 
Action: Mouse scrolled (751, 457) with delta (0, 0)
Screenshot: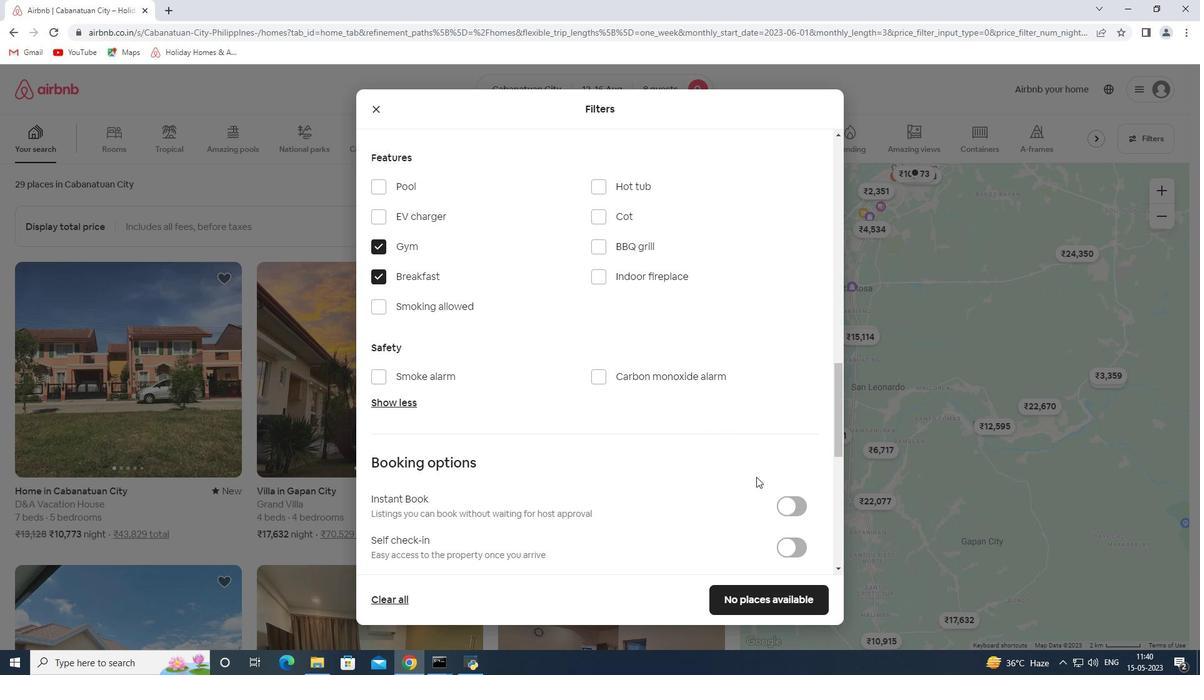 
Action: Mouse scrolled (751, 457) with delta (0, 0)
Screenshot: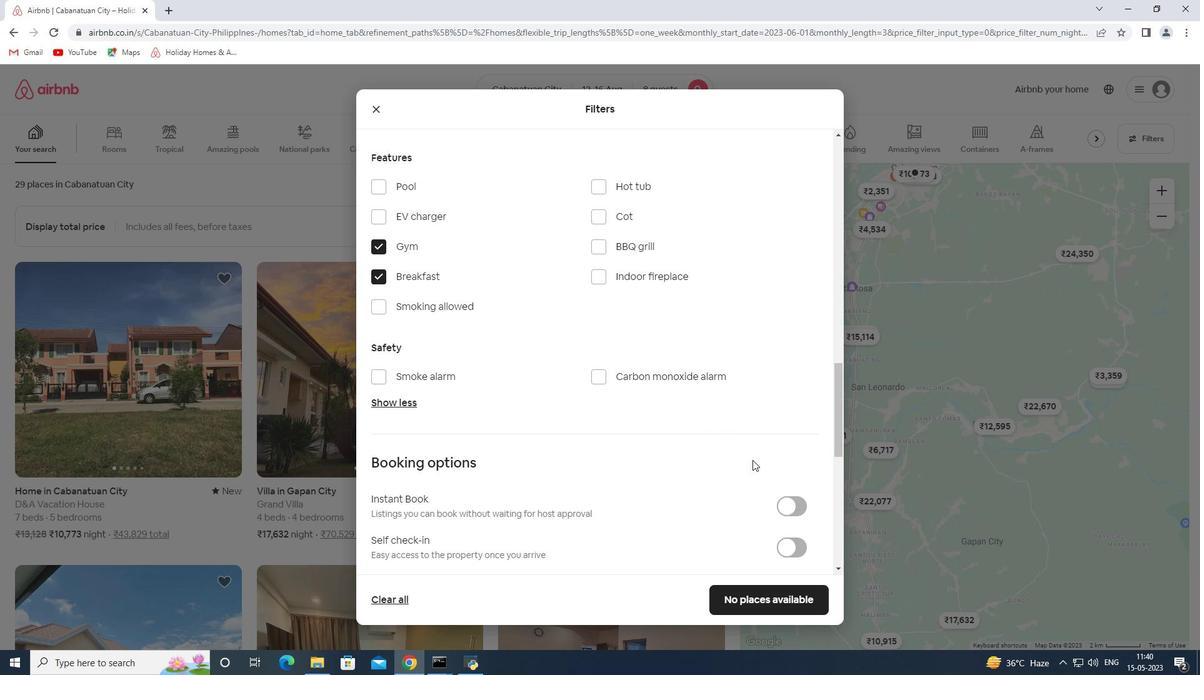 
Action: Mouse scrolled (751, 457) with delta (0, 0)
Screenshot: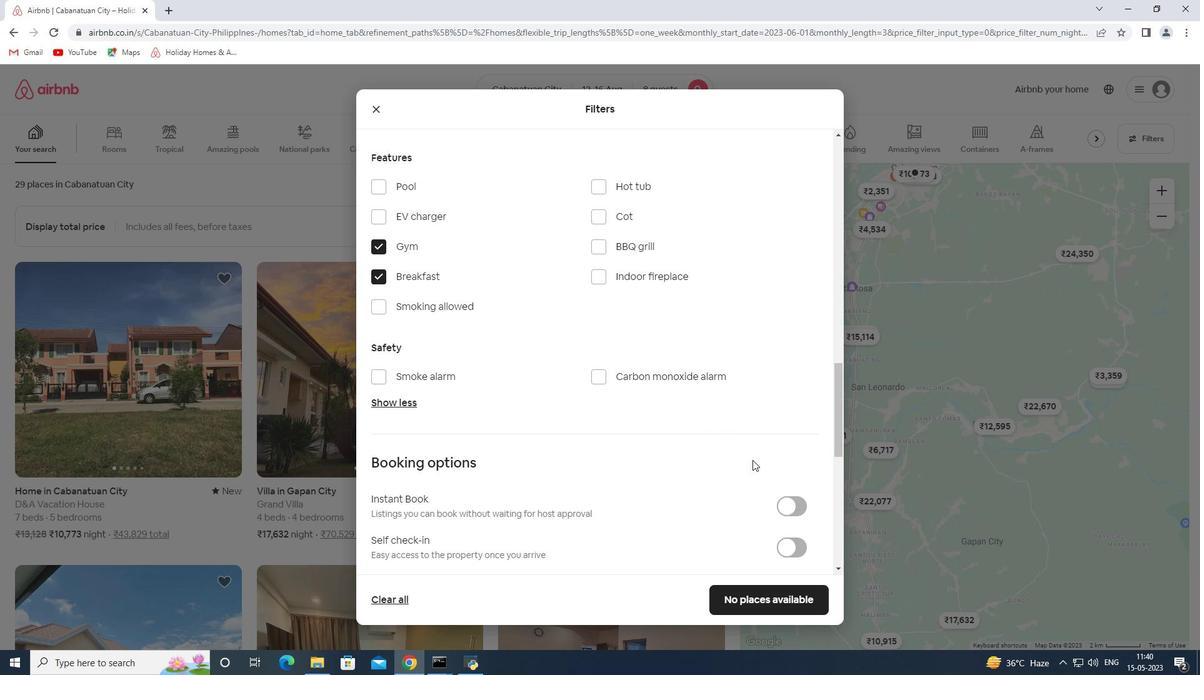 
Action: Mouse scrolled (751, 457) with delta (0, 0)
Screenshot: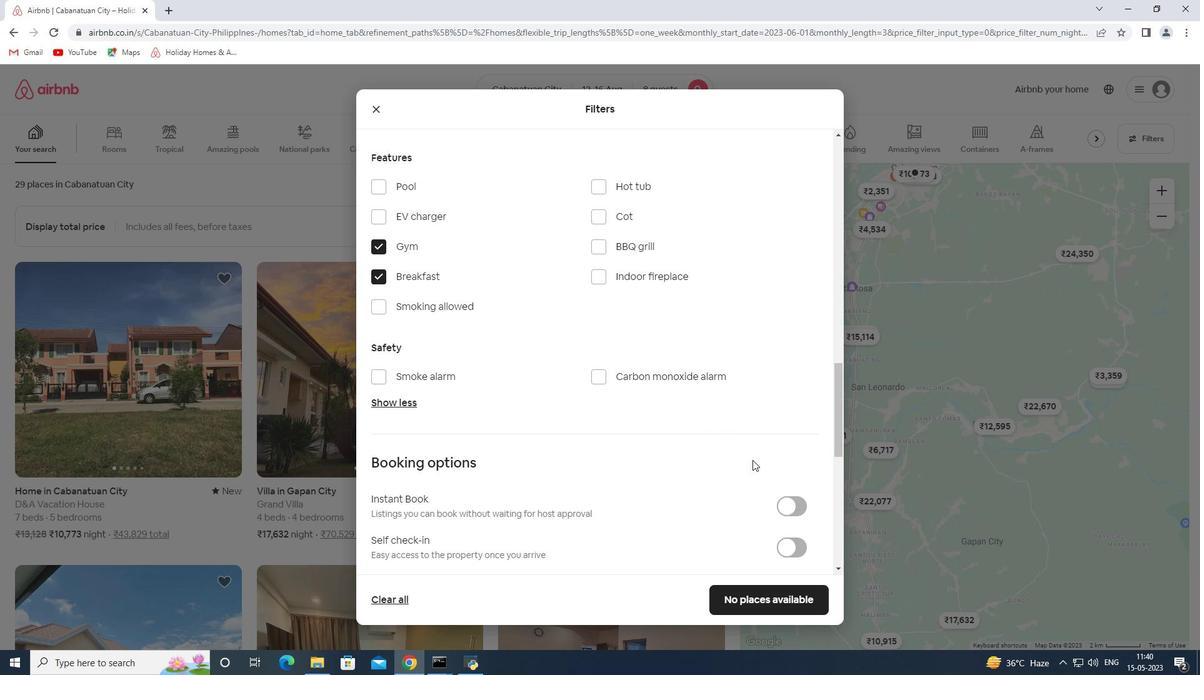 
Action: Mouse moved to (791, 303)
Screenshot: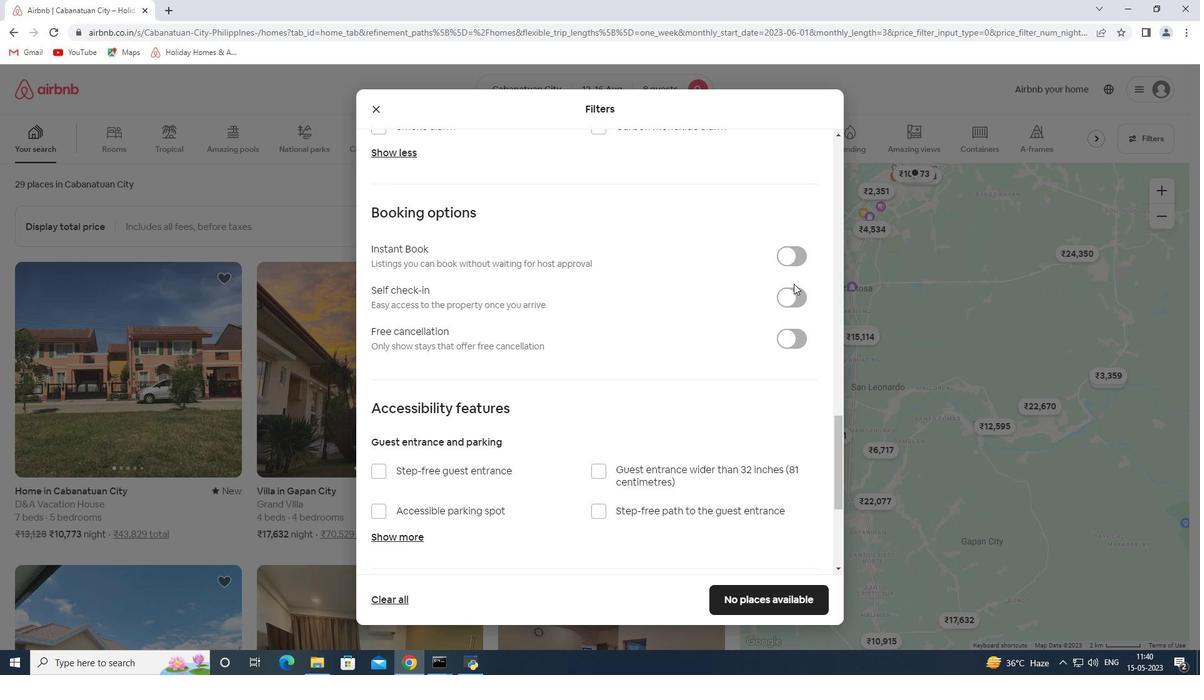 
Action: Mouse pressed left at (791, 303)
Screenshot: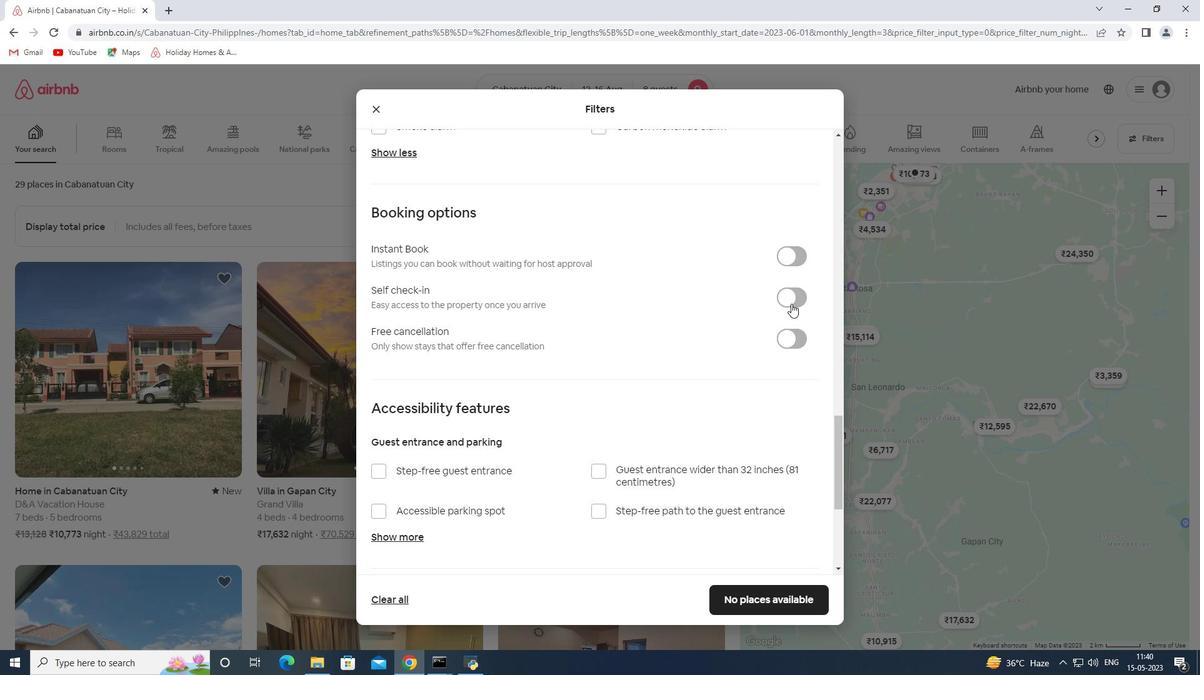 
Action: Mouse moved to (642, 400)
Screenshot: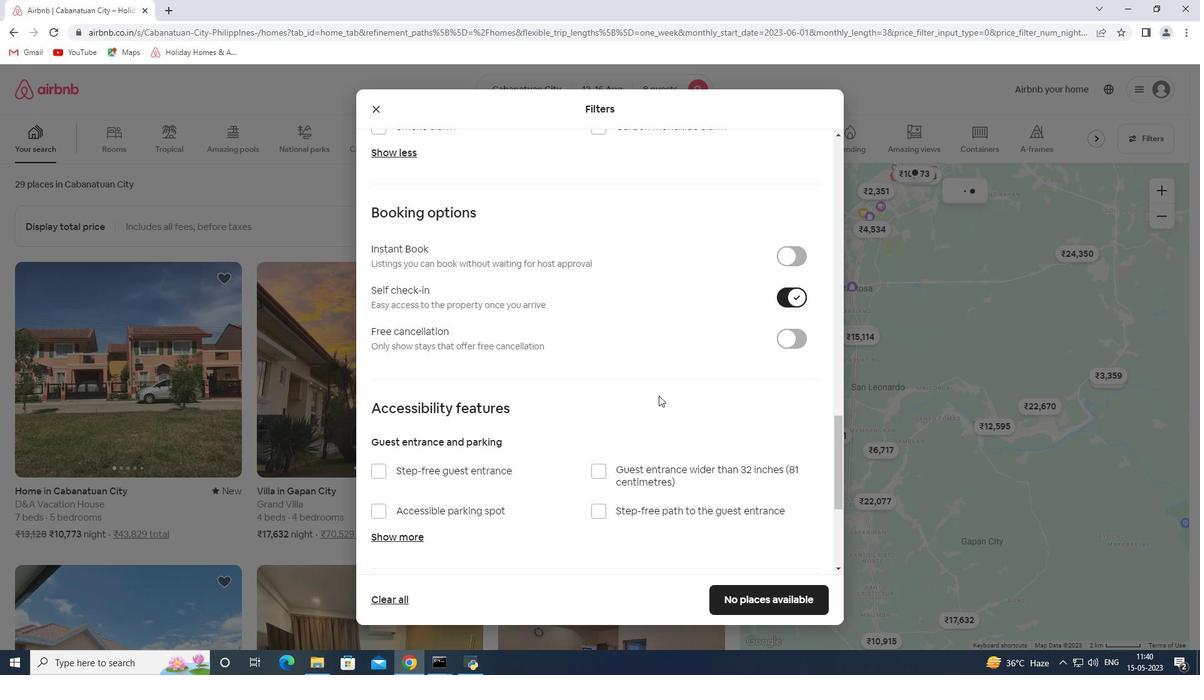 
Action: Mouse scrolled (642, 400) with delta (0, 0)
Screenshot: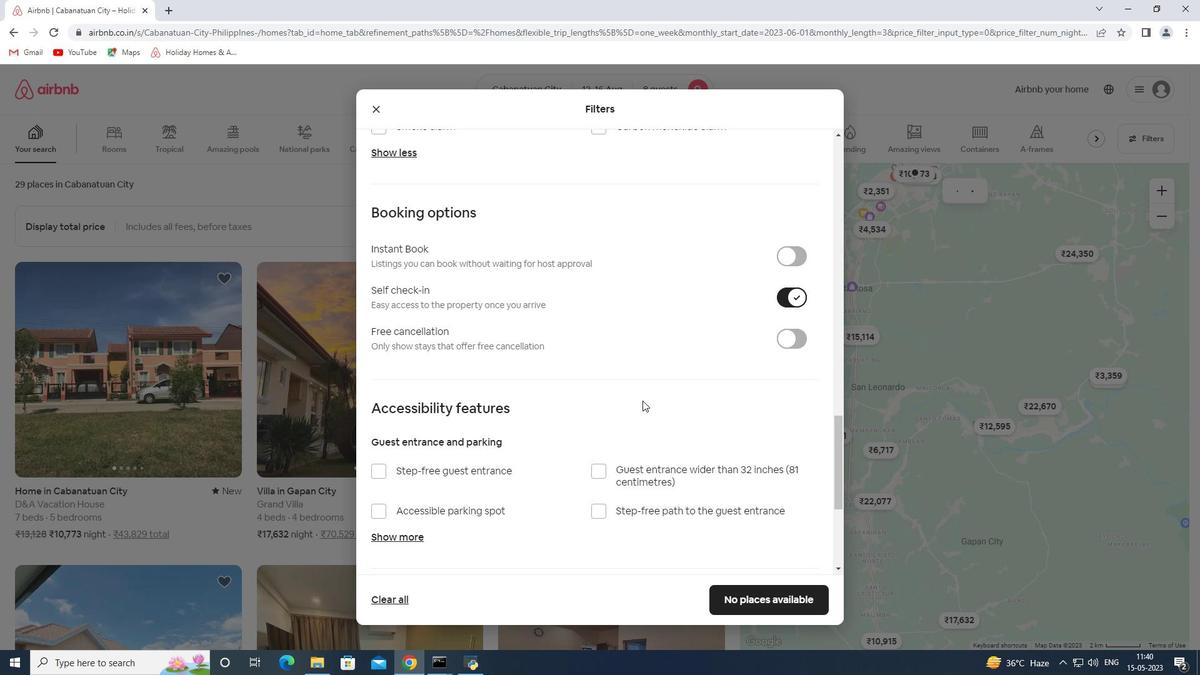 
Action: Mouse scrolled (642, 400) with delta (0, 0)
Screenshot: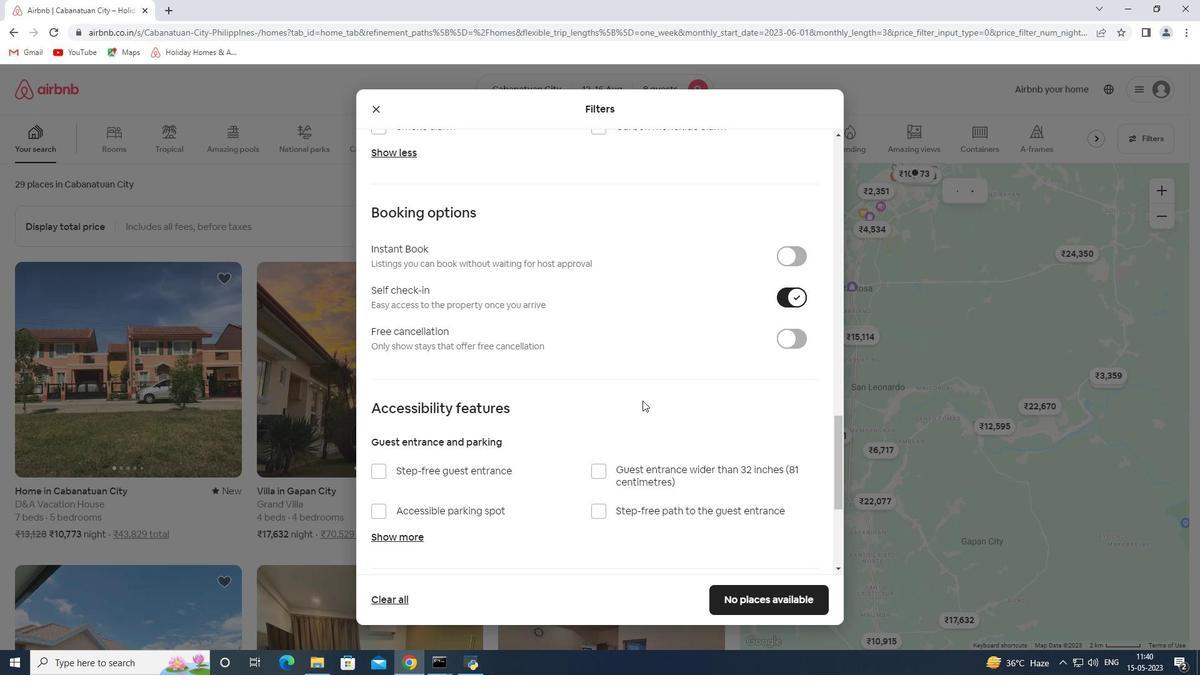 
Action: Mouse moved to (616, 438)
Screenshot: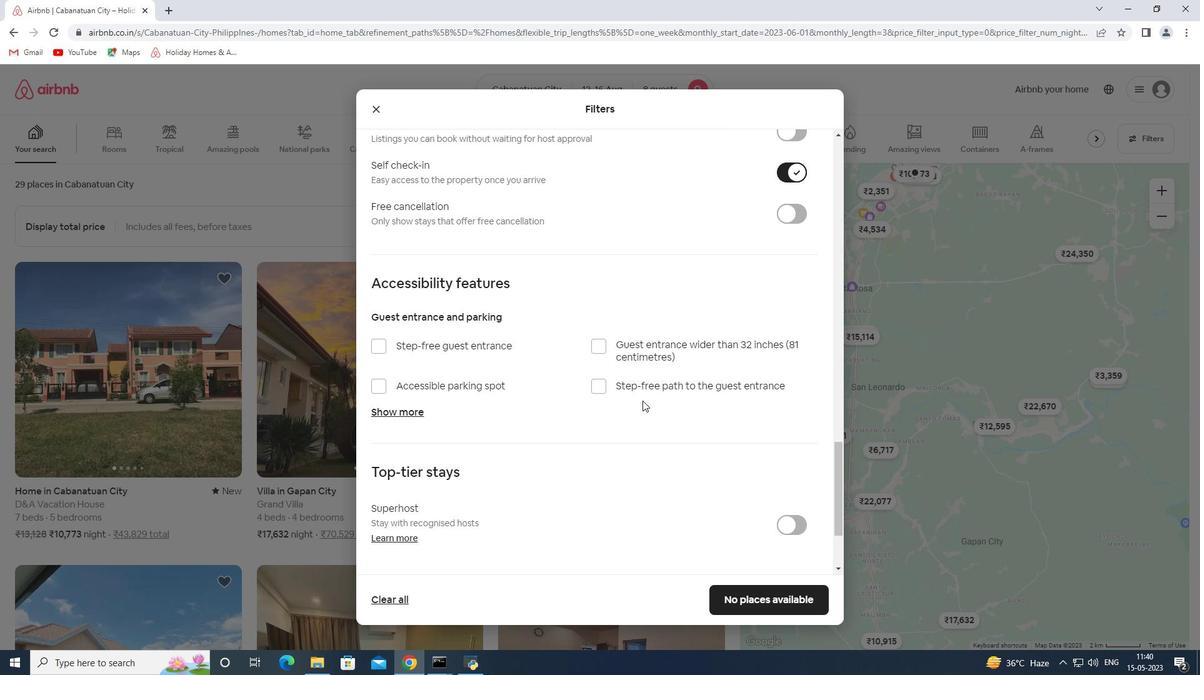 
Action: Mouse scrolled (616, 437) with delta (0, 0)
Screenshot: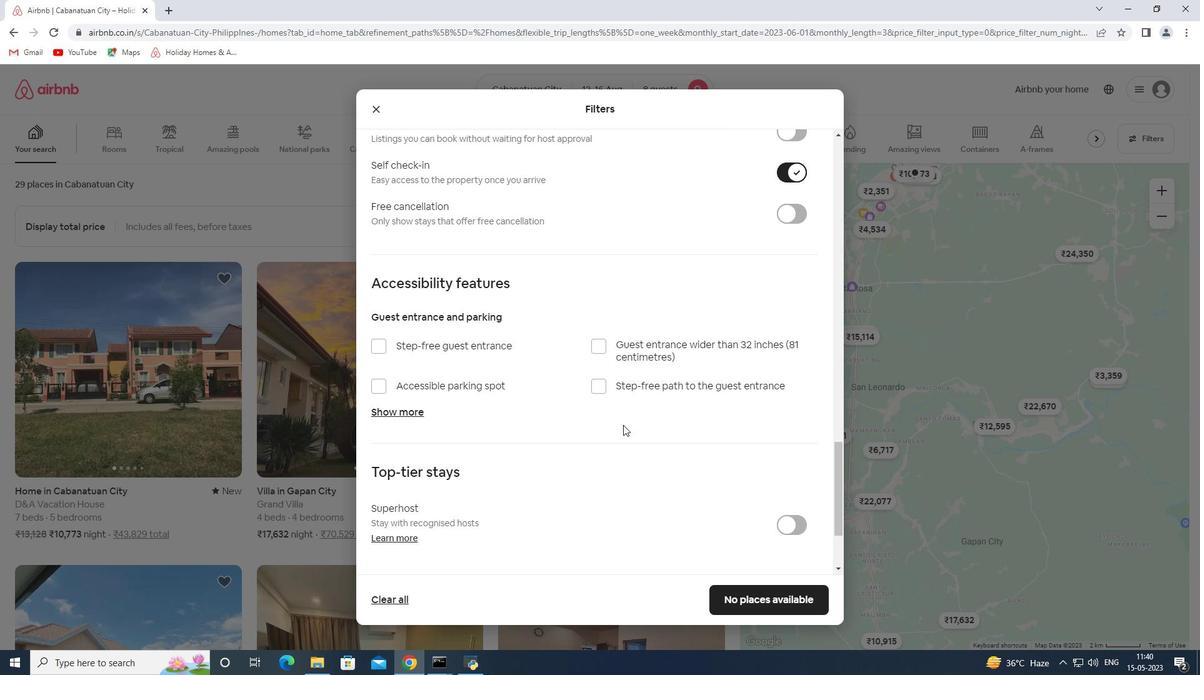 
Action: Mouse moved to (616, 438)
Screenshot: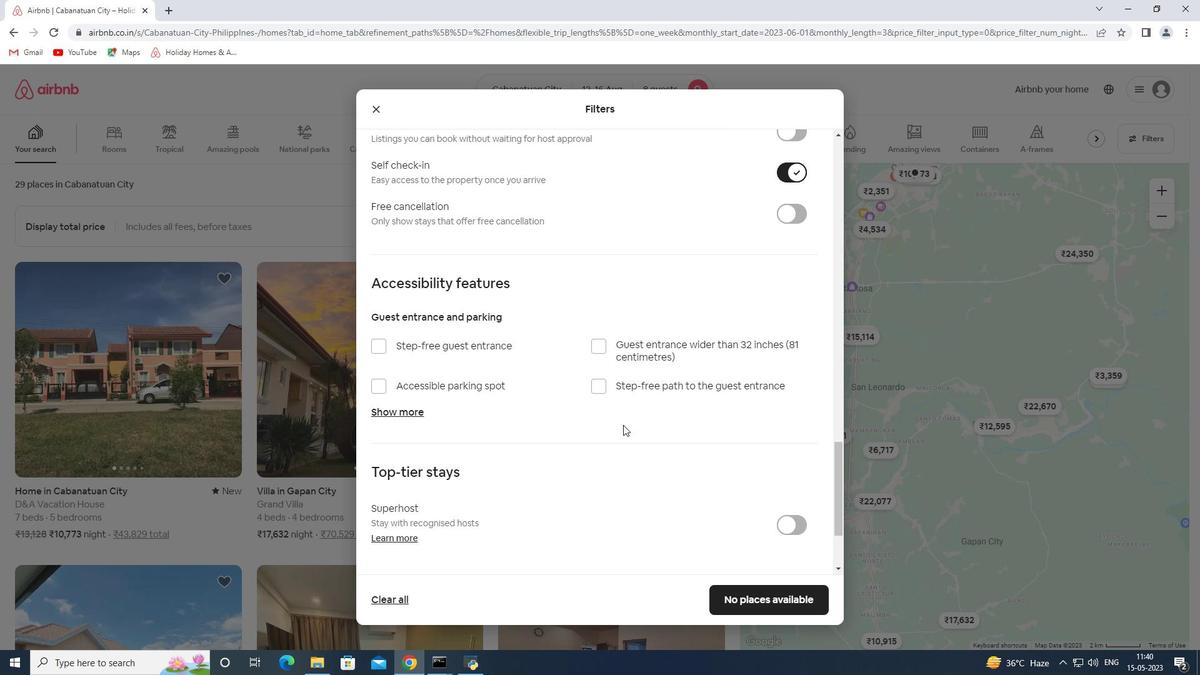 
Action: Mouse scrolled (616, 437) with delta (0, 0)
Screenshot: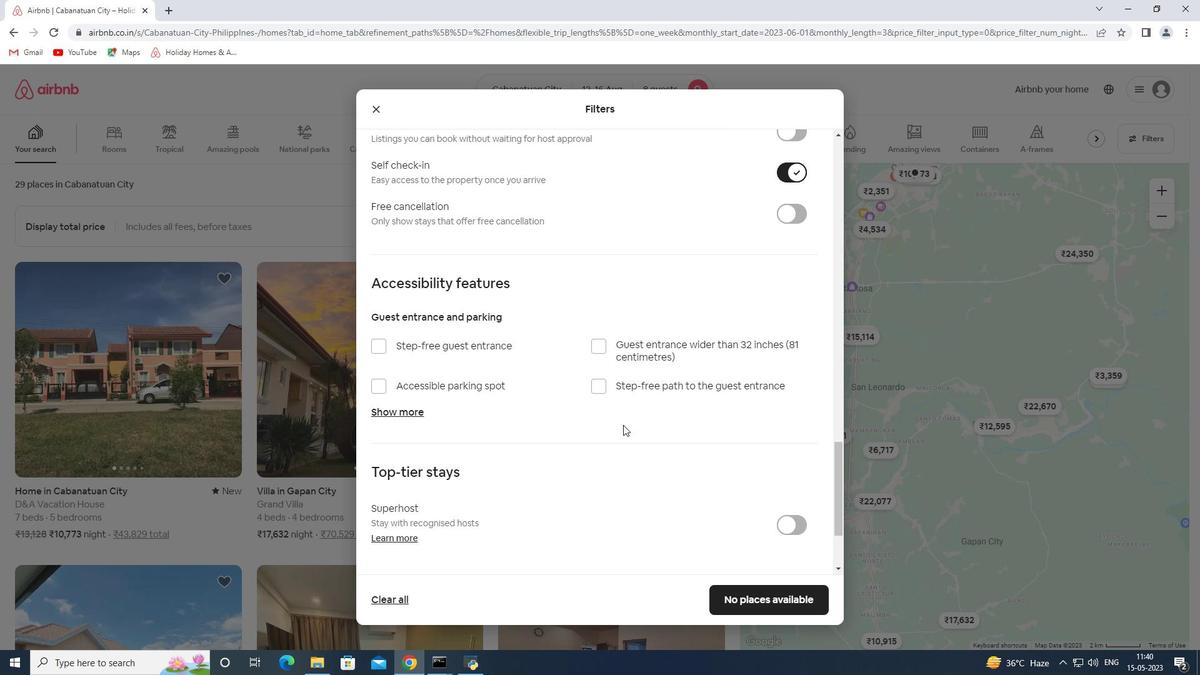 
Action: Mouse scrolled (616, 437) with delta (0, 0)
Screenshot: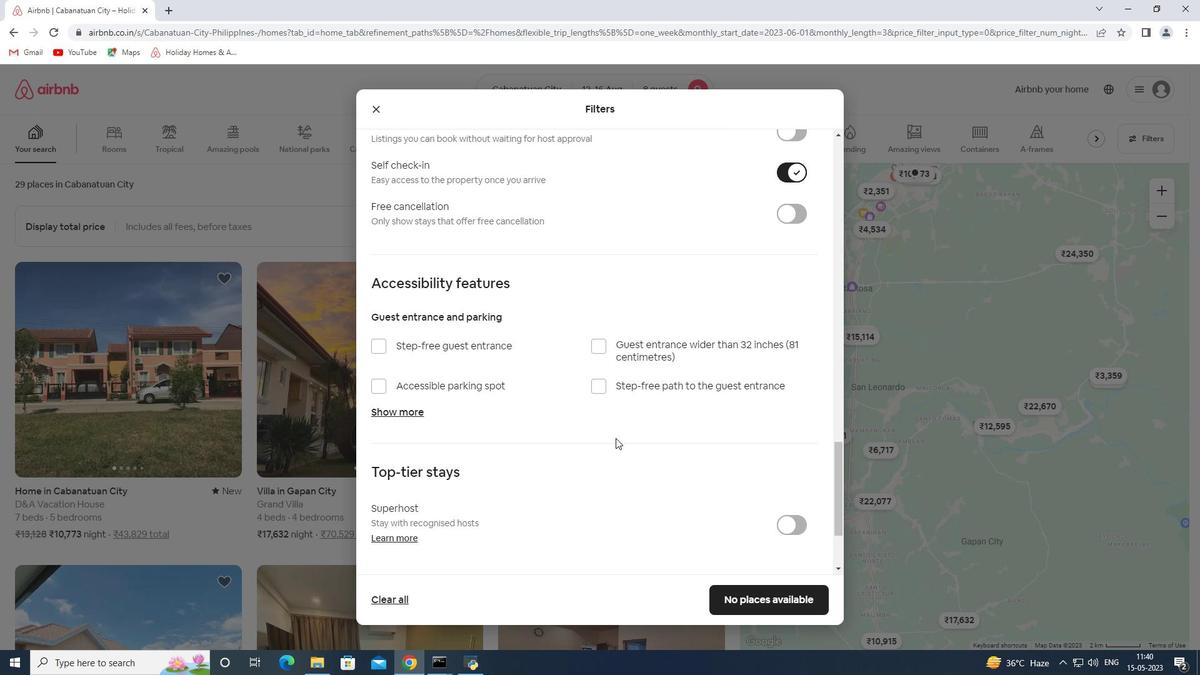 
Action: Mouse moved to (615, 439)
Screenshot: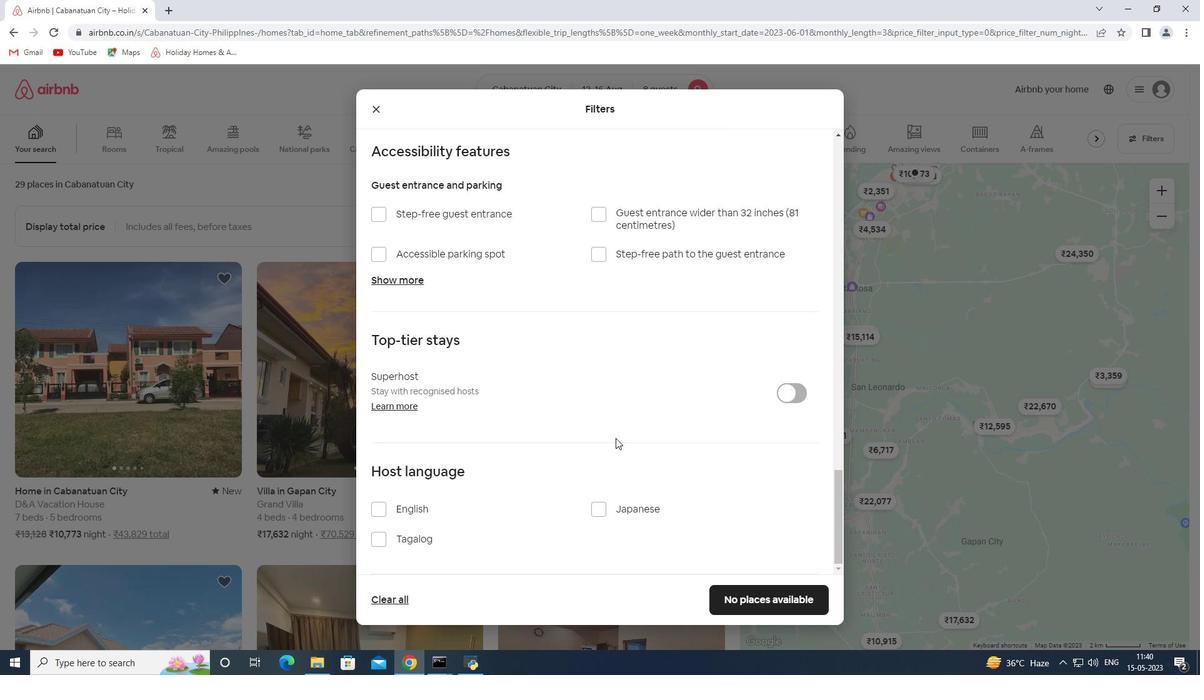 
Action: Mouse scrolled (615, 438) with delta (0, 0)
Screenshot: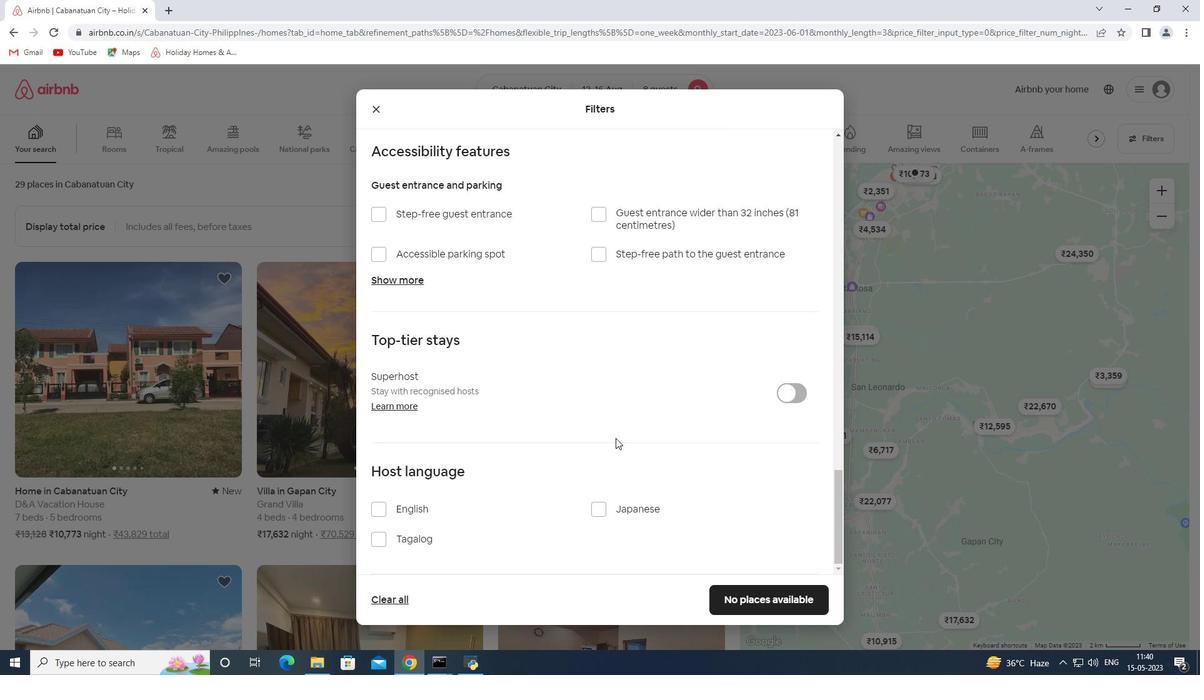 
Action: Mouse scrolled (615, 438) with delta (0, 0)
Screenshot: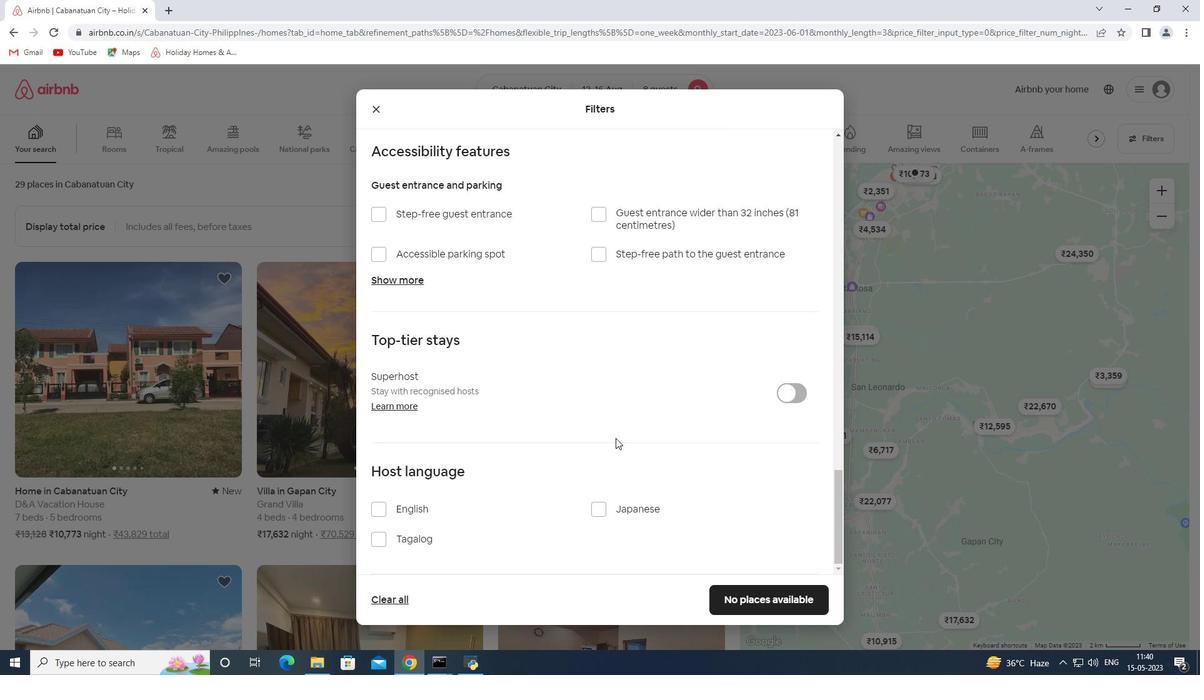 
Action: Mouse scrolled (615, 438) with delta (0, 0)
Screenshot: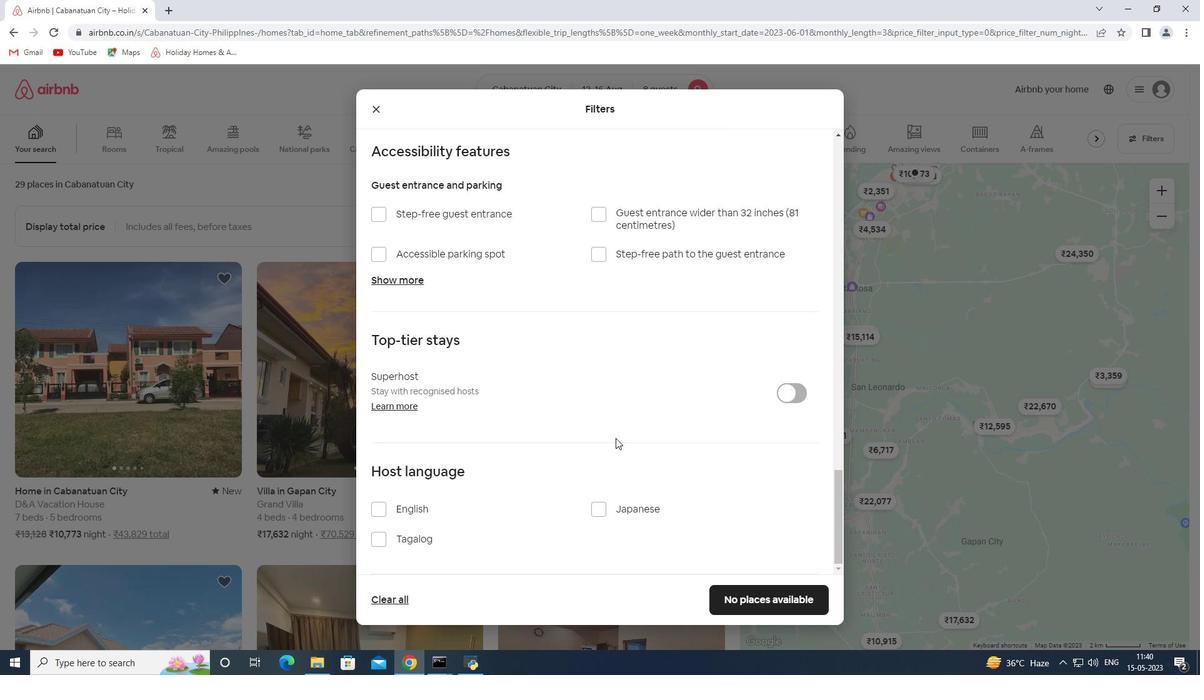 
Action: Mouse moved to (427, 514)
Screenshot: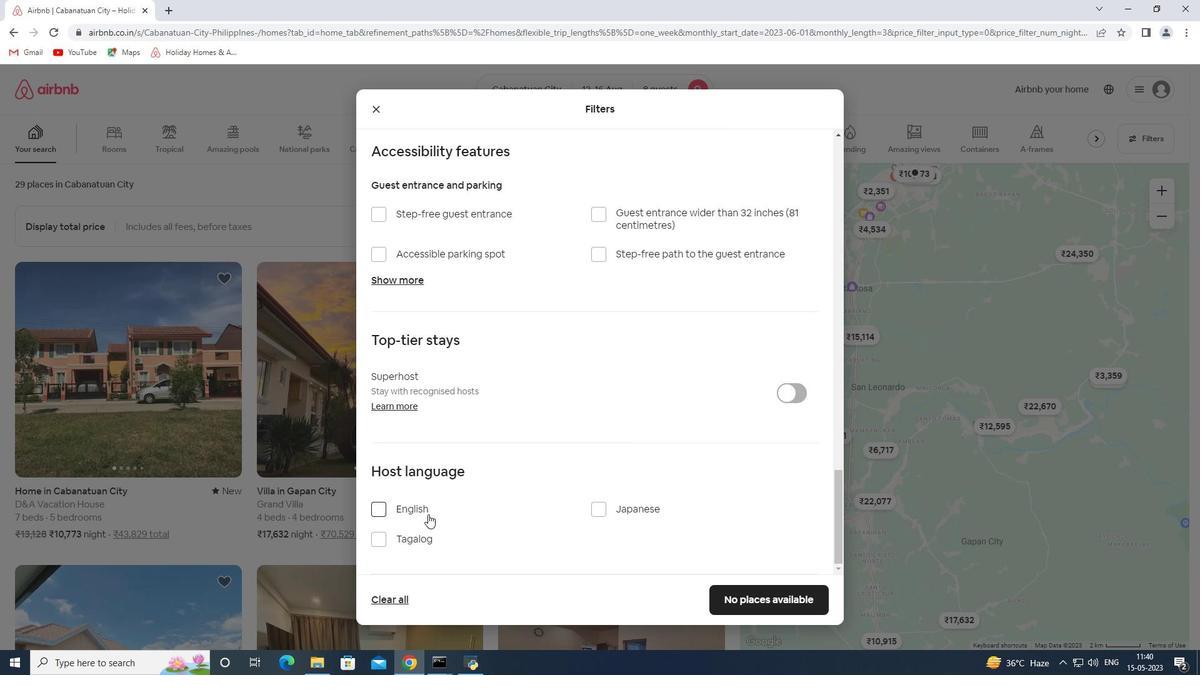 
Action: Mouse pressed left at (427, 514)
Screenshot: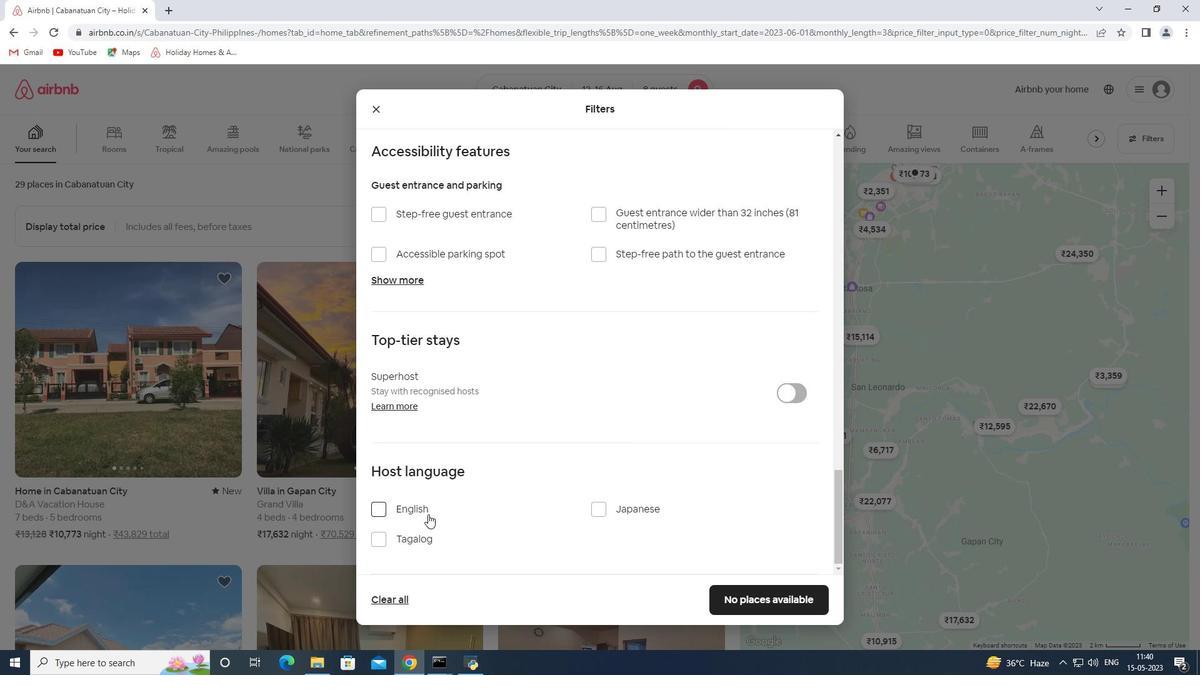 
Action: Mouse moved to (499, 465)
Screenshot: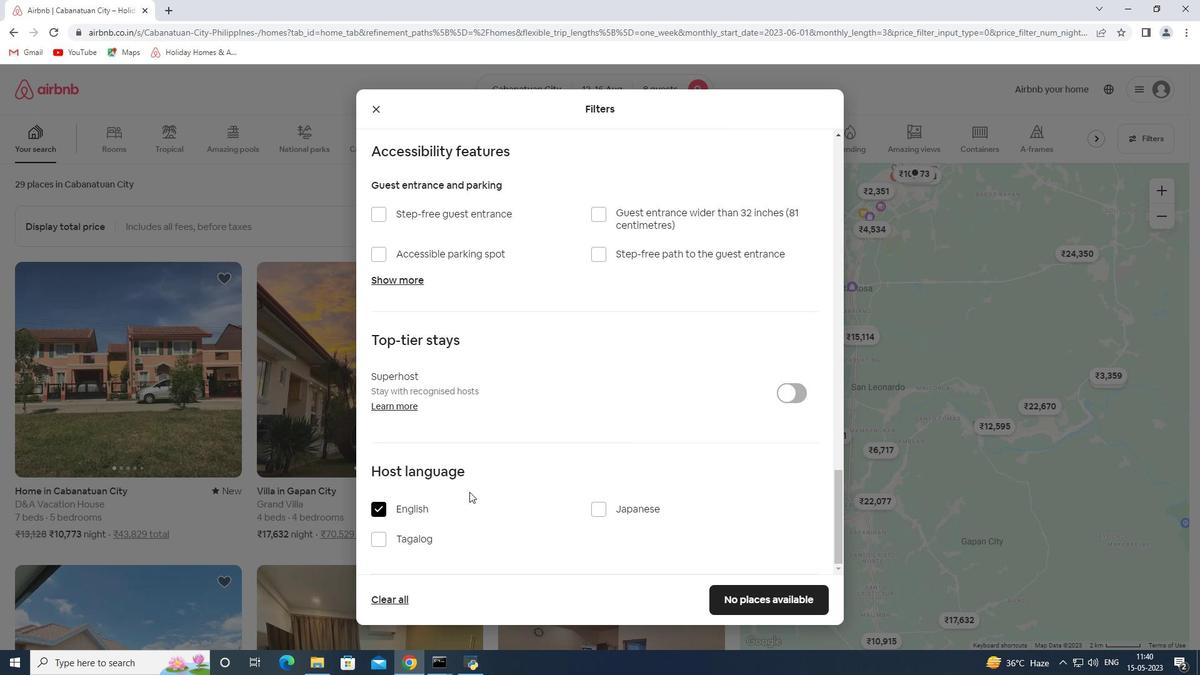 
Action: Mouse scrolled (499, 464) with delta (0, 0)
Screenshot: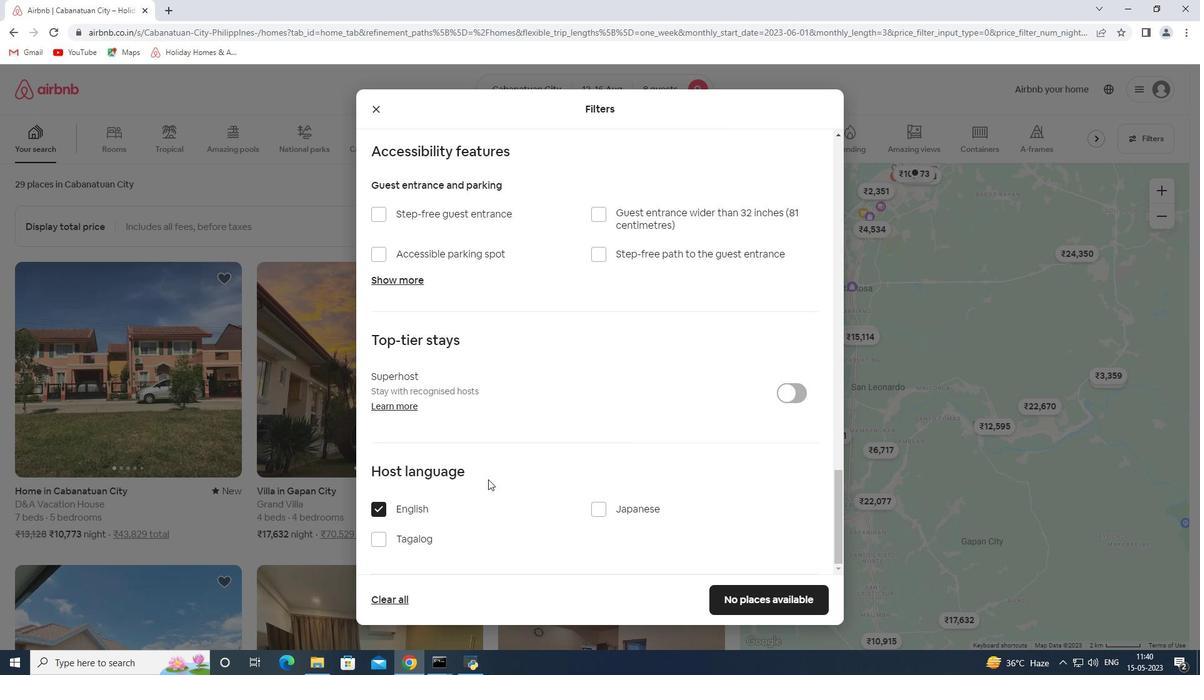 
Action: Mouse scrolled (499, 464) with delta (0, 0)
Screenshot: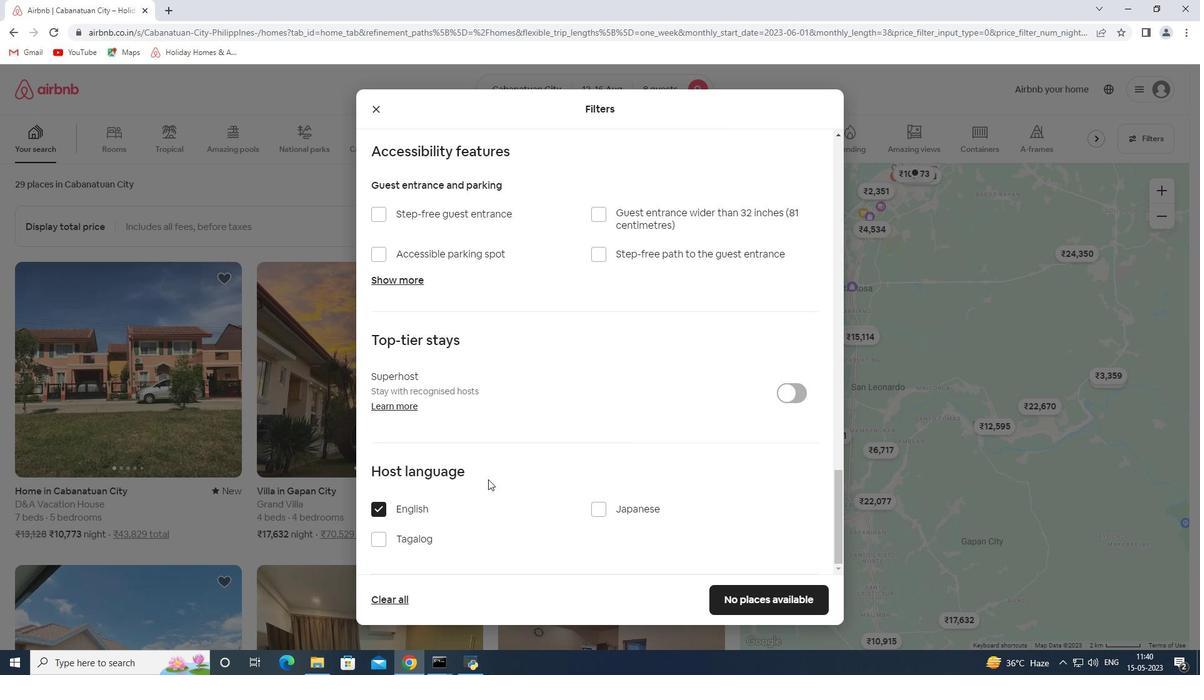 
Action: Mouse scrolled (499, 464) with delta (0, 0)
Screenshot: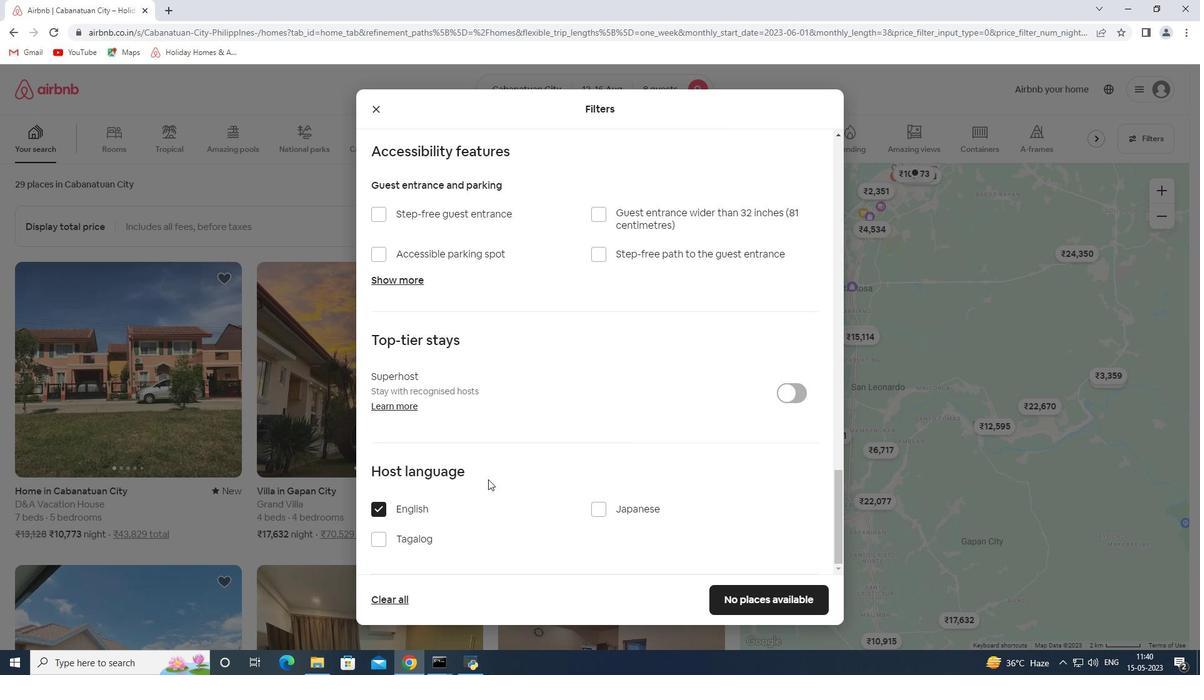 
Action: Mouse scrolled (499, 464) with delta (0, 0)
Screenshot: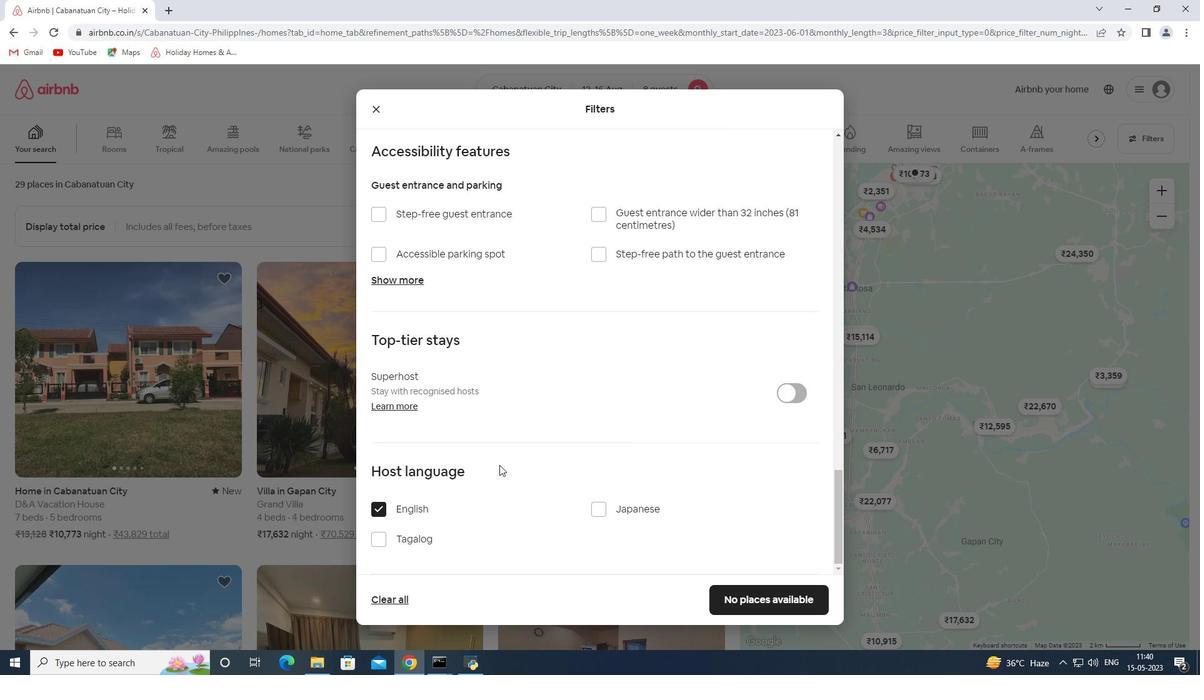 
Action: Mouse moved to (754, 595)
Screenshot: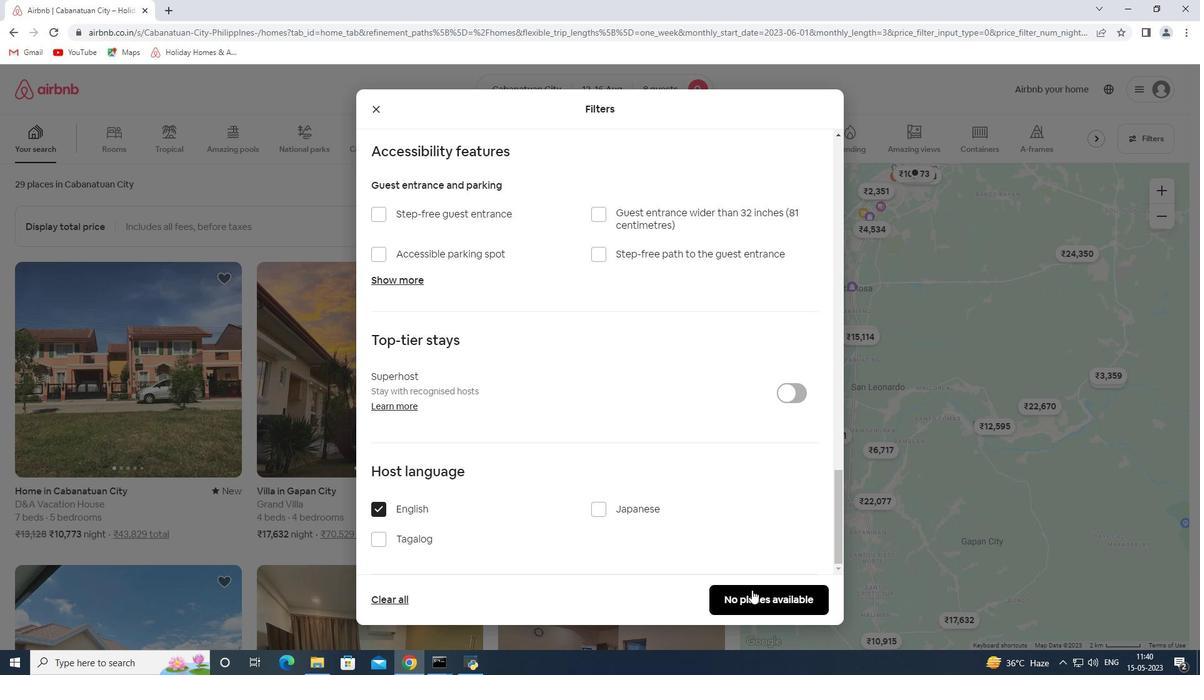 
Action: Mouse pressed left at (754, 595)
Screenshot: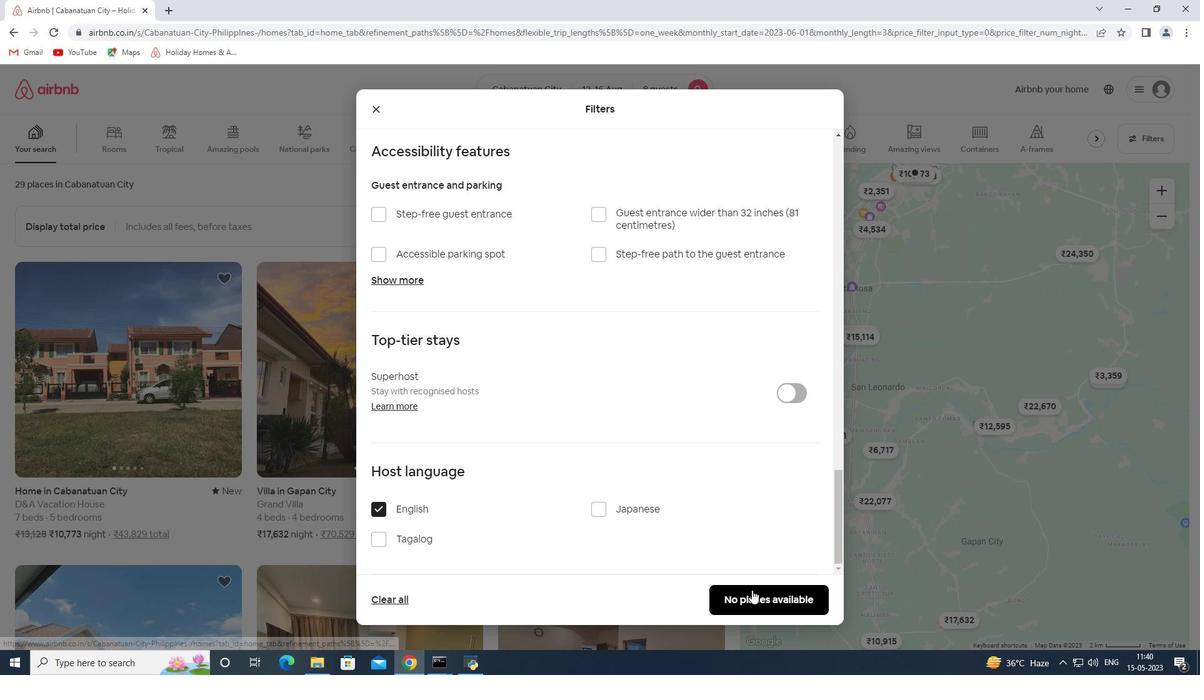 
Action: Mouse moved to (741, 405)
Screenshot: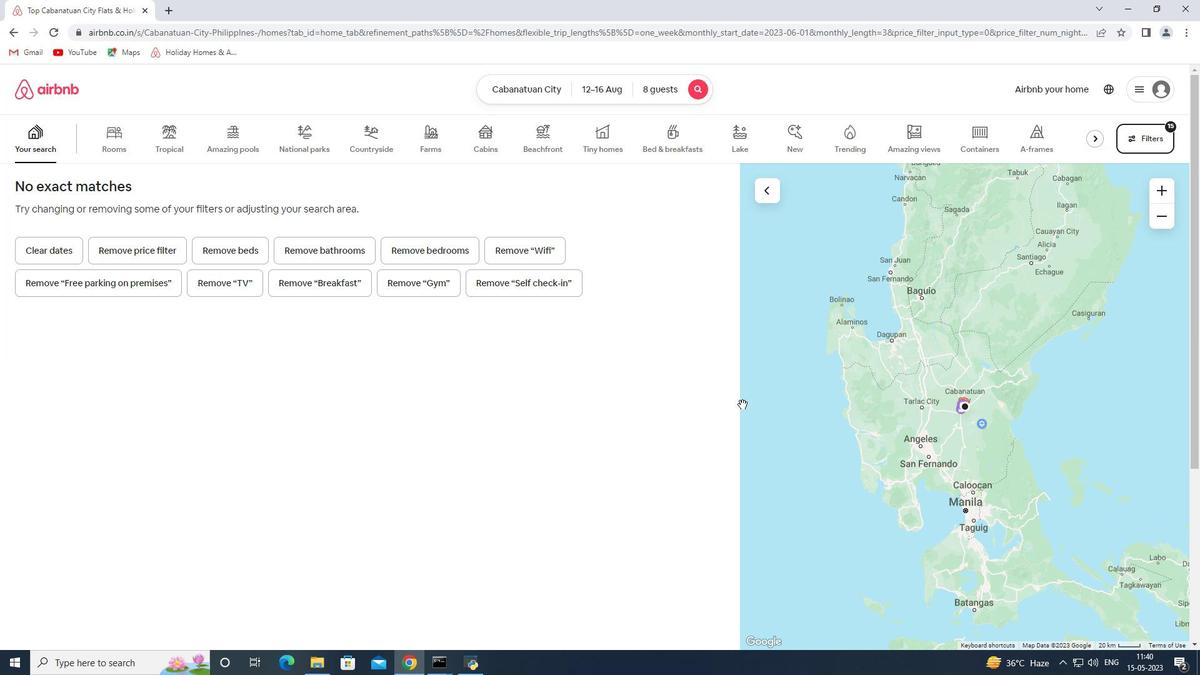 
